 Task: Search one way flight ticket for 4 adults, 2 children, 2 infants in seat and 1 infant on lap in economy from Santa Maria: Santa Maria Public Airport (capt G. Allan Hancock Field) to Riverton: Central Wyoming Regional Airport (was Riverton Regional) on 5-4-2023. Choice of flights is Delta. Number of bags: 1 carry on bag. Price is upto 45000. Outbound departure time preference is 8:15.
Action: Mouse moved to (293, 285)
Screenshot: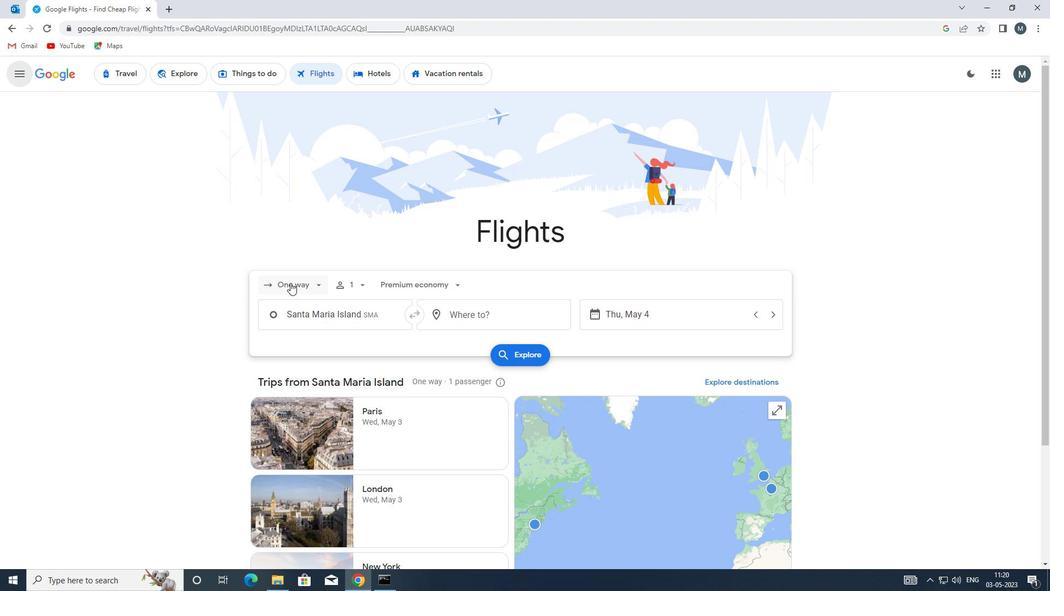 
Action: Mouse pressed left at (293, 285)
Screenshot: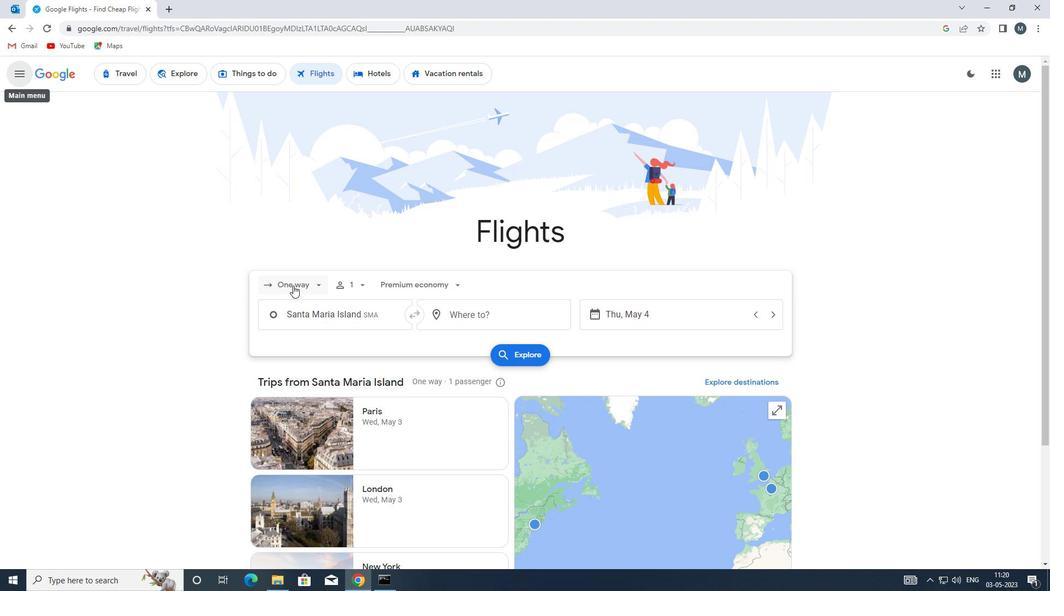 
Action: Mouse moved to (305, 337)
Screenshot: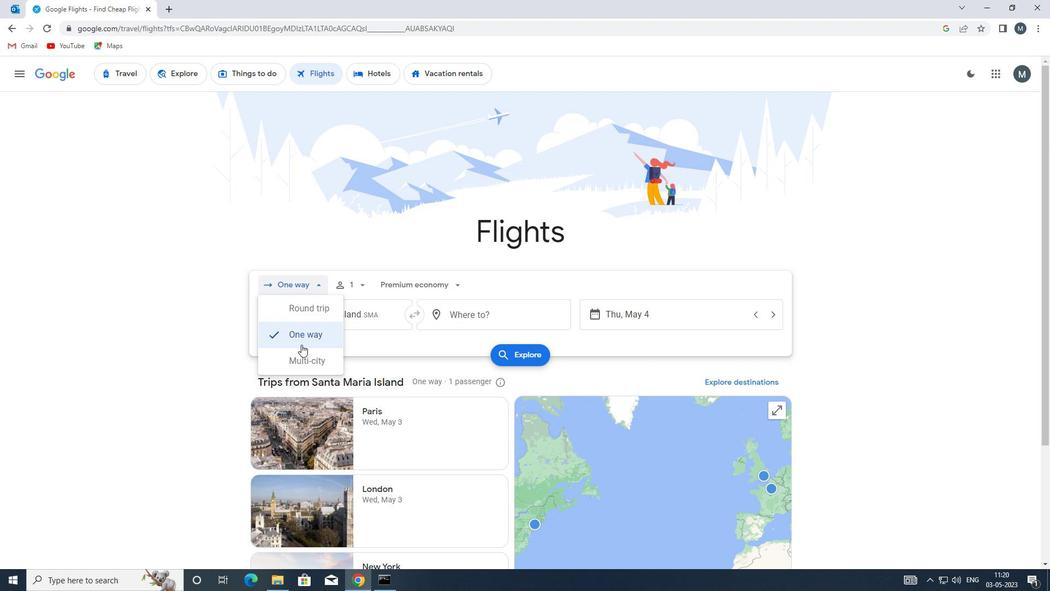 
Action: Mouse pressed left at (305, 337)
Screenshot: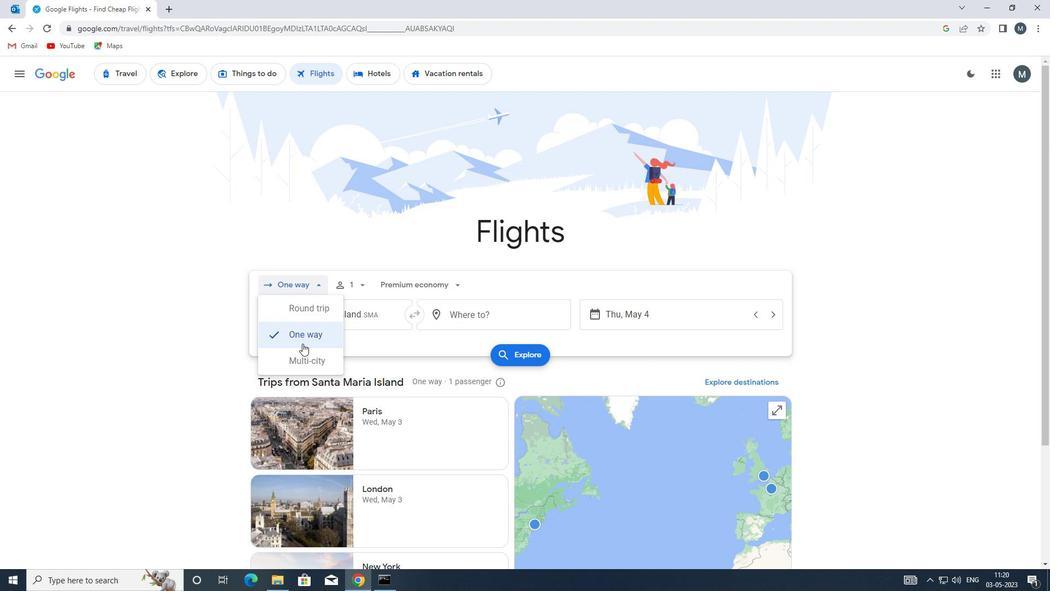 
Action: Mouse moved to (361, 284)
Screenshot: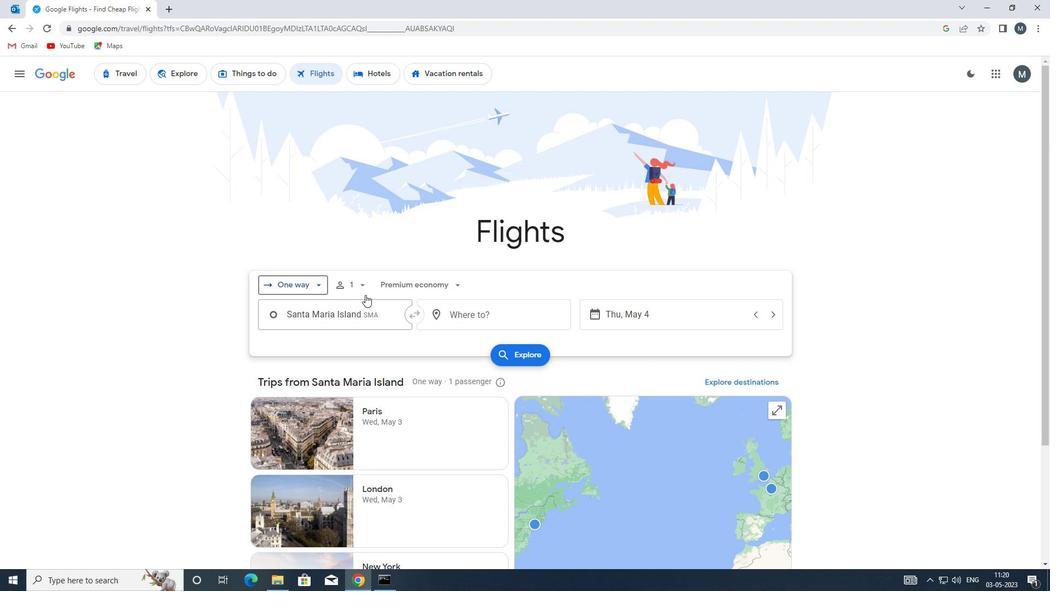 
Action: Mouse pressed left at (361, 284)
Screenshot: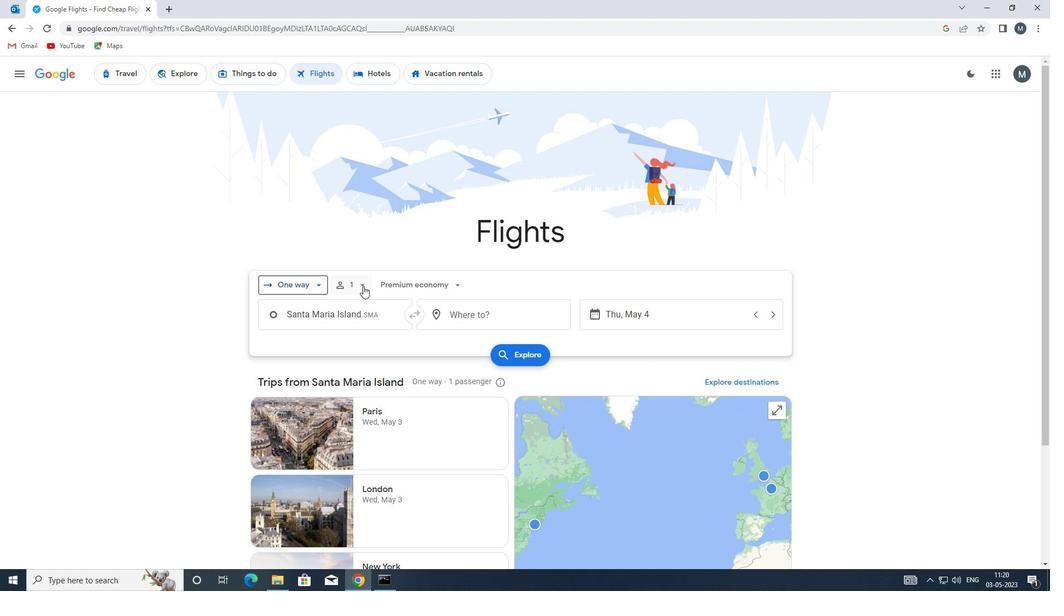
Action: Mouse moved to (443, 312)
Screenshot: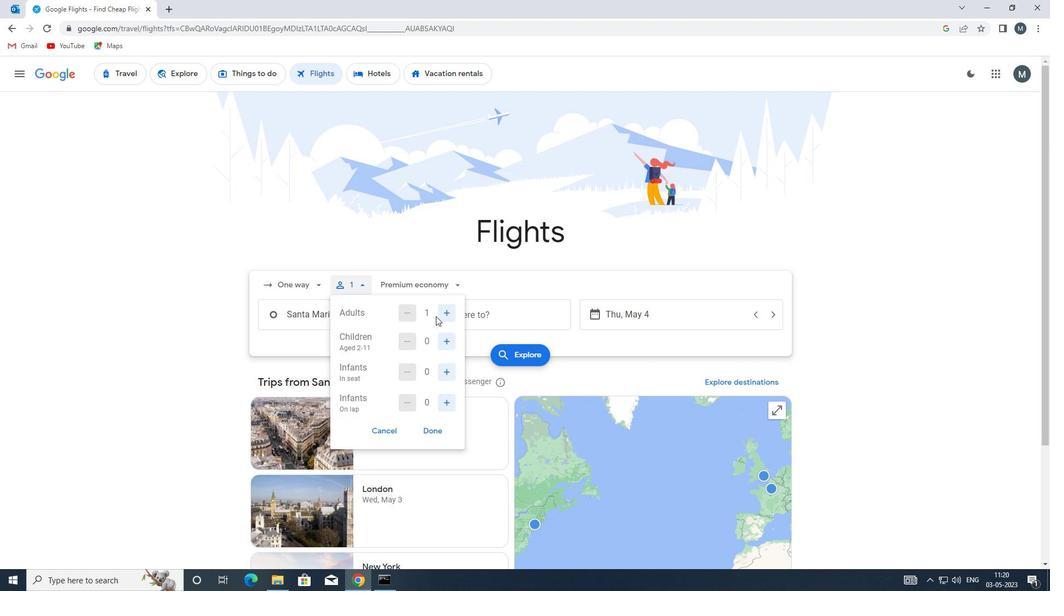 
Action: Mouse pressed left at (443, 312)
Screenshot: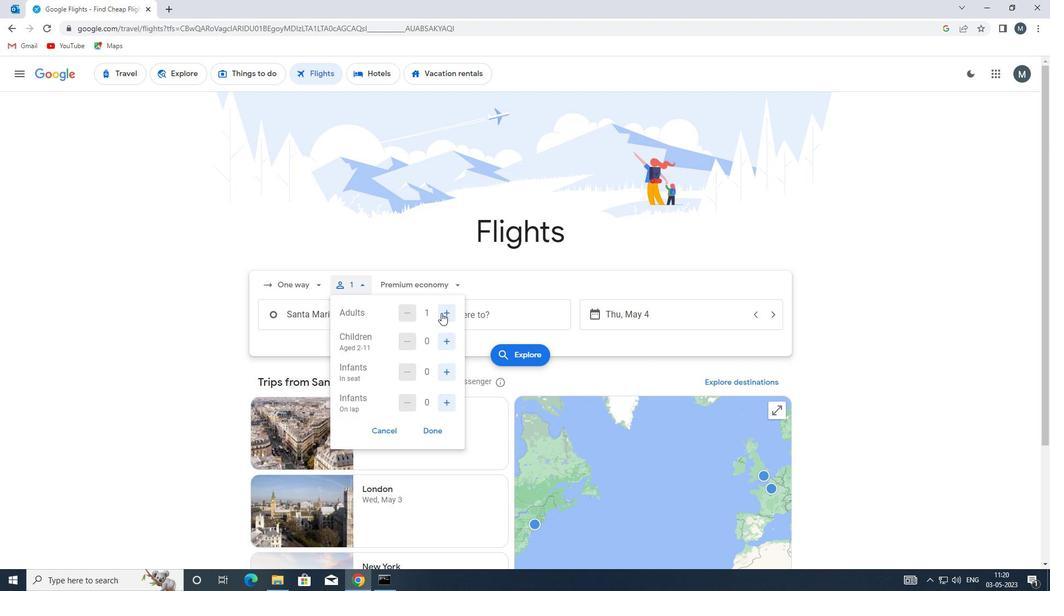 
Action: Mouse pressed left at (443, 312)
Screenshot: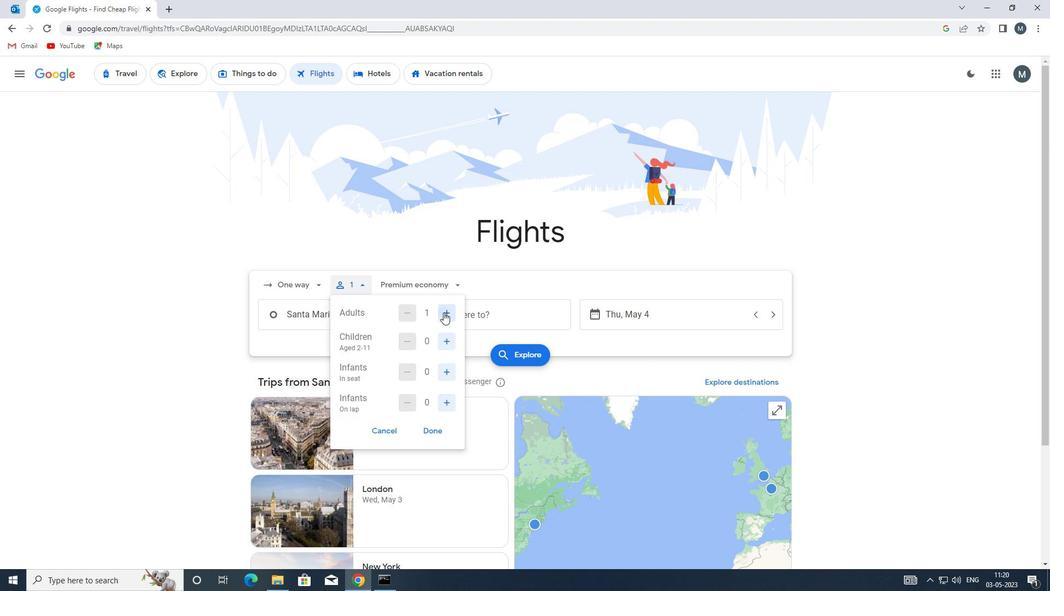 
Action: Mouse moved to (443, 312)
Screenshot: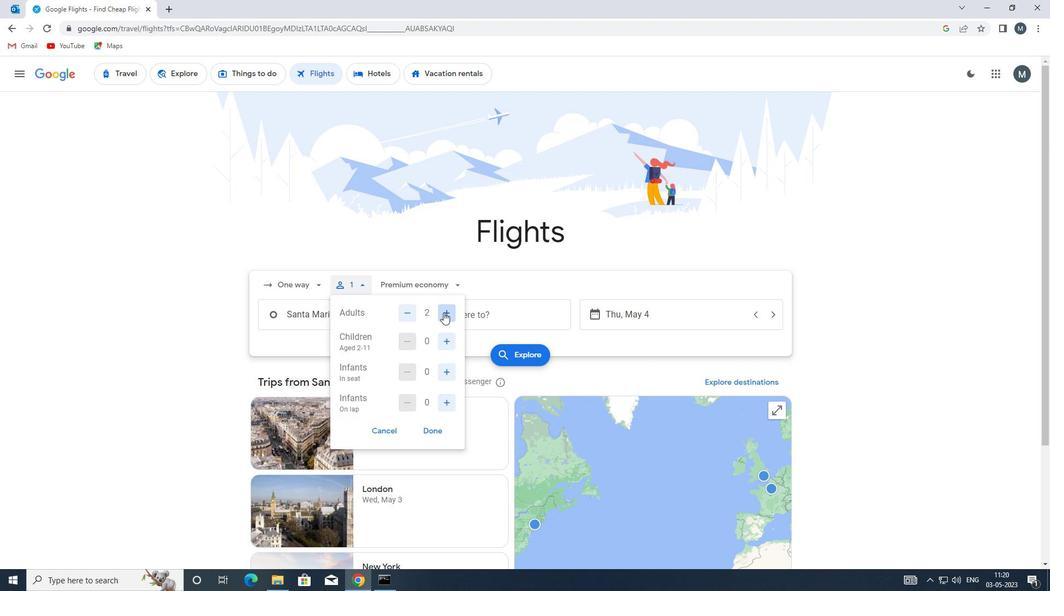 
Action: Mouse pressed left at (443, 312)
Screenshot: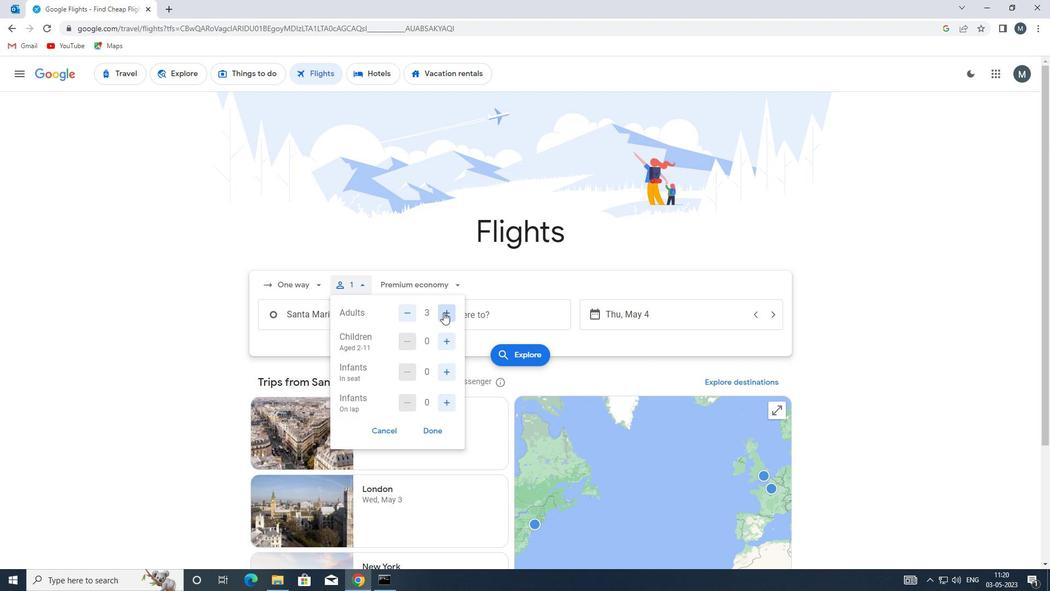 
Action: Mouse moved to (444, 336)
Screenshot: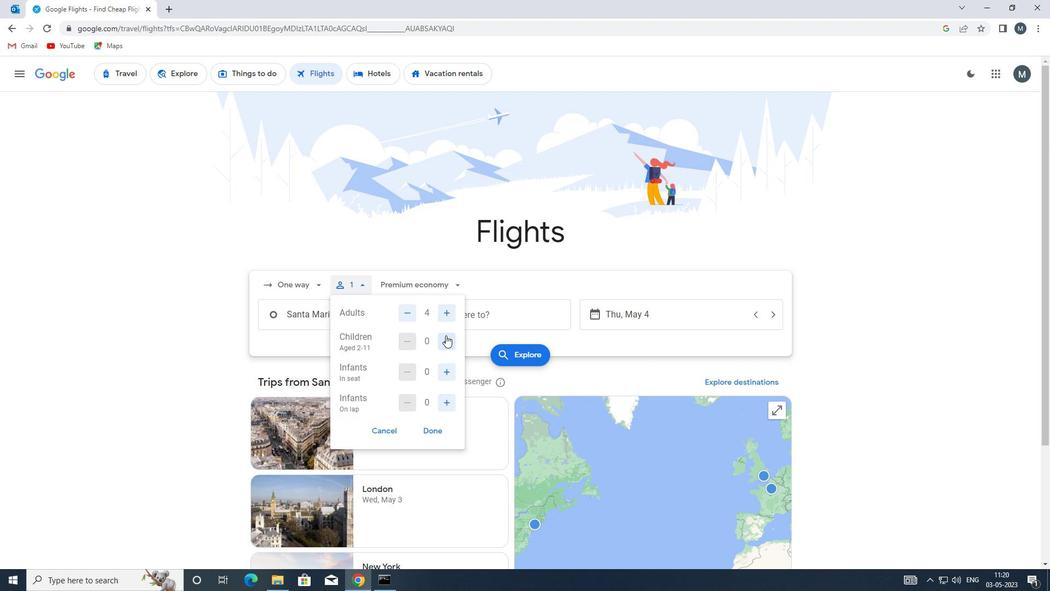 
Action: Mouse pressed left at (444, 336)
Screenshot: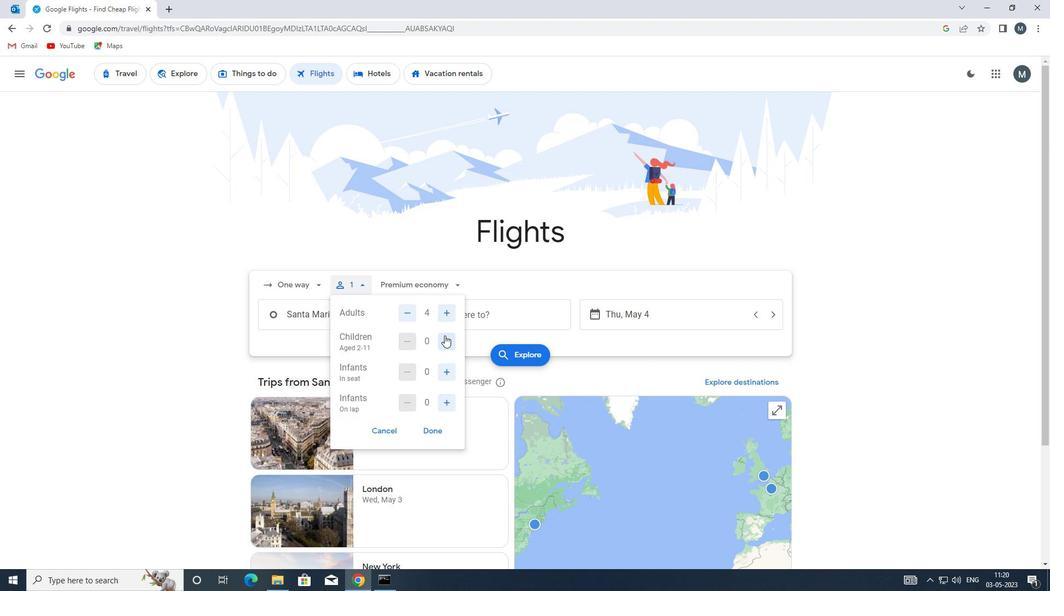 
Action: Mouse pressed left at (444, 336)
Screenshot: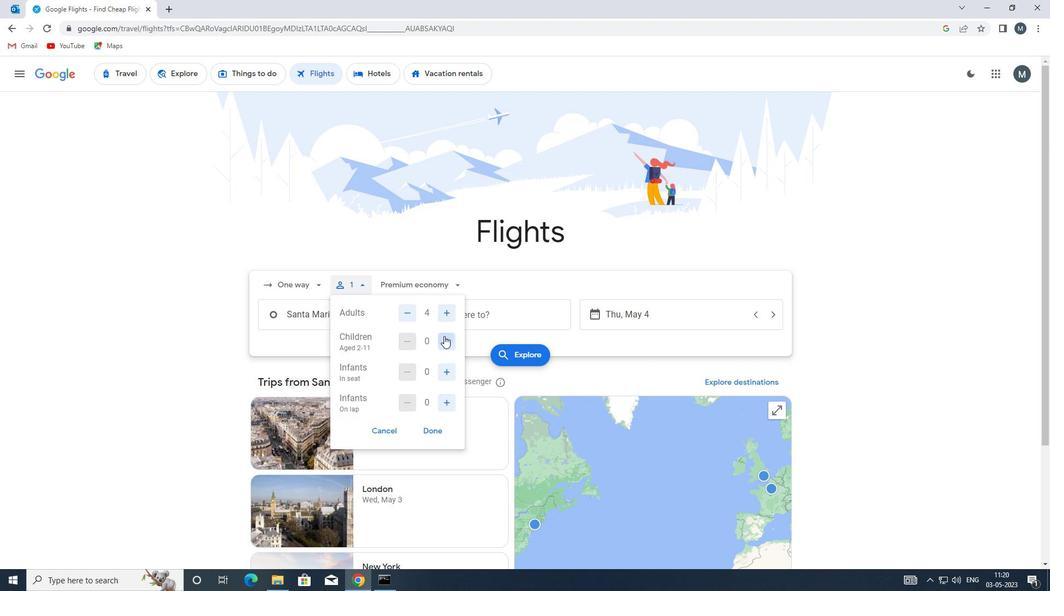
Action: Mouse moved to (446, 368)
Screenshot: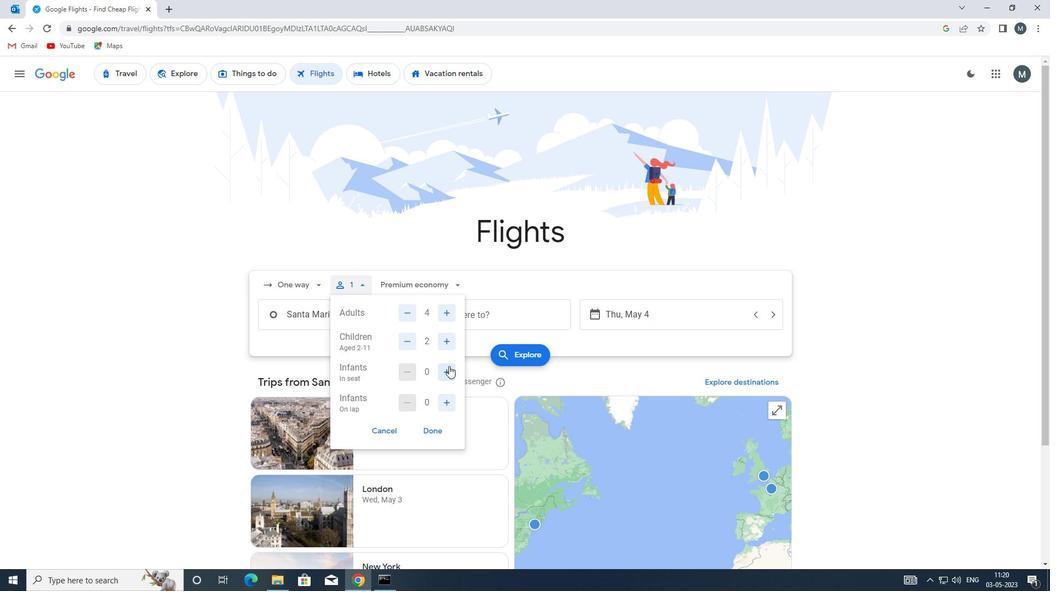 
Action: Mouse pressed left at (446, 368)
Screenshot: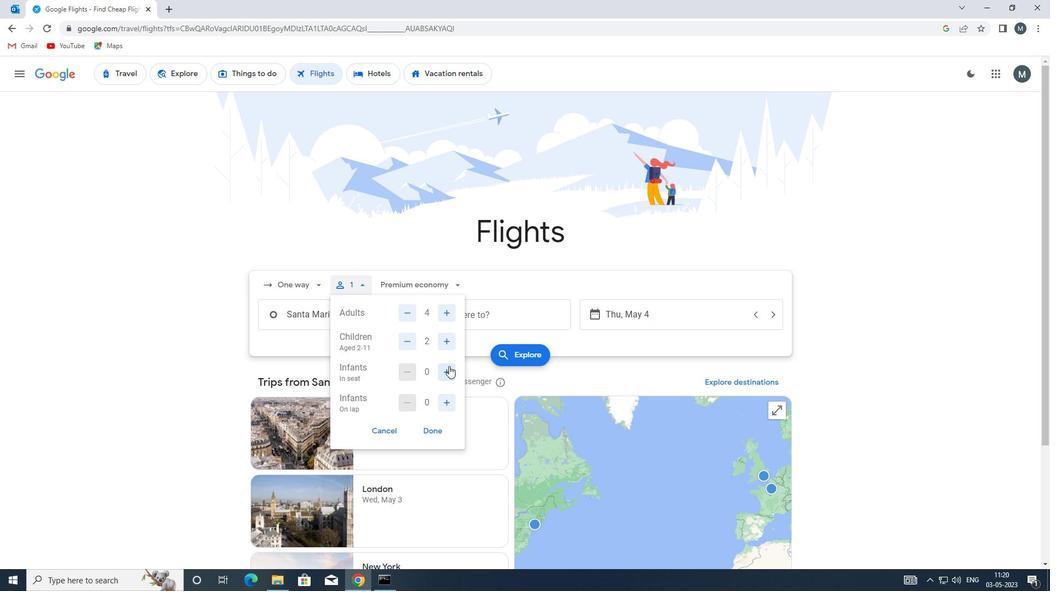 
Action: Mouse moved to (446, 369)
Screenshot: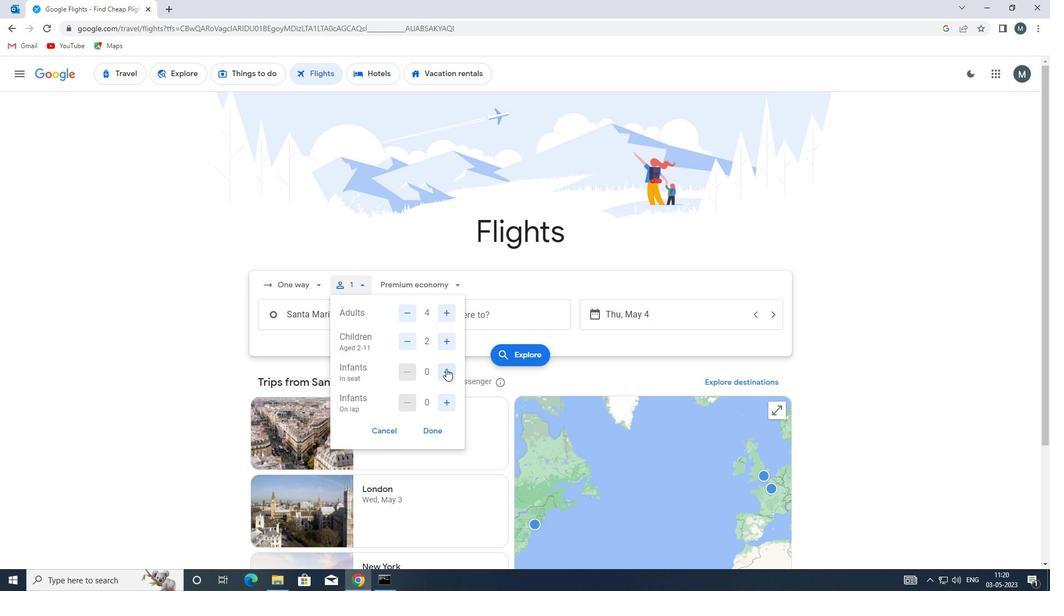 
Action: Mouse pressed left at (446, 369)
Screenshot: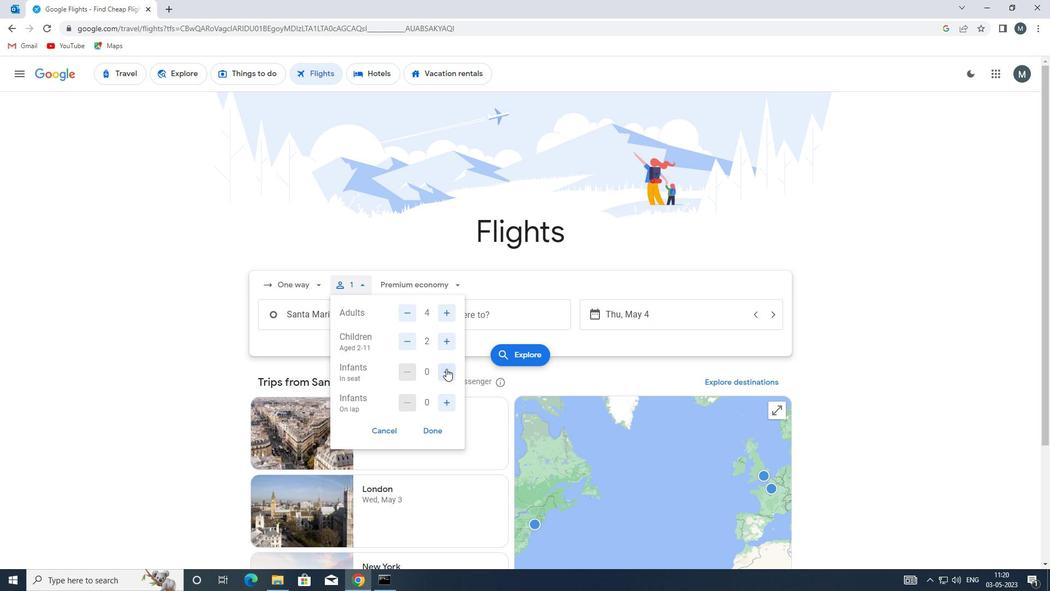 
Action: Mouse moved to (448, 403)
Screenshot: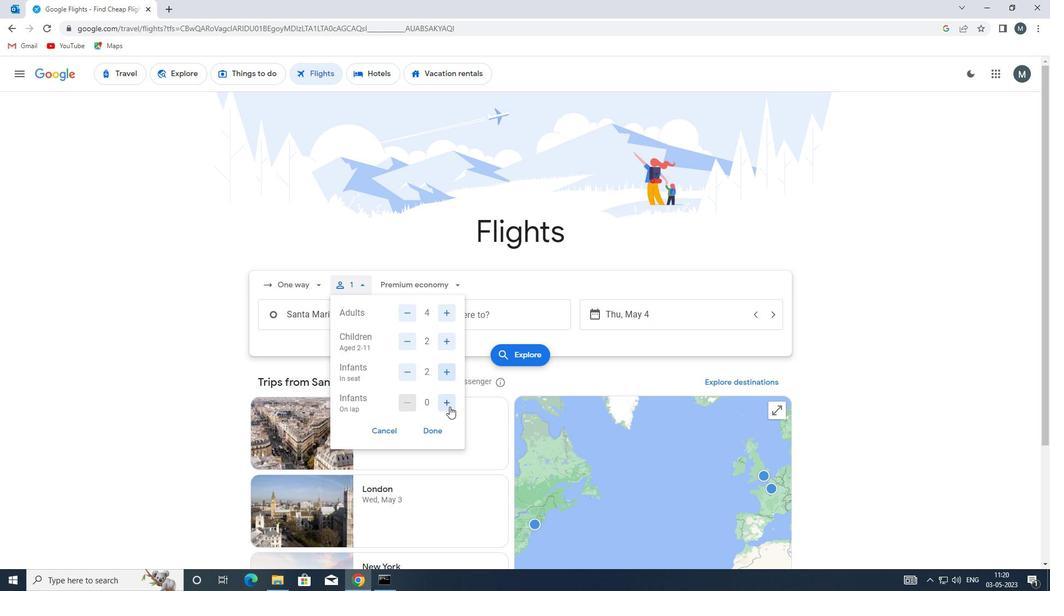 
Action: Mouse pressed left at (448, 403)
Screenshot: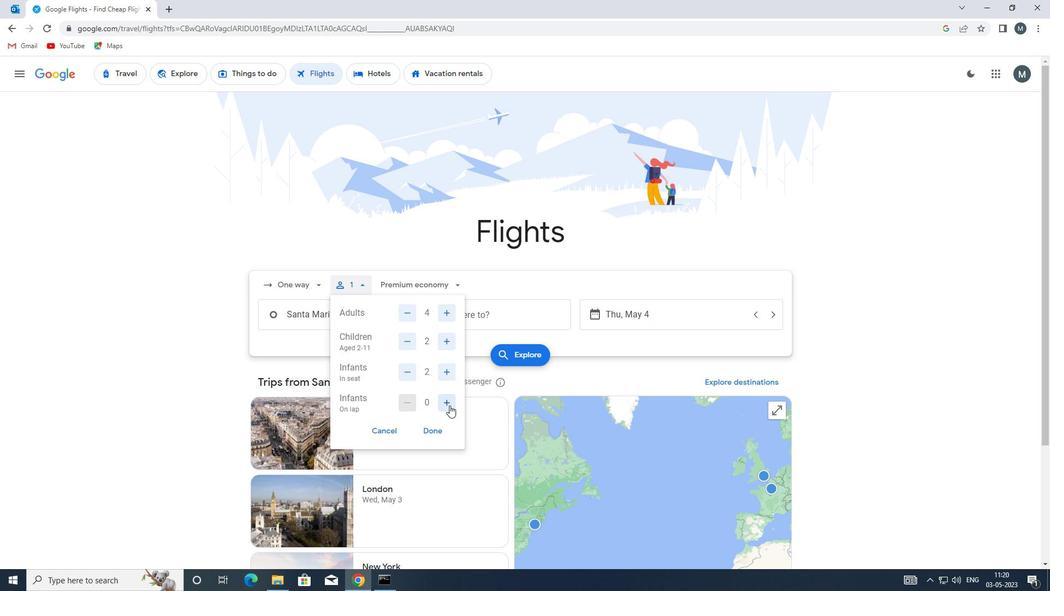 
Action: Mouse moved to (432, 432)
Screenshot: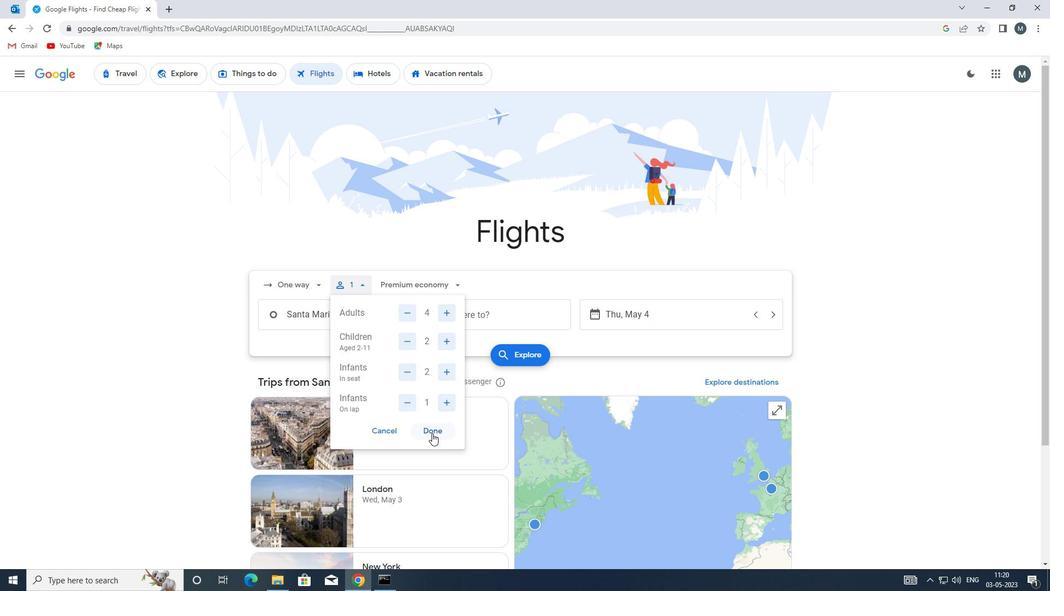 
Action: Mouse pressed left at (432, 432)
Screenshot: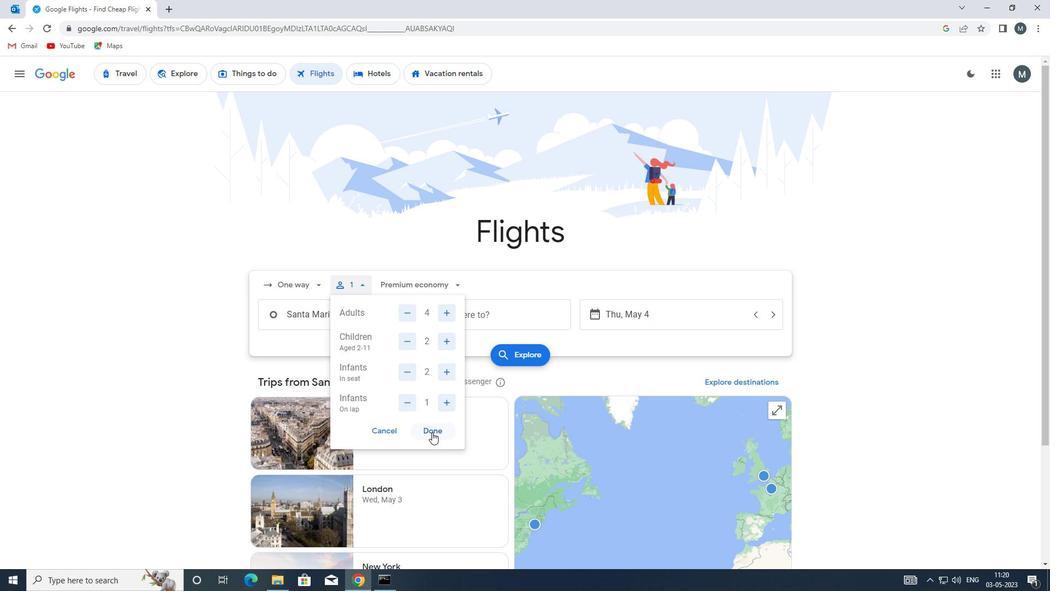 
Action: Mouse moved to (439, 285)
Screenshot: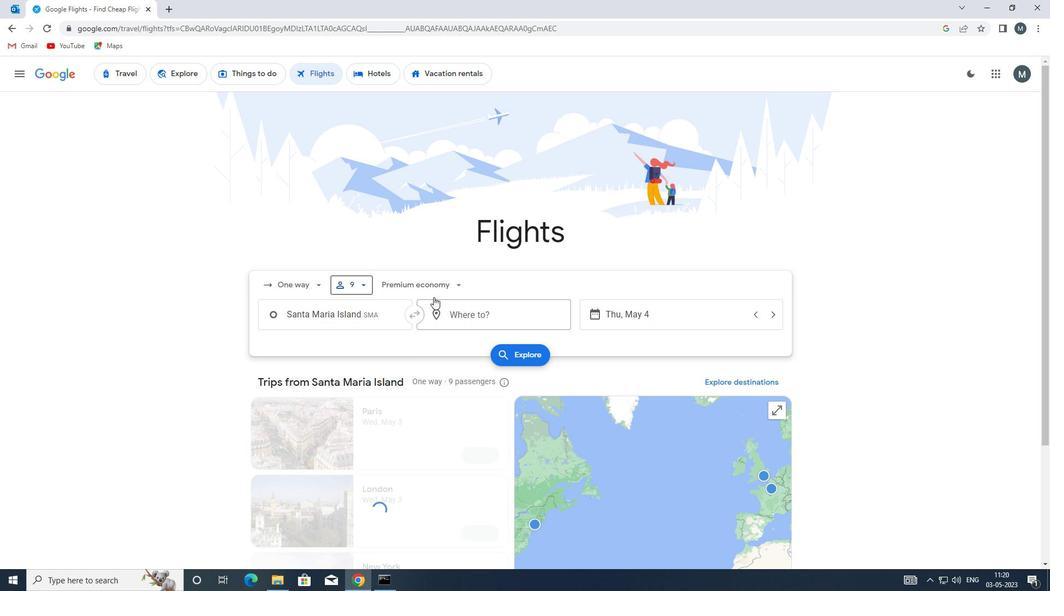 
Action: Mouse pressed left at (439, 285)
Screenshot: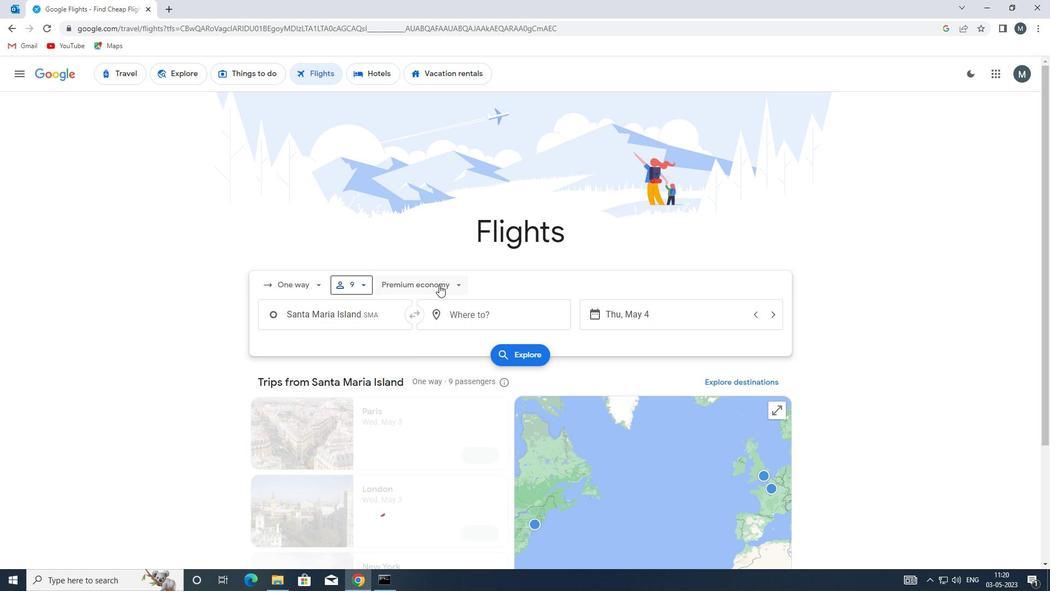 
Action: Mouse moved to (439, 303)
Screenshot: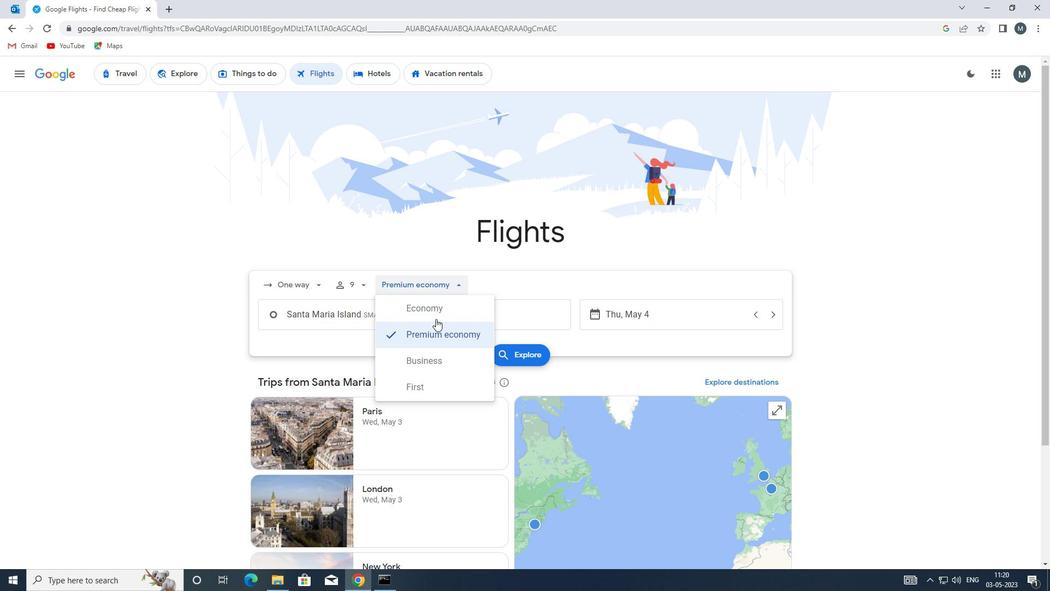 
Action: Mouse pressed left at (439, 303)
Screenshot: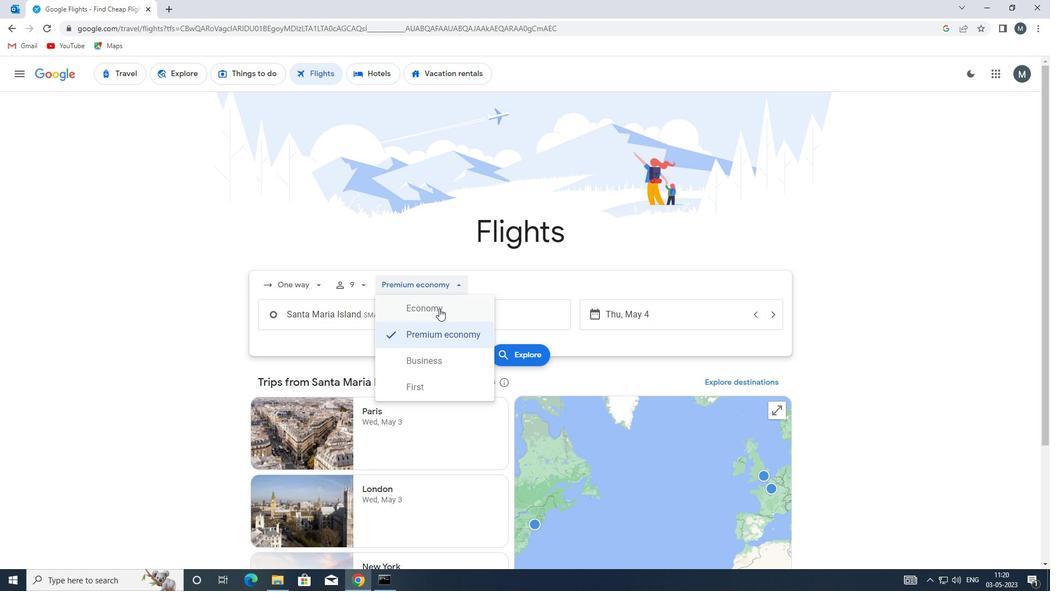 
Action: Mouse moved to (349, 317)
Screenshot: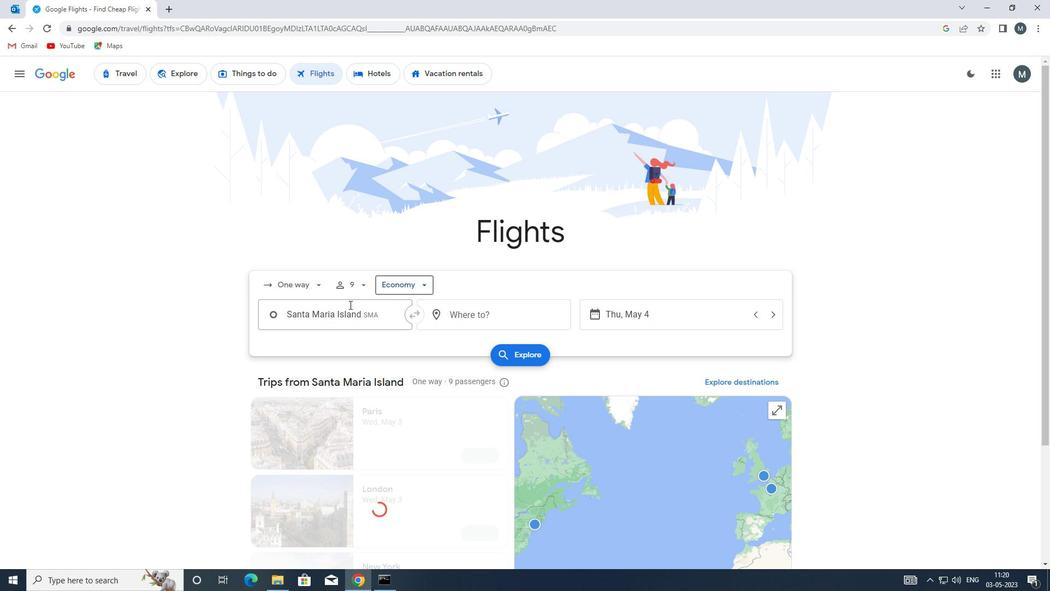
Action: Mouse pressed left at (349, 317)
Screenshot: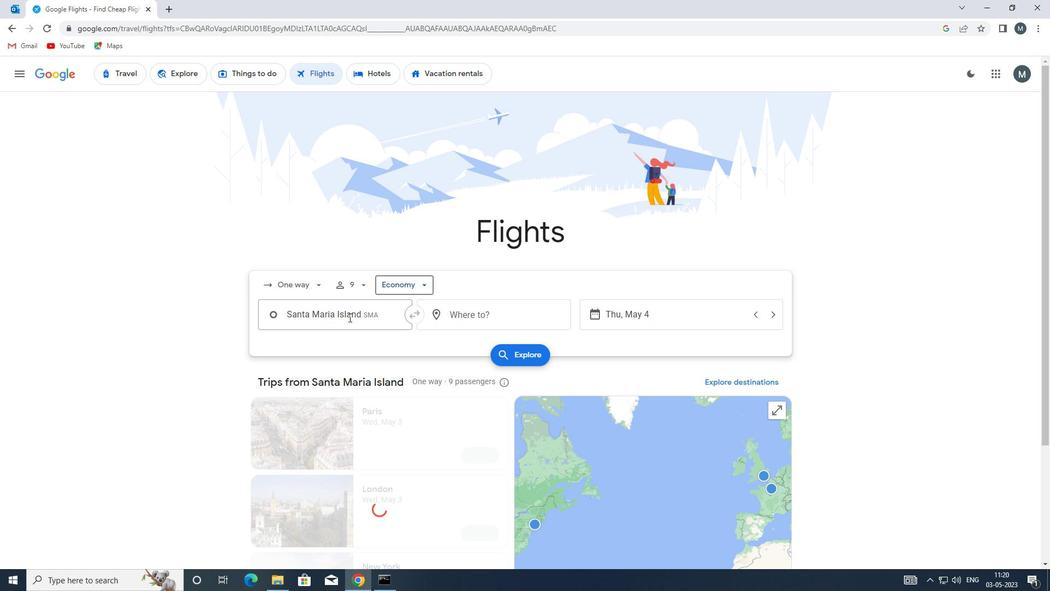 
Action: Key pressed santa<Key.space>maria<Key.space>a
Screenshot: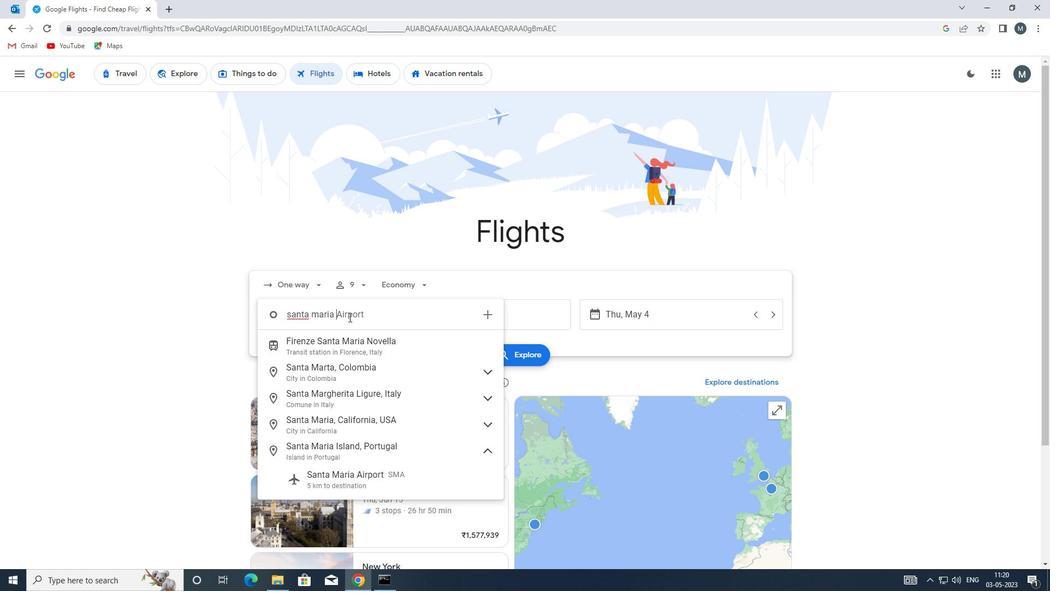 
Action: Mouse moved to (359, 339)
Screenshot: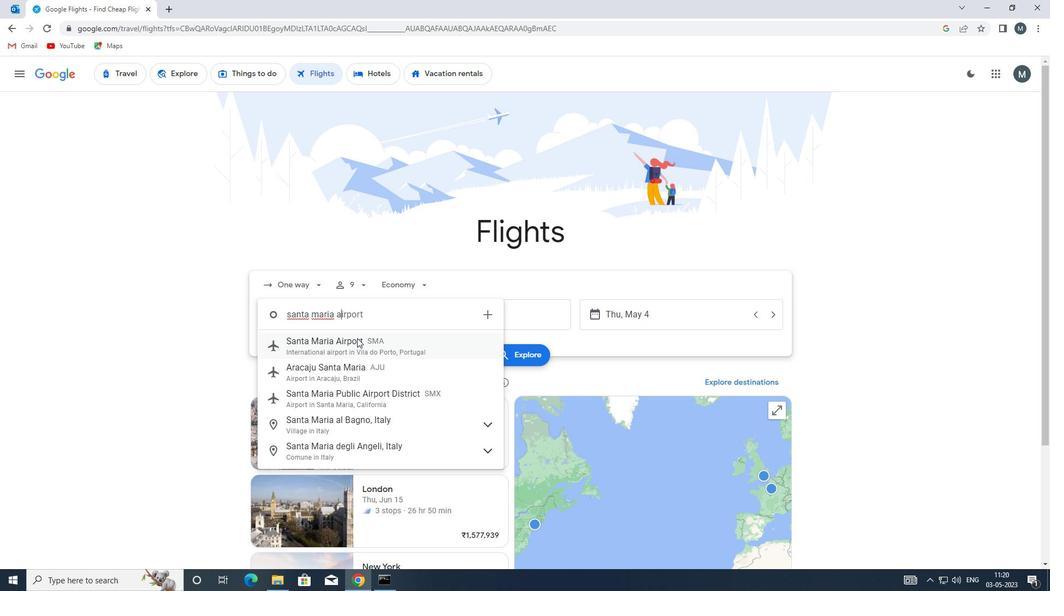 
Action: Mouse pressed left at (359, 339)
Screenshot: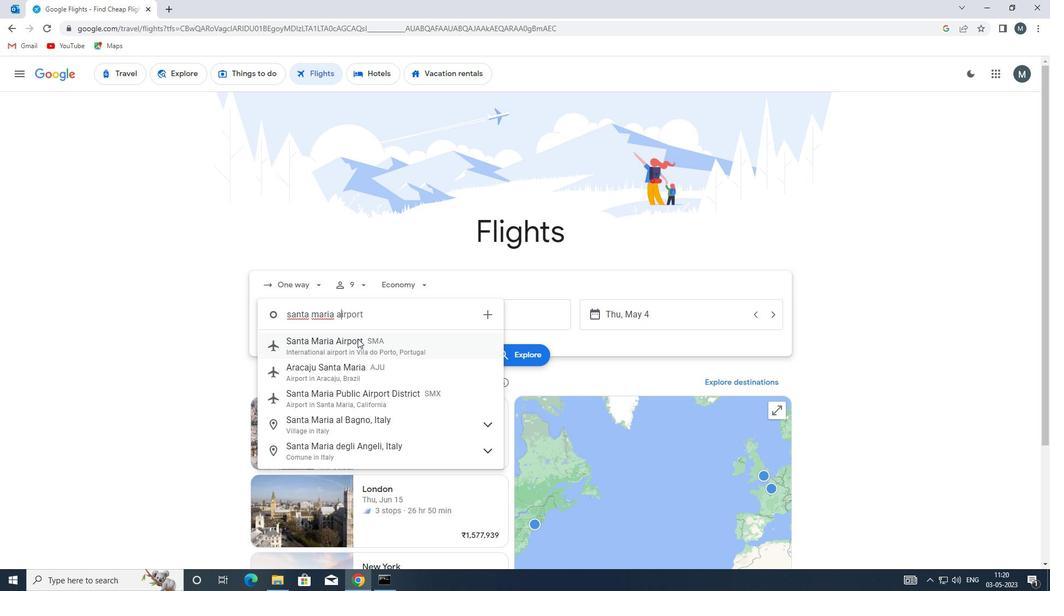 
Action: Mouse moved to (534, 316)
Screenshot: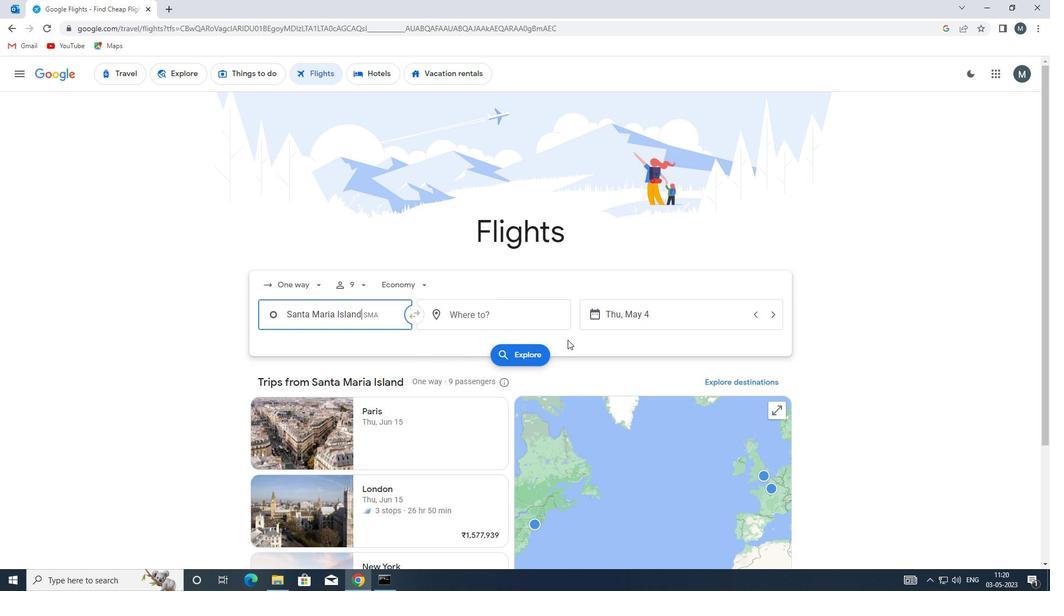 
Action: Mouse pressed left at (534, 316)
Screenshot: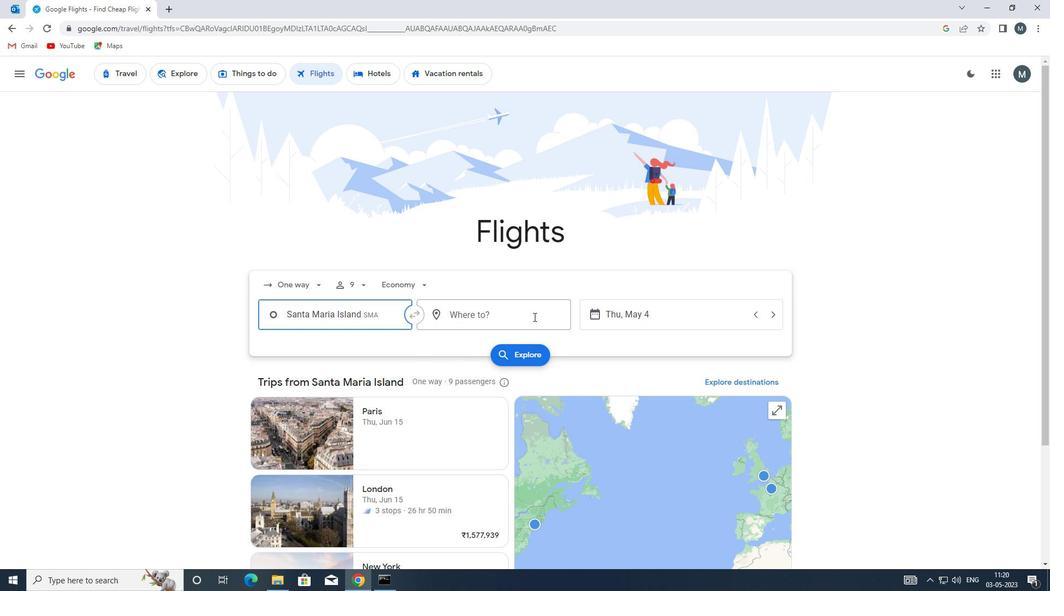 
Action: Mouse moved to (534, 315)
Screenshot: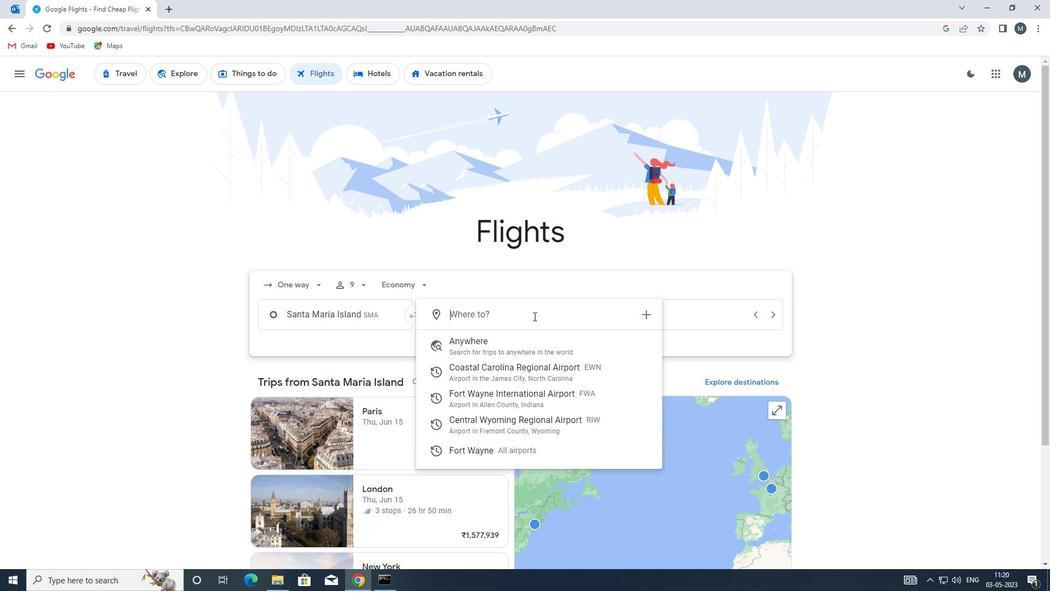 
Action: Key pressed riw
Screenshot: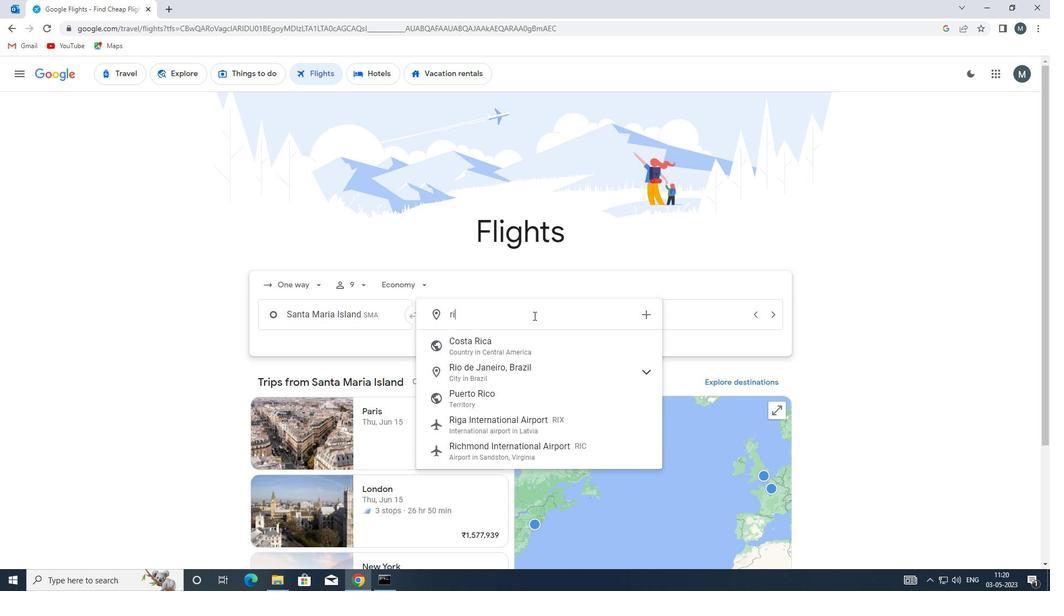 
Action: Mouse moved to (528, 343)
Screenshot: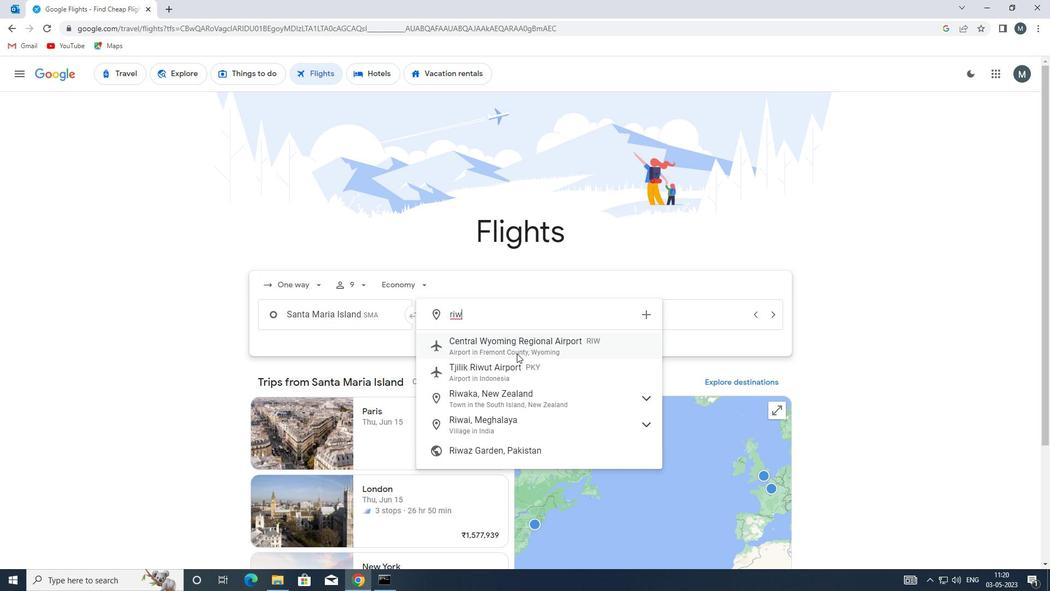 
Action: Mouse pressed left at (528, 343)
Screenshot: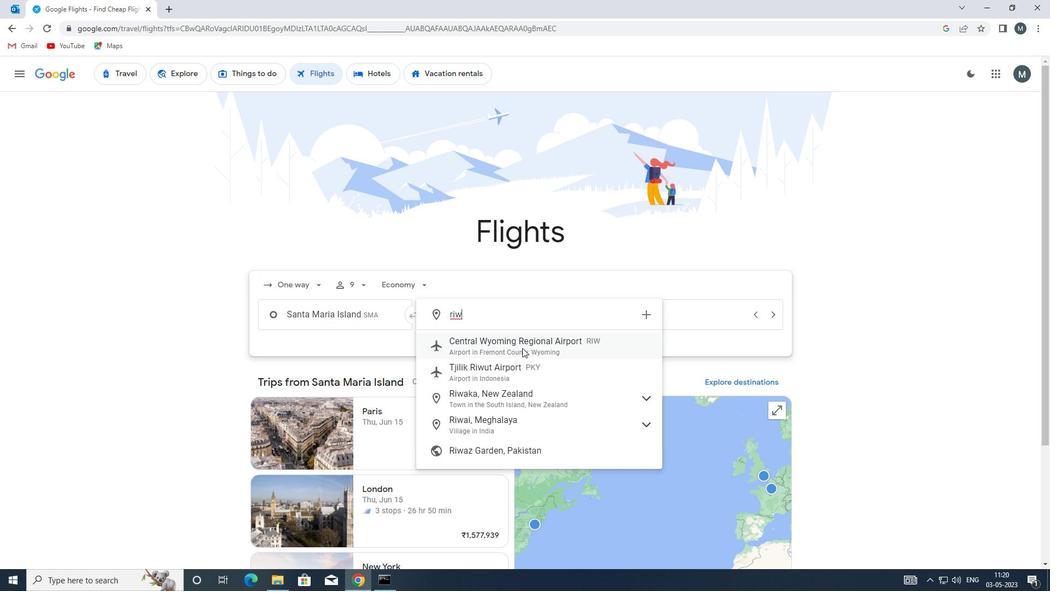 
Action: Mouse moved to (634, 320)
Screenshot: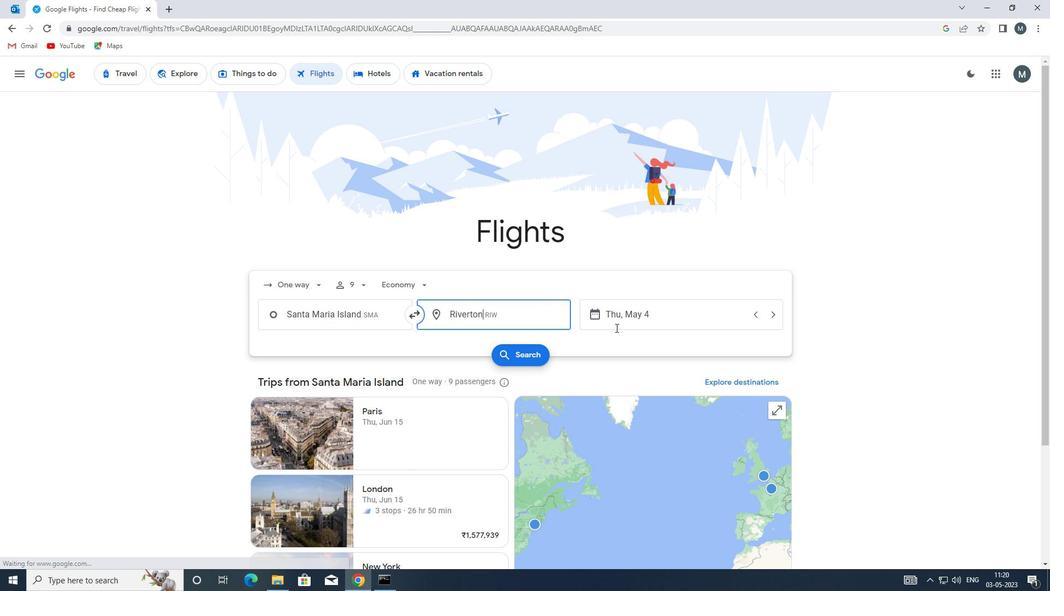 
Action: Mouse pressed left at (634, 320)
Screenshot: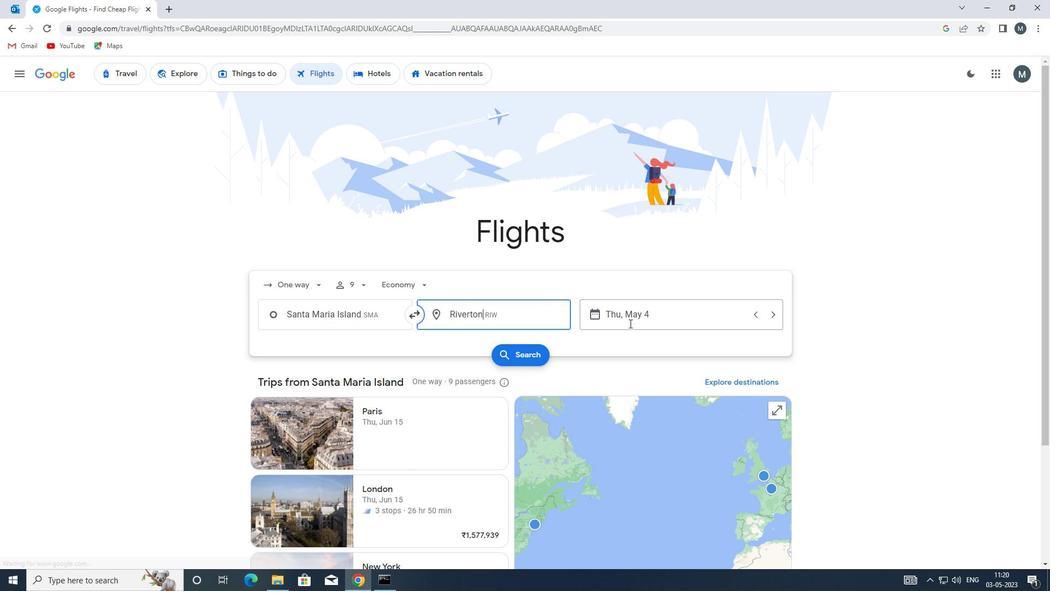 
Action: Mouse moved to (506, 372)
Screenshot: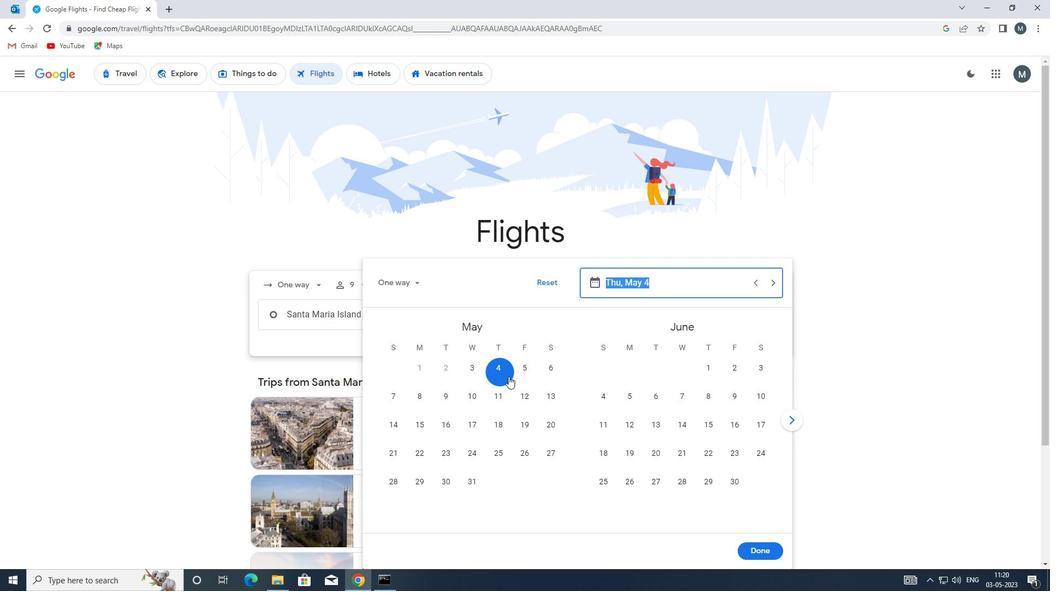 
Action: Mouse pressed left at (506, 372)
Screenshot: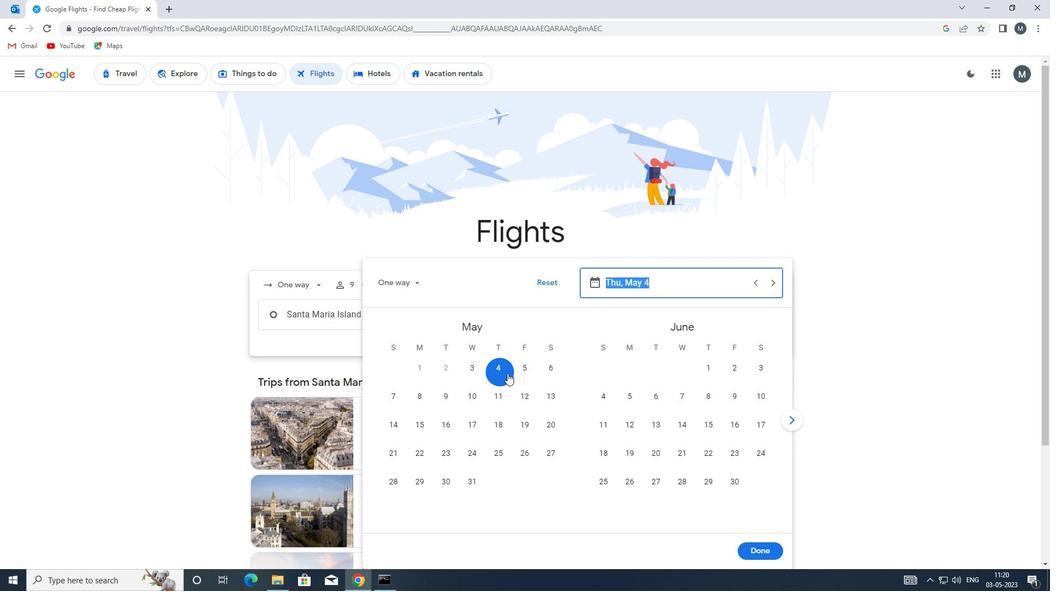 
Action: Mouse moved to (760, 548)
Screenshot: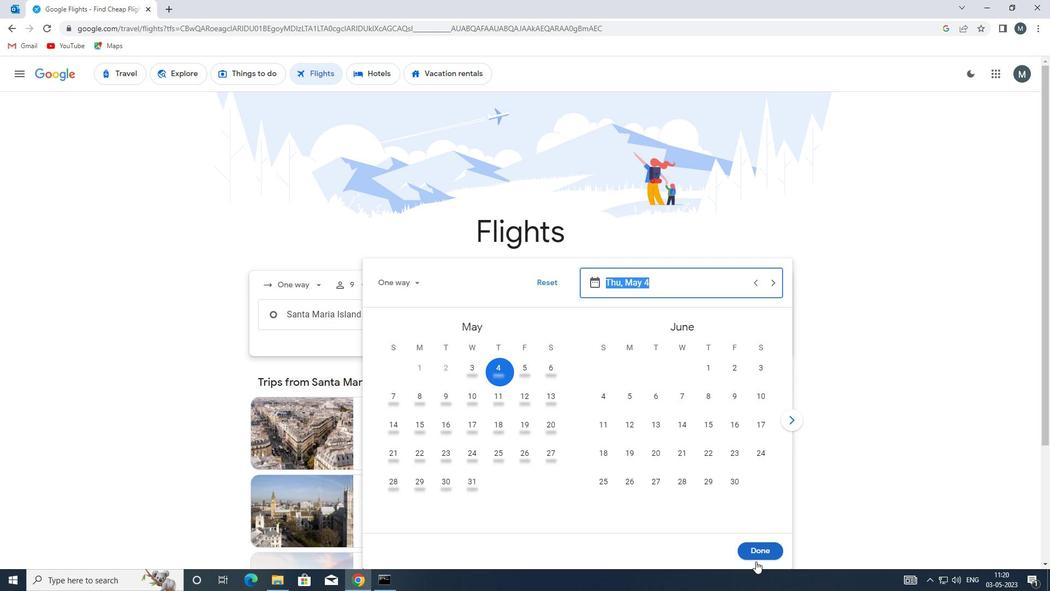 
Action: Mouse pressed left at (760, 548)
Screenshot: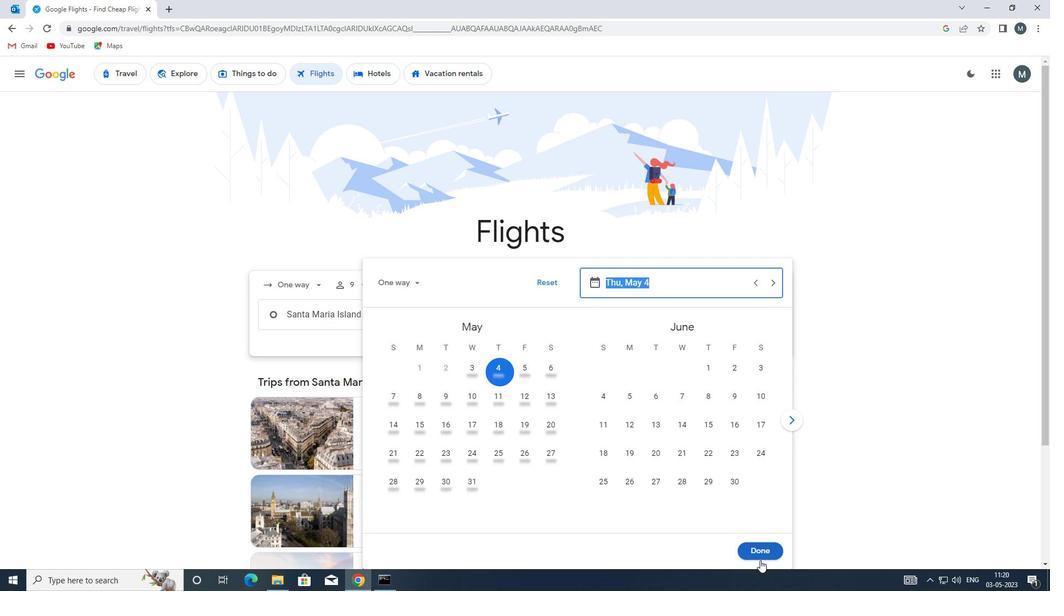 
Action: Mouse moved to (507, 352)
Screenshot: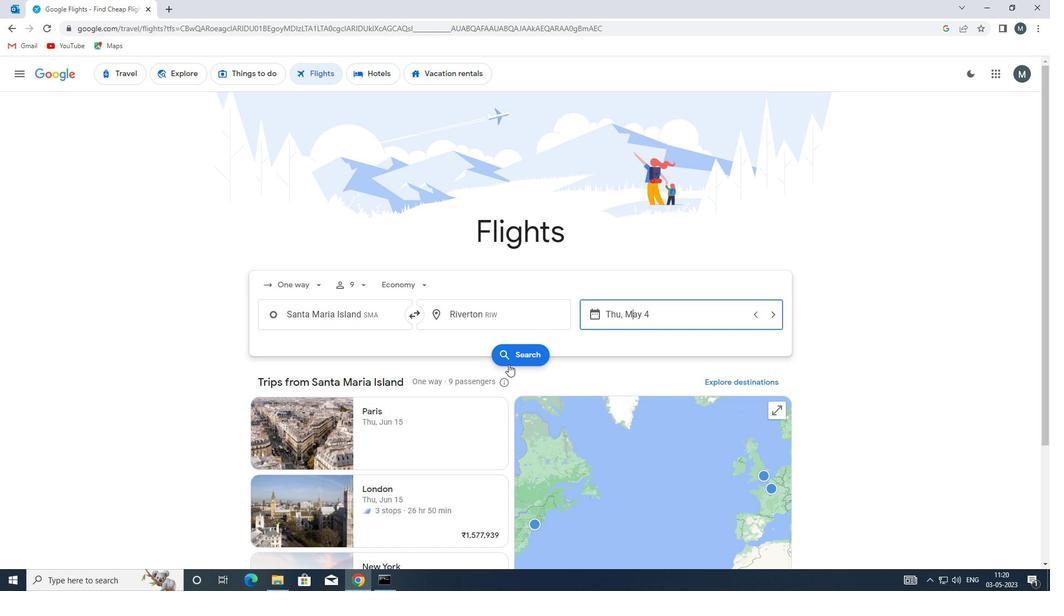 
Action: Mouse pressed left at (507, 352)
Screenshot: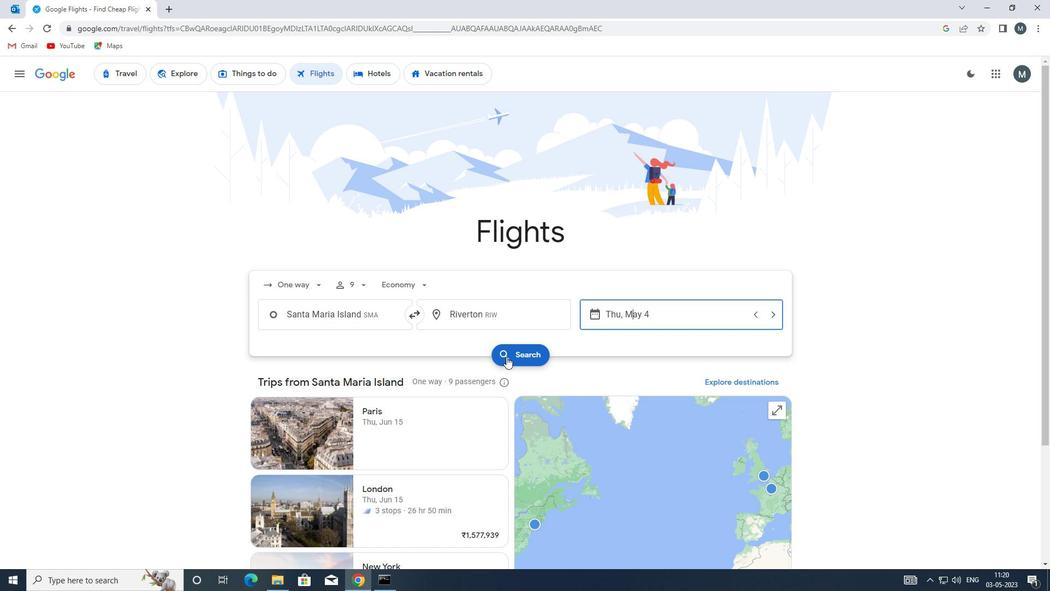 
Action: Mouse moved to (272, 177)
Screenshot: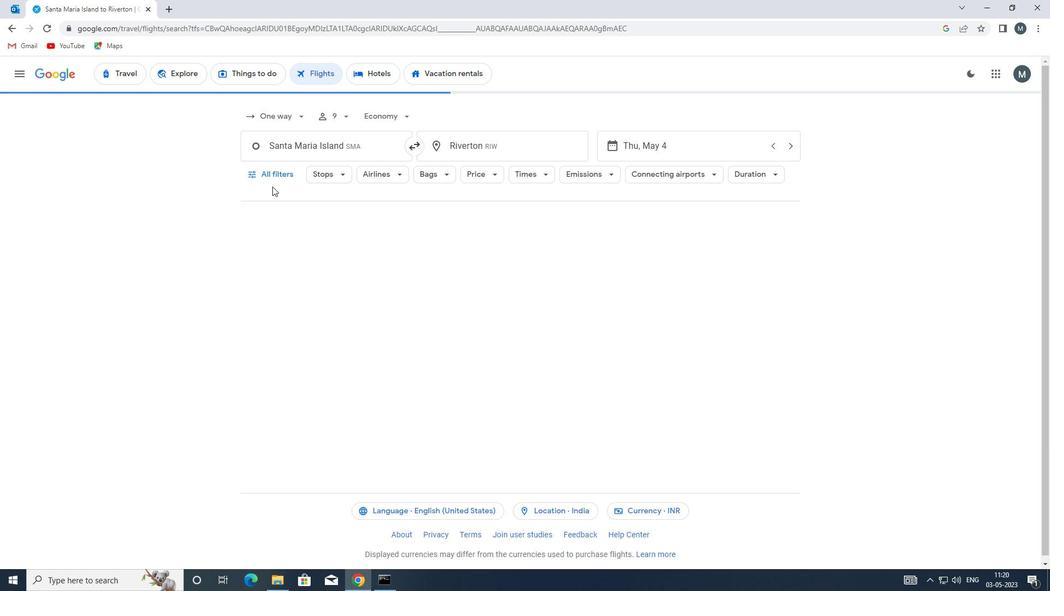 
Action: Mouse pressed left at (272, 177)
Screenshot: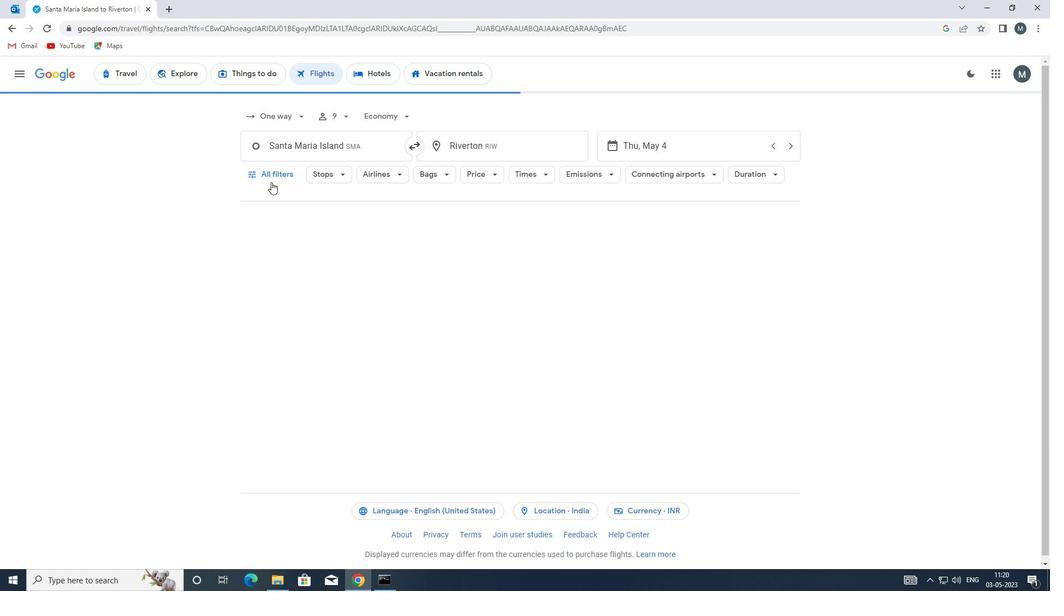 
Action: Mouse moved to (314, 314)
Screenshot: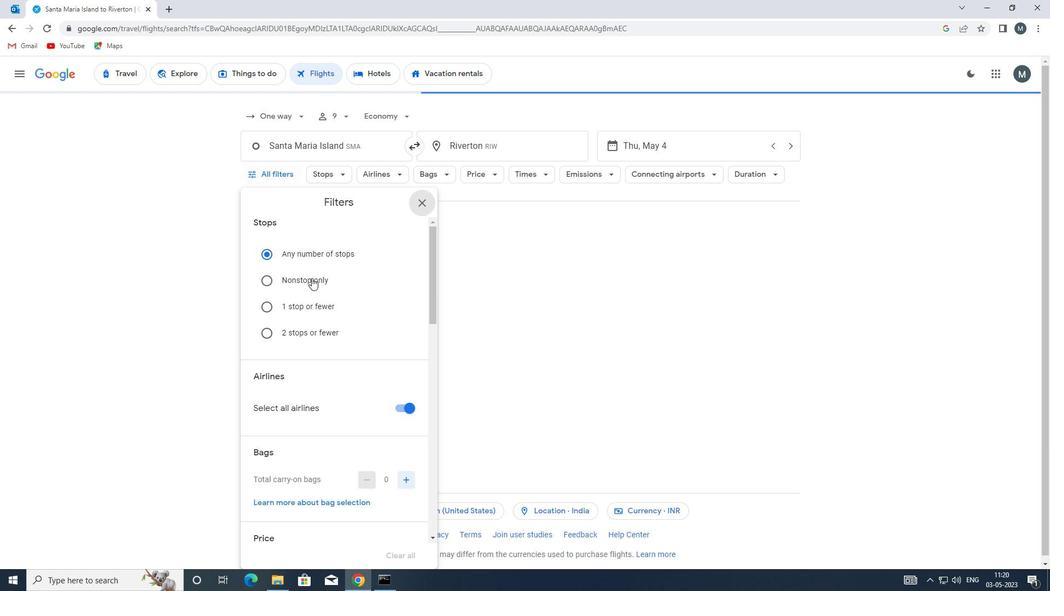 
Action: Mouse scrolled (314, 314) with delta (0, 0)
Screenshot: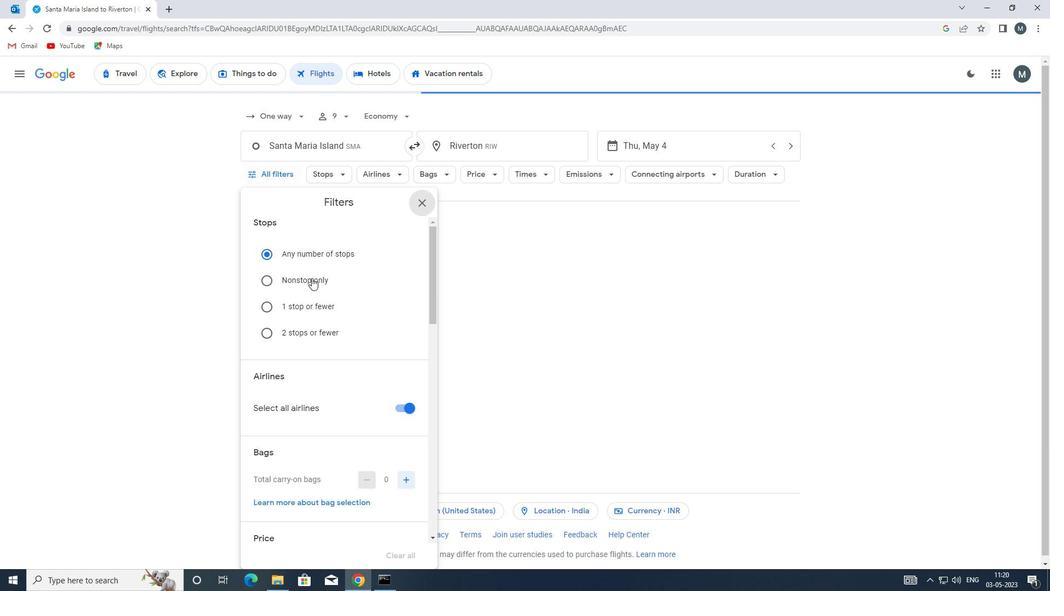 
Action: Mouse moved to (400, 353)
Screenshot: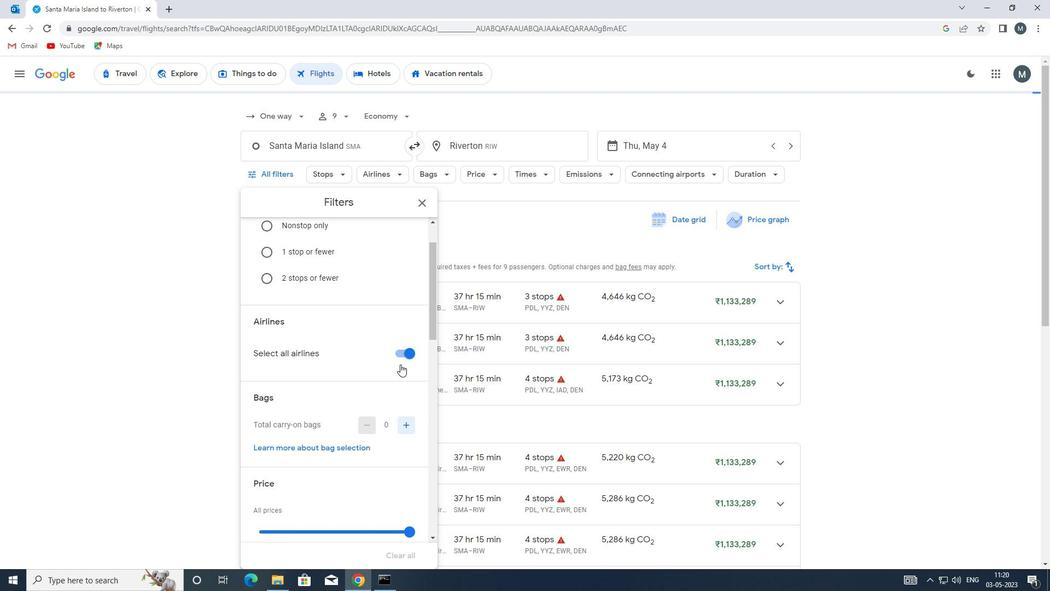 
Action: Mouse pressed left at (400, 353)
Screenshot: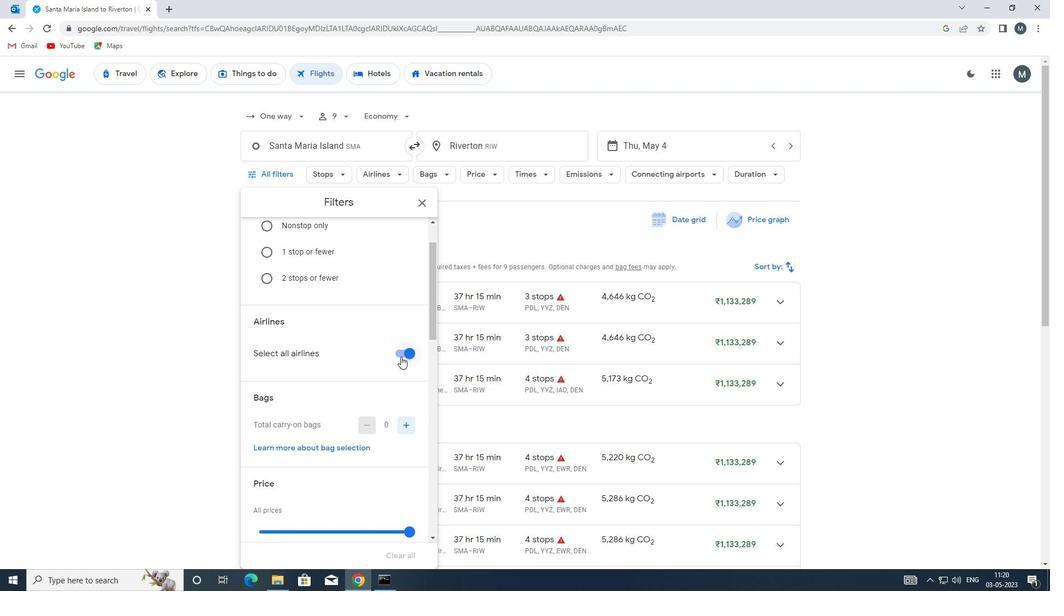 
Action: Mouse moved to (342, 344)
Screenshot: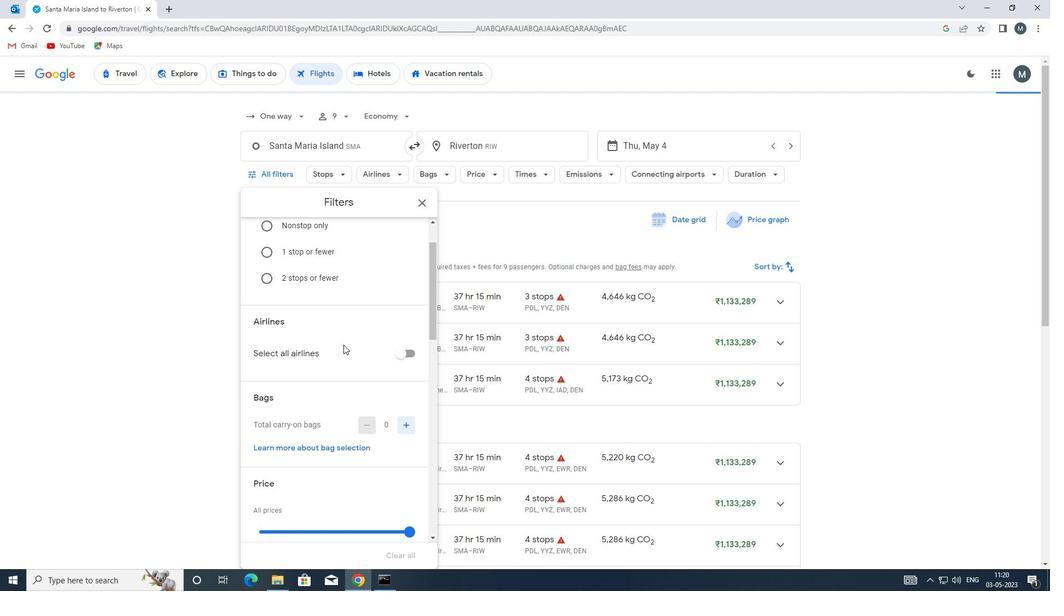 
Action: Mouse scrolled (342, 344) with delta (0, 0)
Screenshot: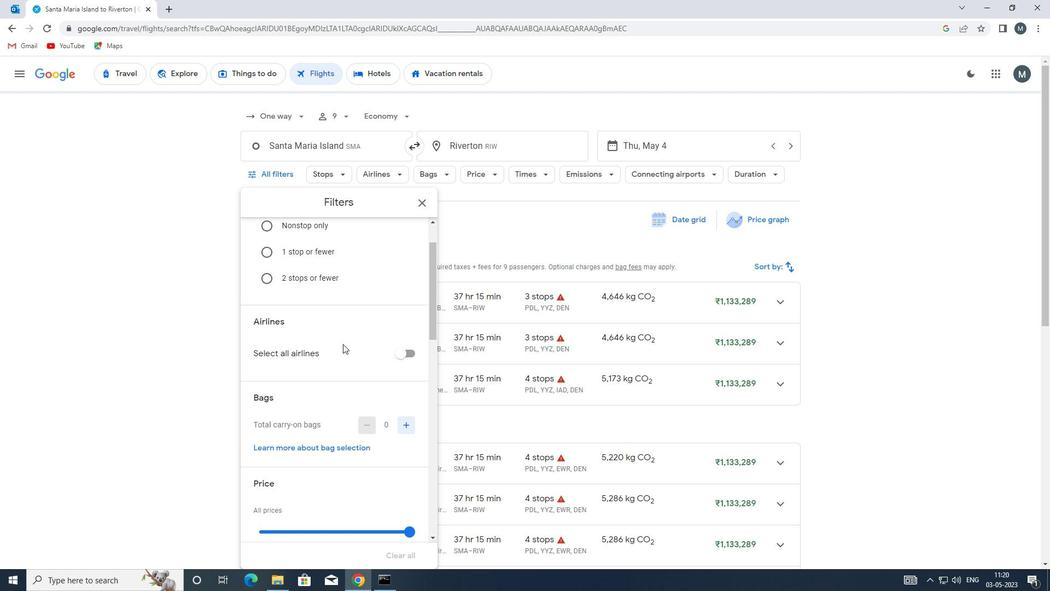 
Action: Mouse scrolled (342, 344) with delta (0, 0)
Screenshot: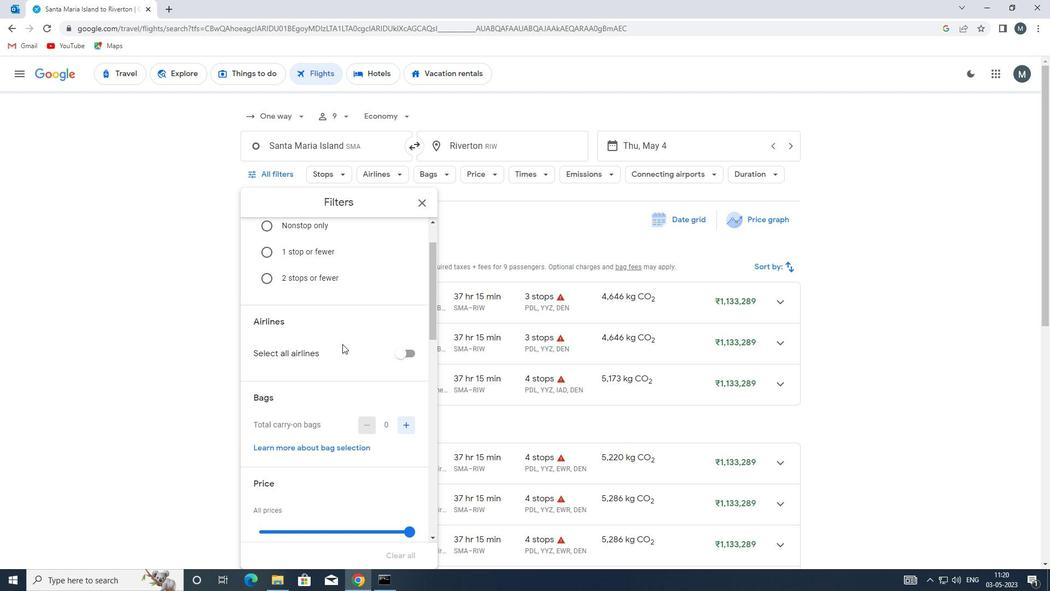 
Action: Mouse scrolled (342, 343) with delta (0, 0)
Screenshot: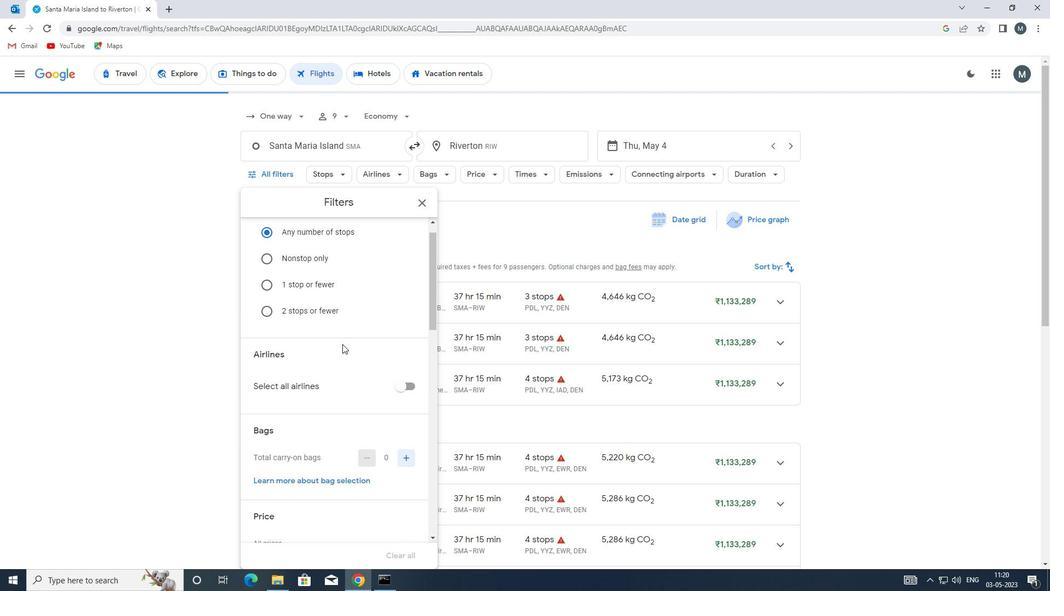 
Action: Mouse moved to (342, 344)
Screenshot: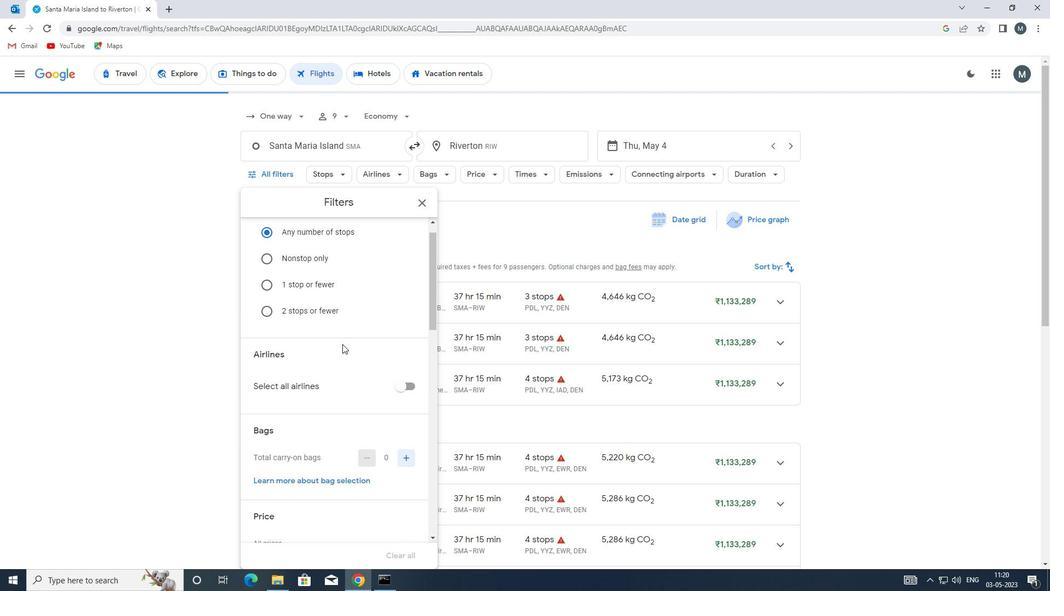 
Action: Mouse scrolled (342, 344) with delta (0, 0)
Screenshot: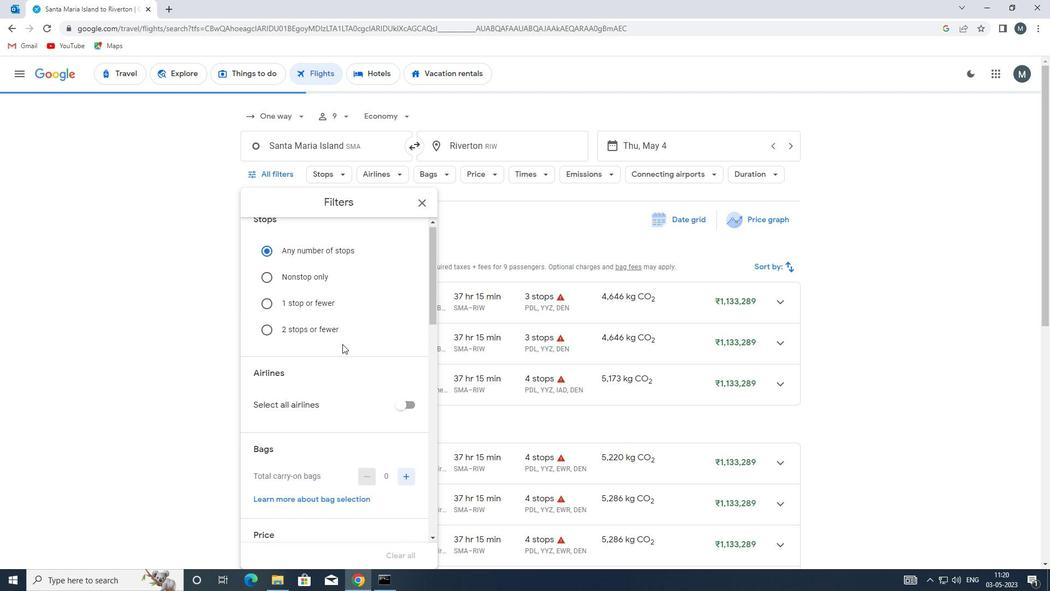 
Action: Mouse scrolled (342, 344) with delta (0, 0)
Screenshot: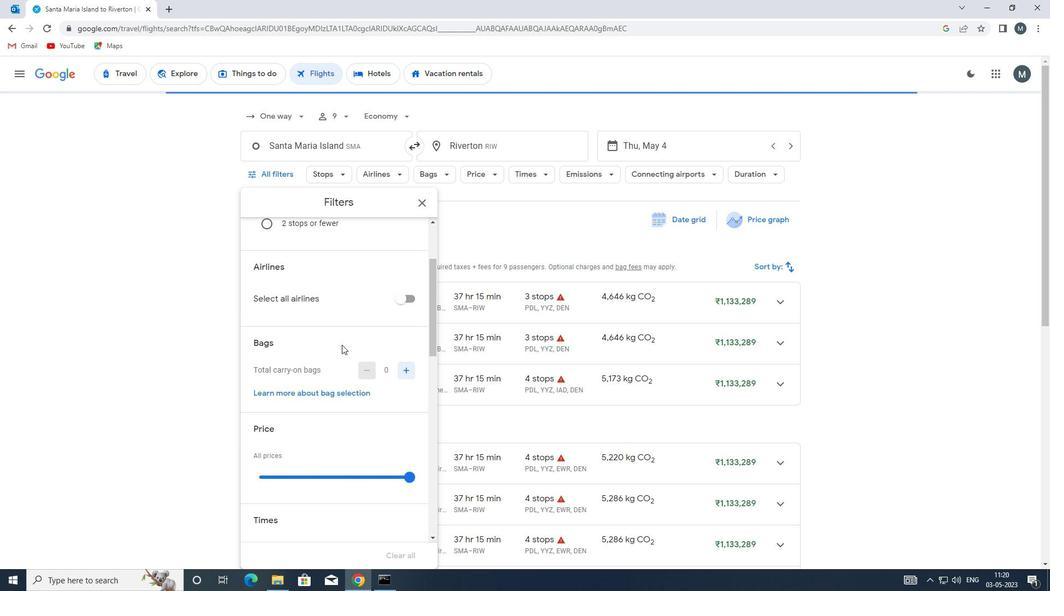 
Action: Mouse moved to (325, 337)
Screenshot: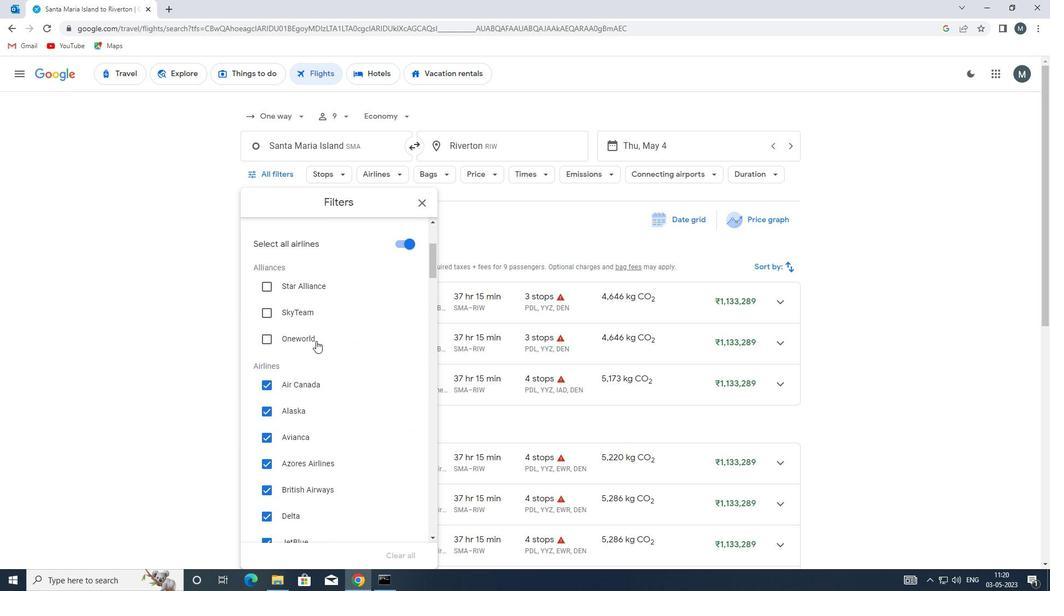 
Action: Mouse scrolled (325, 336) with delta (0, 0)
Screenshot: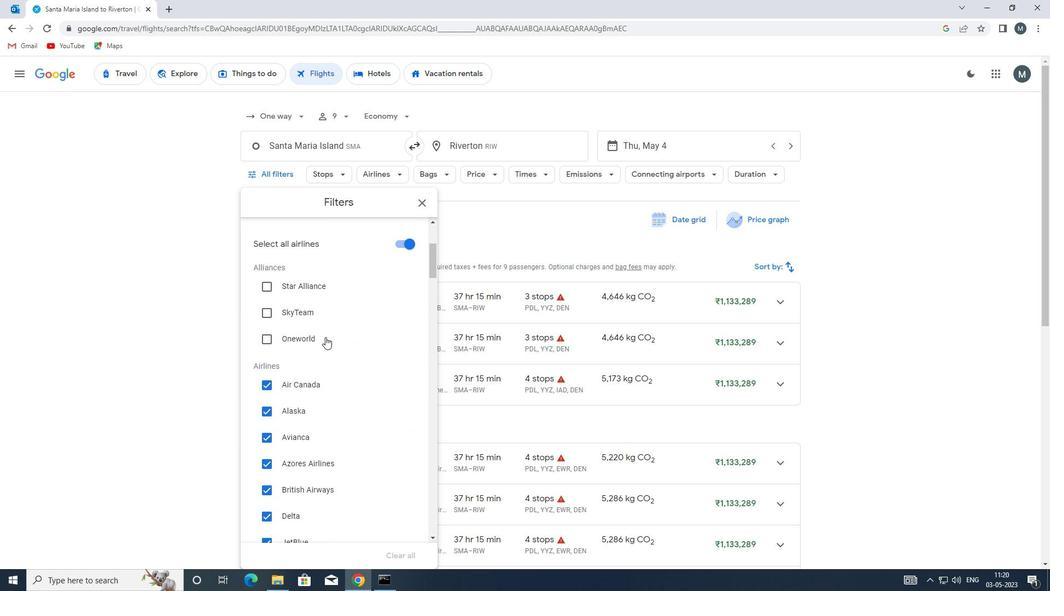
Action: Mouse moved to (358, 282)
Screenshot: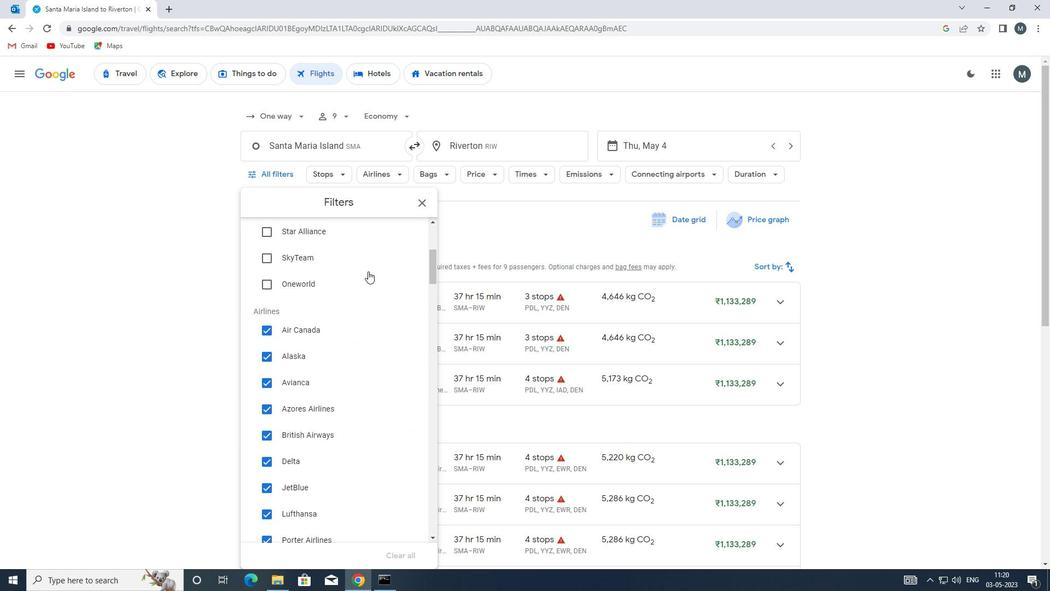 
Action: Mouse scrolled (358, 282) with delta (0, 0)
Screenshot: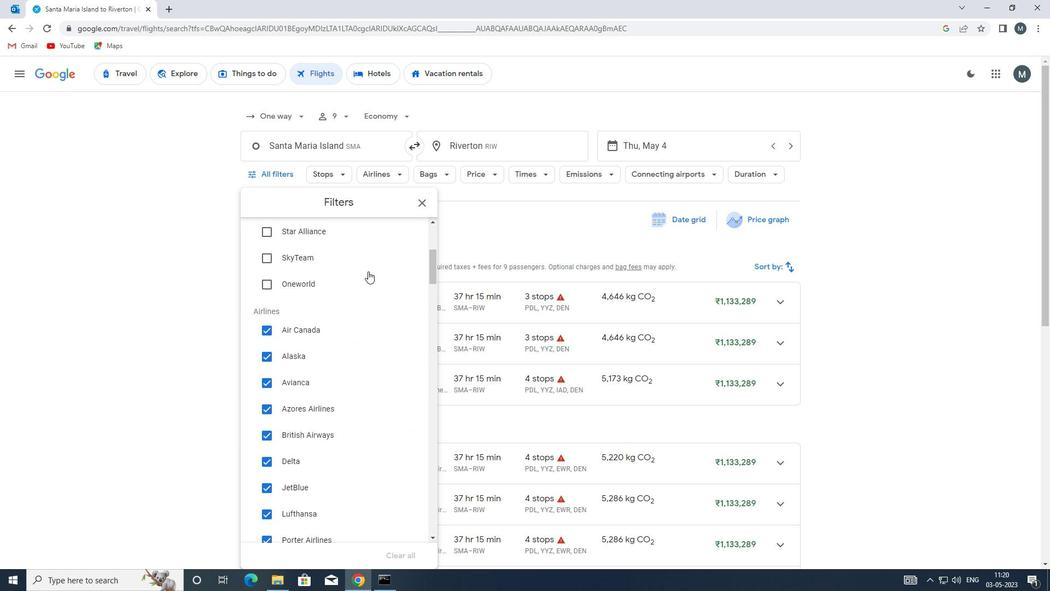 
Action: Mouse scrolled (358, 282) with delta (0, 0)
Screenshot: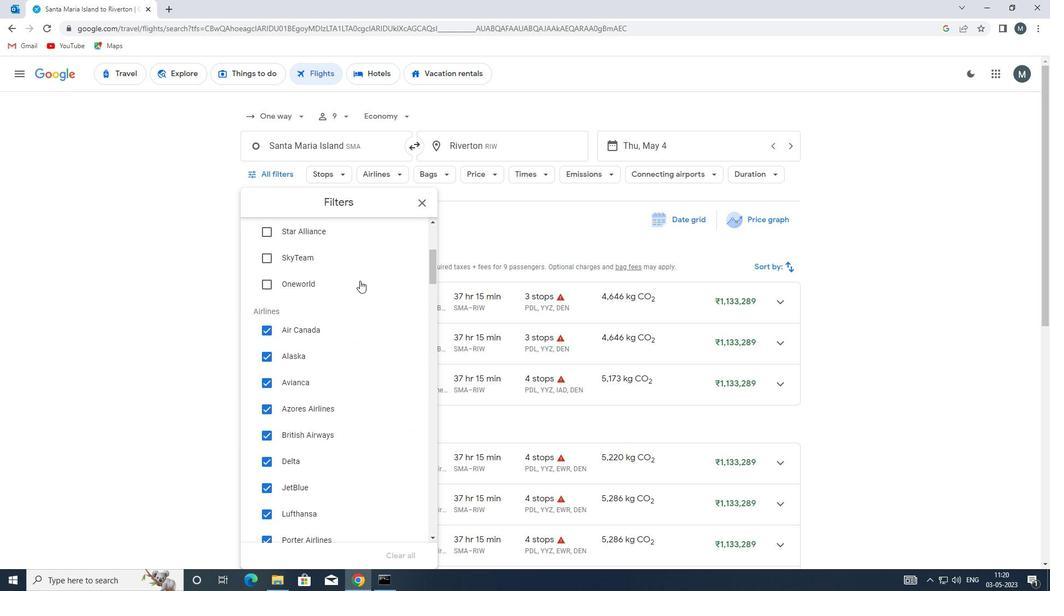 
Action: Mouse moved to (393, 297)
Screenshot: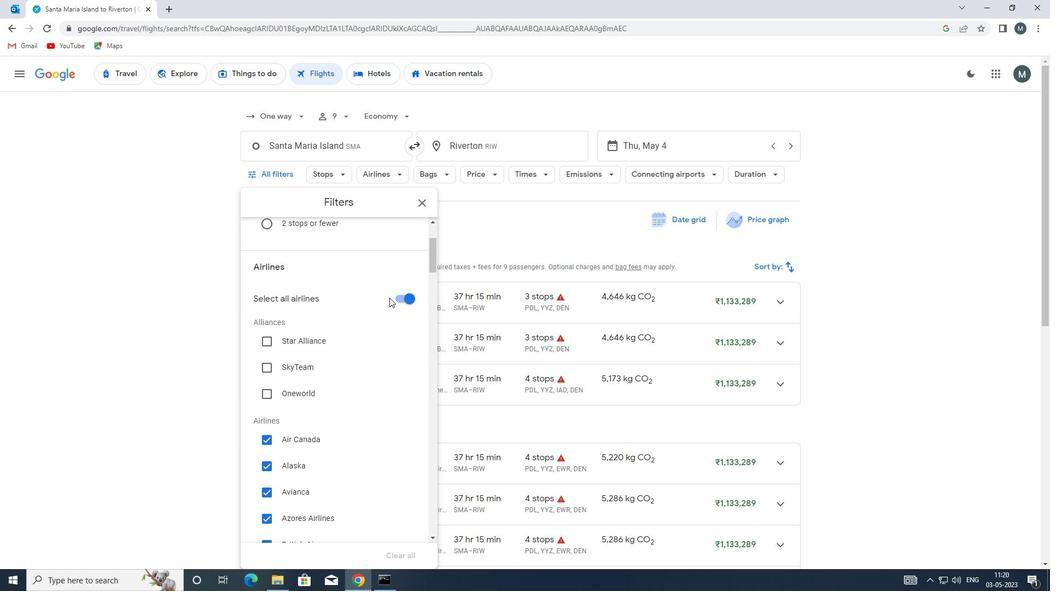 
Action: Mouse pressed left at (393, 297)
Screenshot: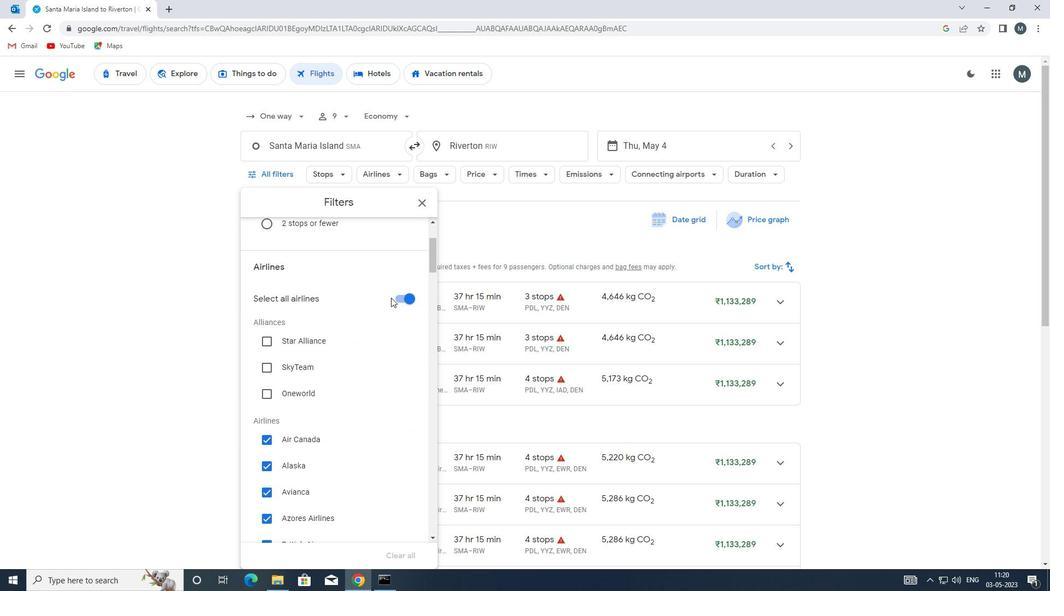 
Action: Mouse moved to (396, 297)
Screenshot: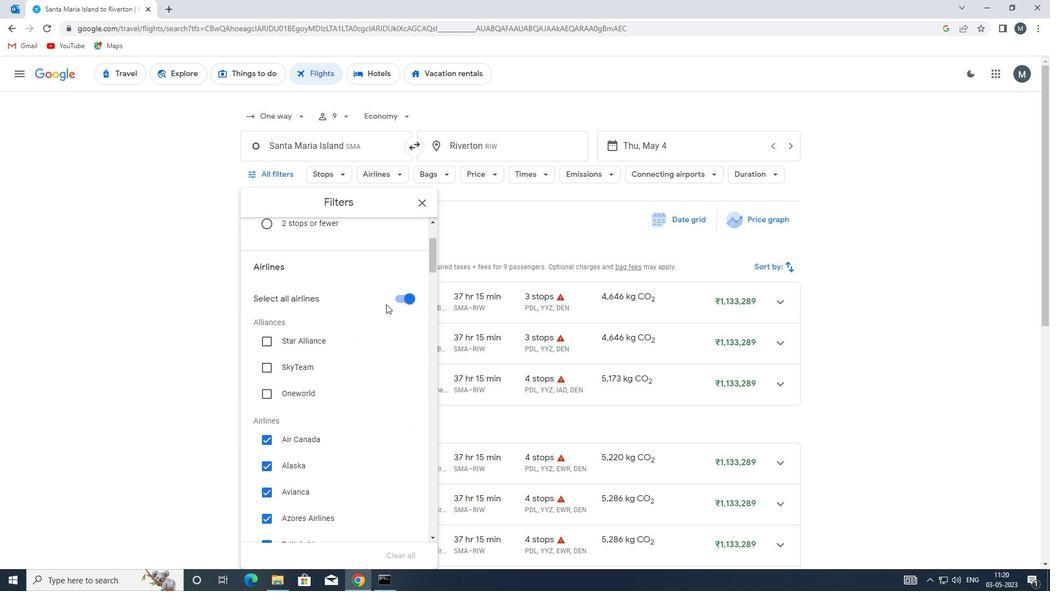 
Action: Mouse pressed left at (396, 297)
Screenshot: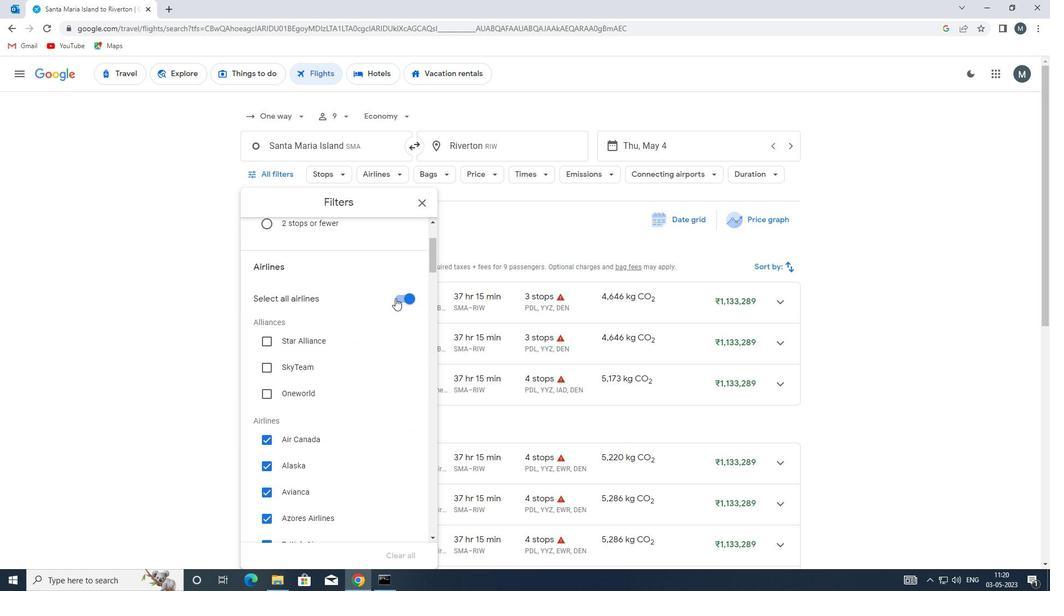 
Action: Mouse moved to (350, 326)
Screenshot: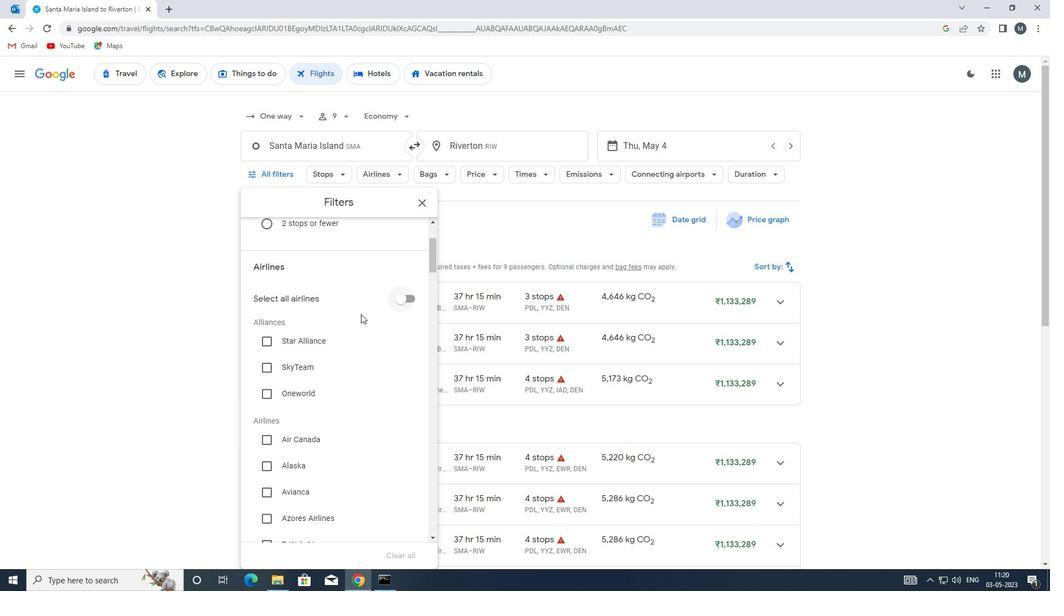 
Action: Mouse scrolled (350, 325) with delta (0, 0)
Screenshot: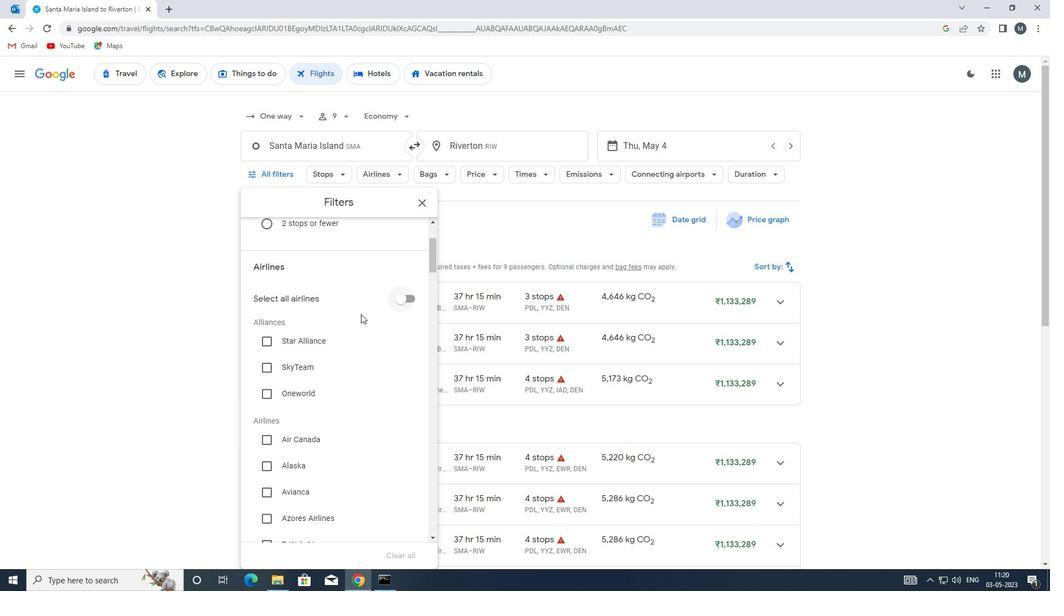 
Action: Mouse moved to (340, 360)
Screenshot: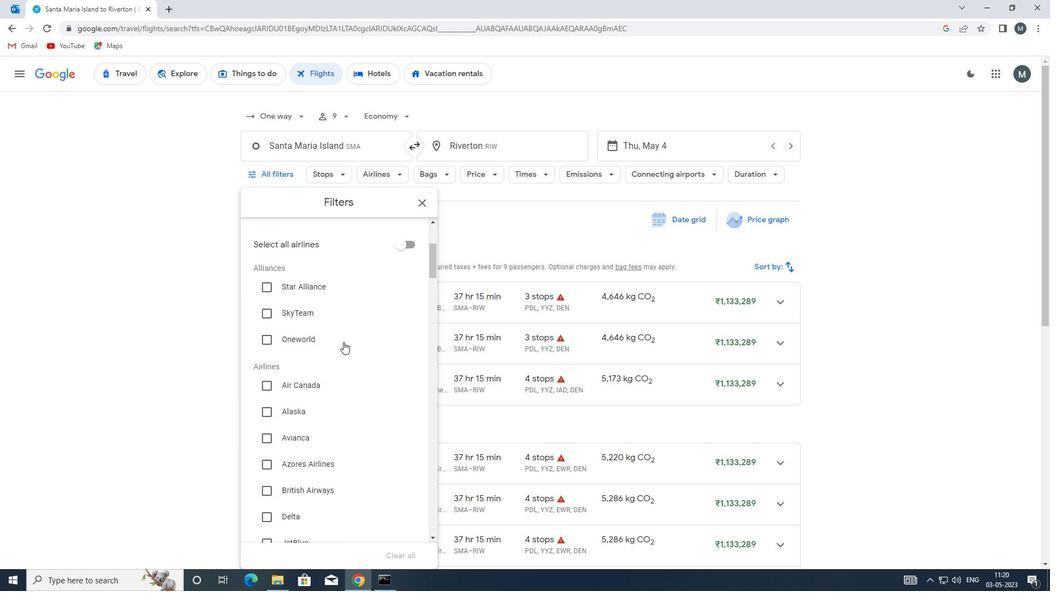 
Action: Mouse scrolled (340, 359) with delta (0, 0)
Screenshot: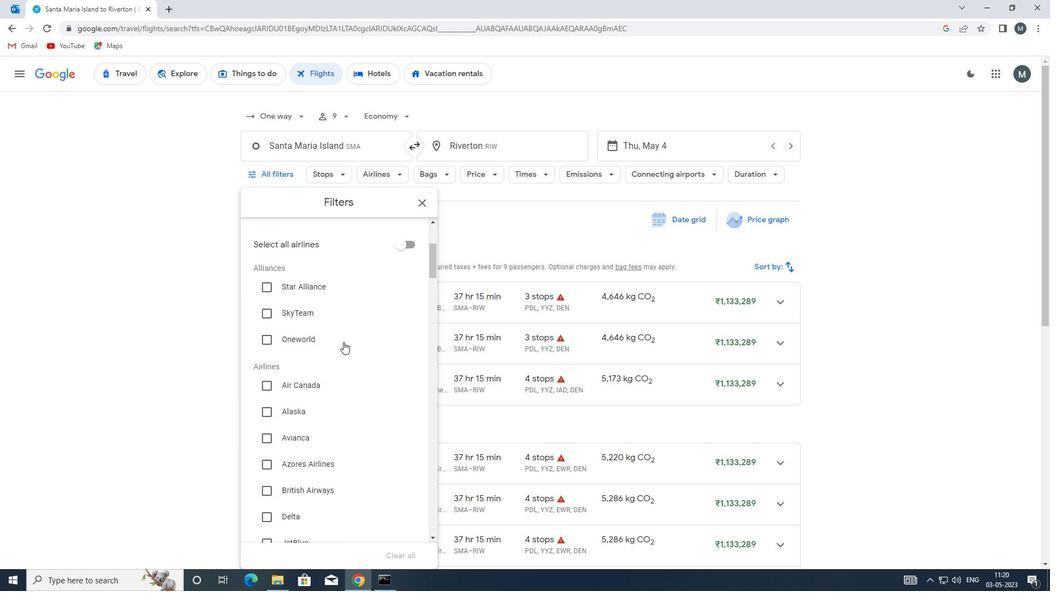 
Action: Mouse moved to (334, 363)
Screenshot: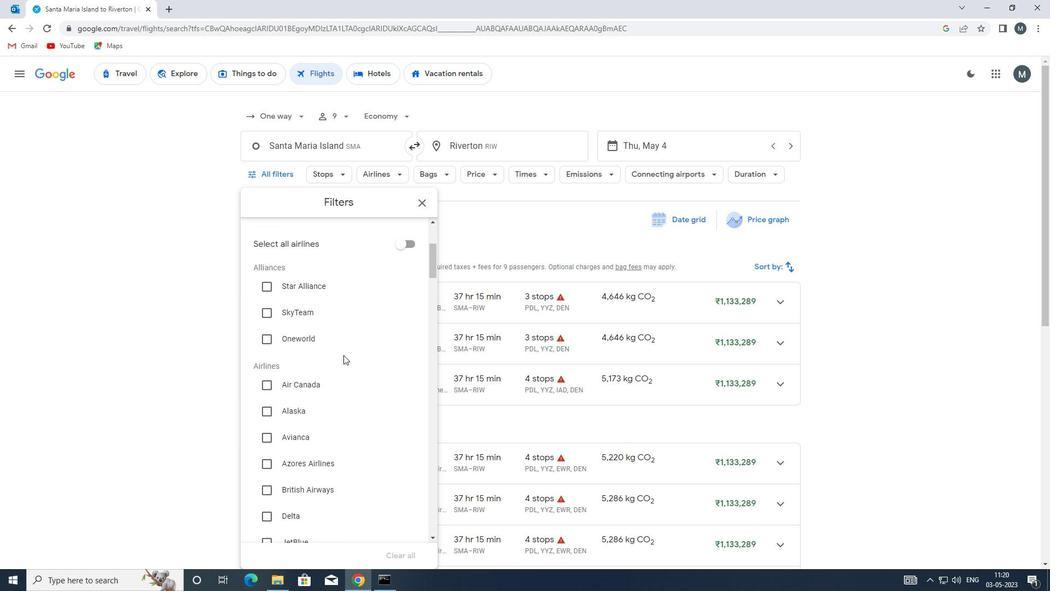 
Action: Mouse scrolled (334, 363) with delta (0, 0)
Screenshot: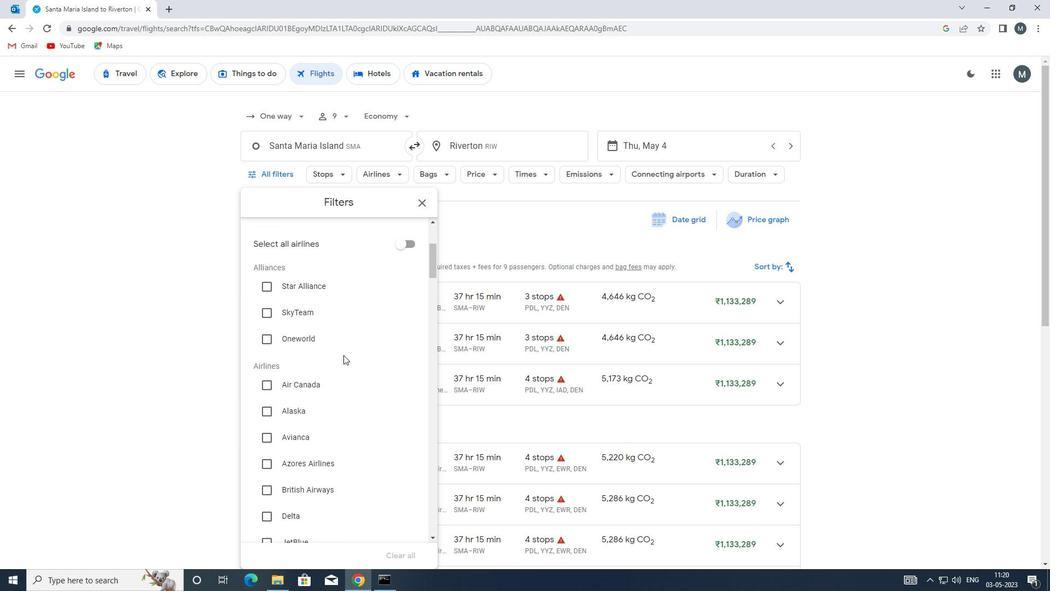 
Action: Mouse moved to (265, 406)
Screenshot: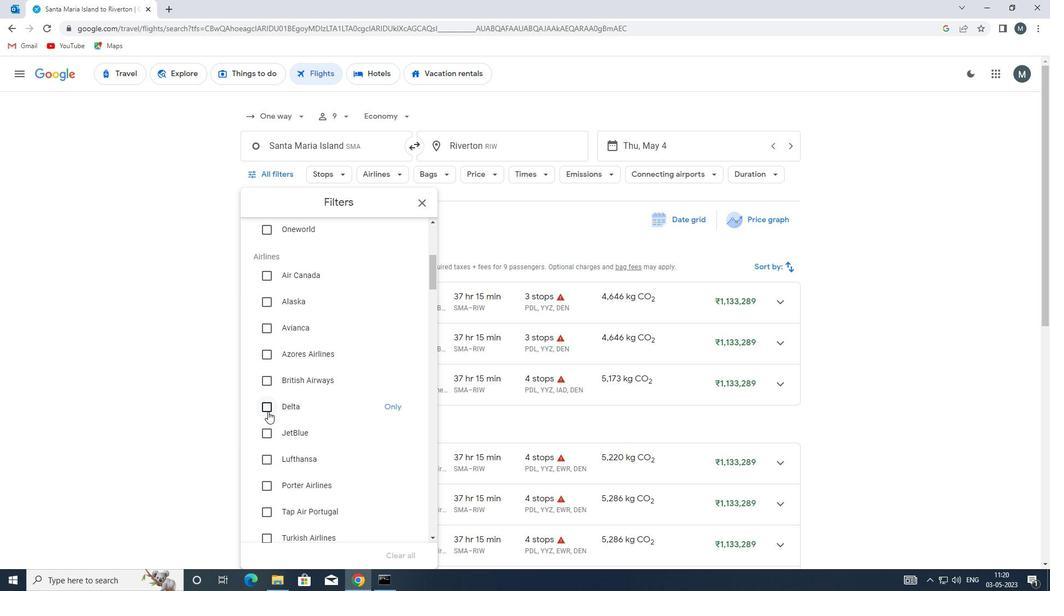 
Action: Mouse pressed left at (265, 406)
Screenshot: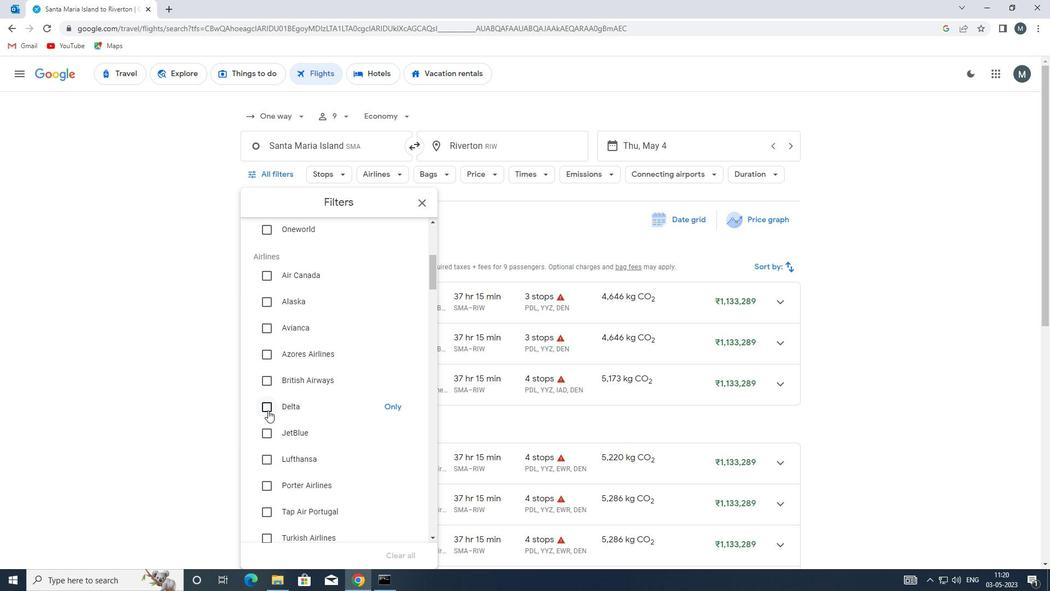 
Action: Mouse moved to (363, 385)
Screenshot: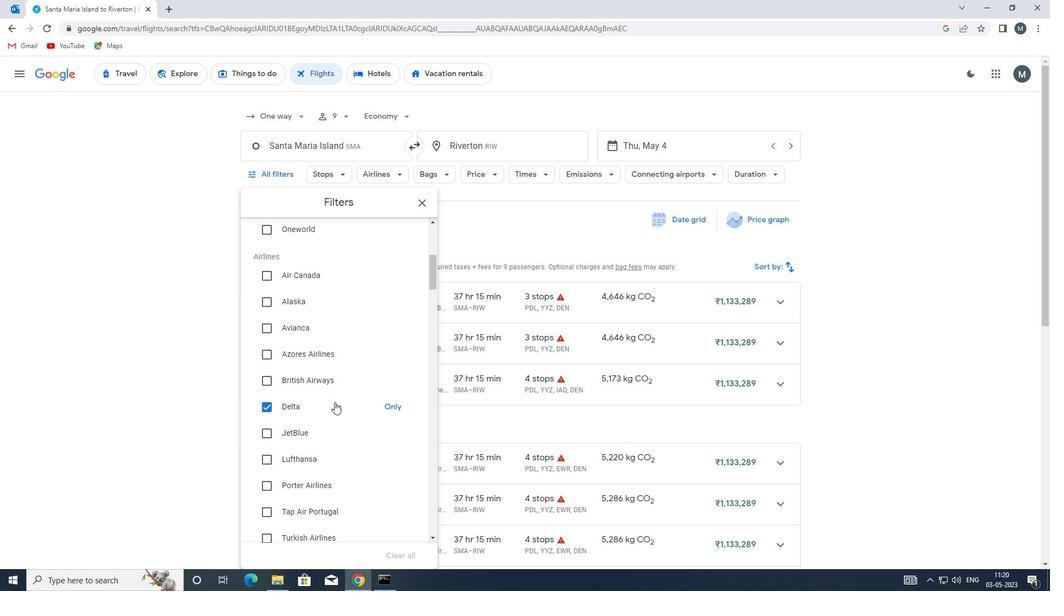 
Action: Mouse scrolled (363, 385) with delta (0, 0)
Screenshot: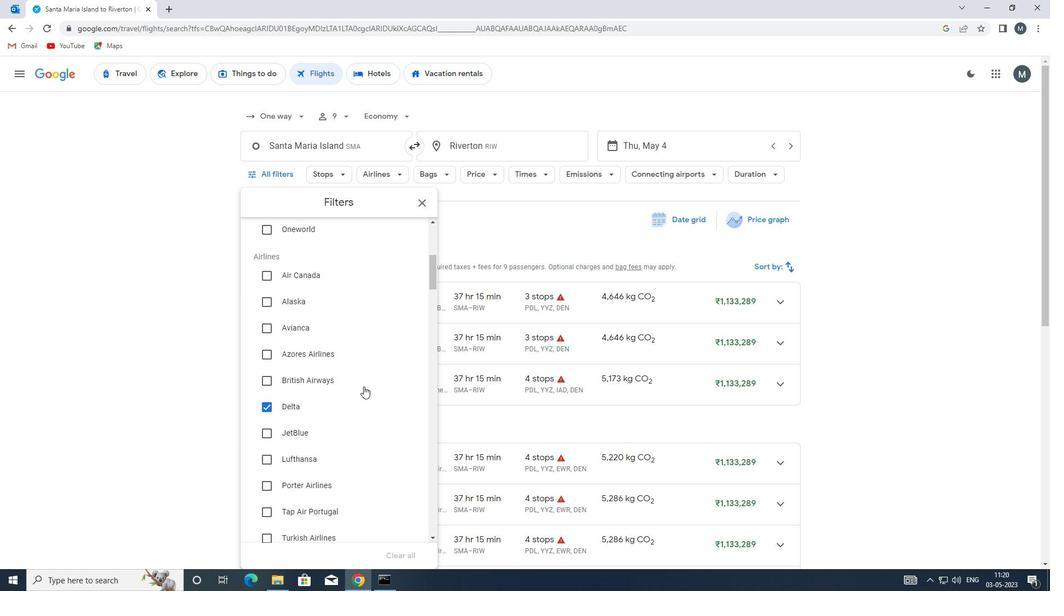
Action: Mouse scrolled (363, 385) with delta (0, 0)
Screenshot: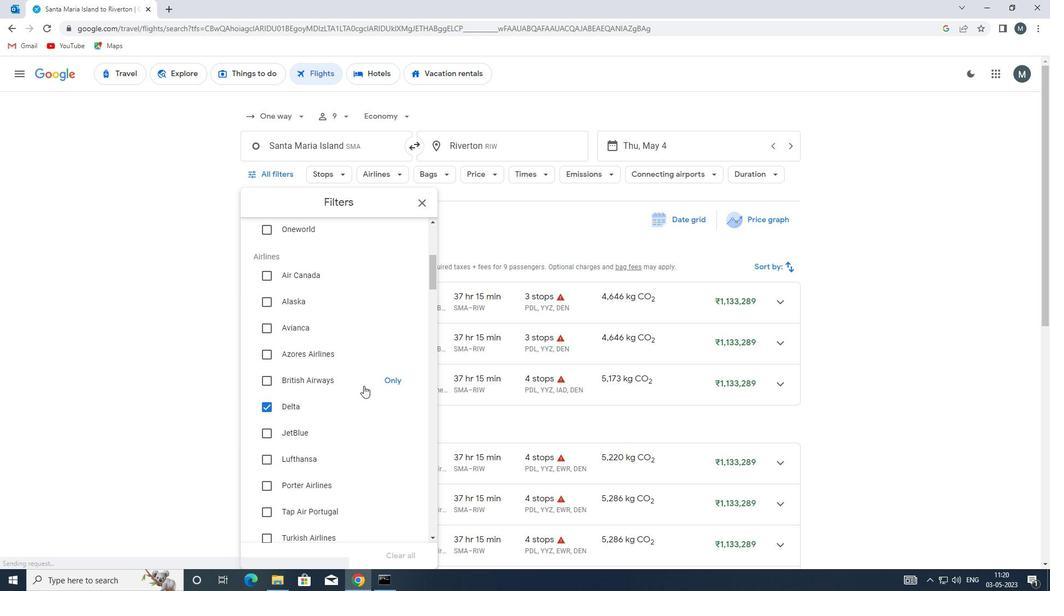 
Action: Mouse moved to (362, 386)
Screenshot: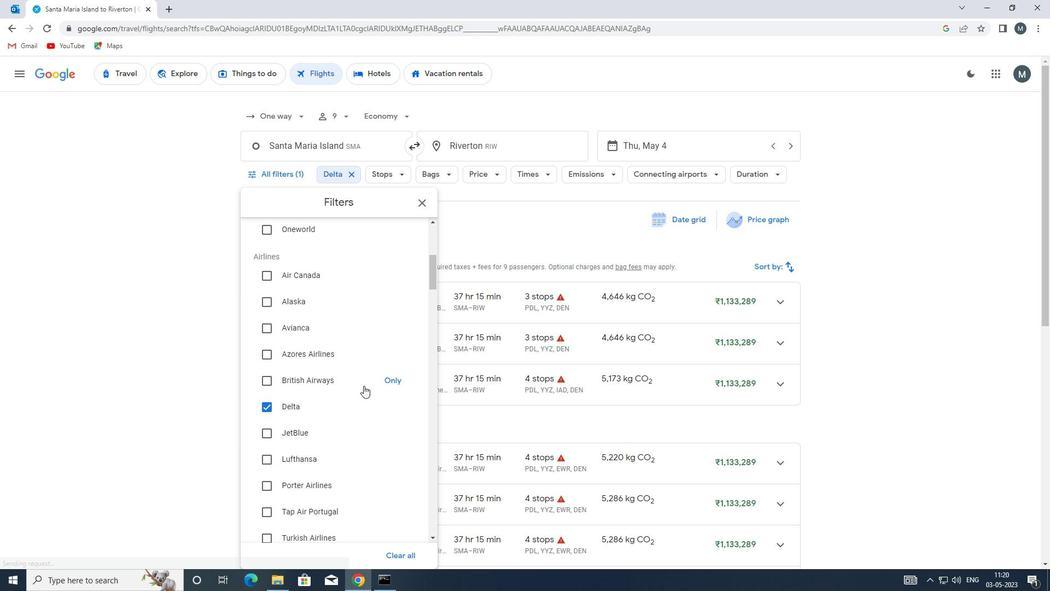 
Action: Mouse scrolled (362, 386) with delta (0, 0)
Screenshot: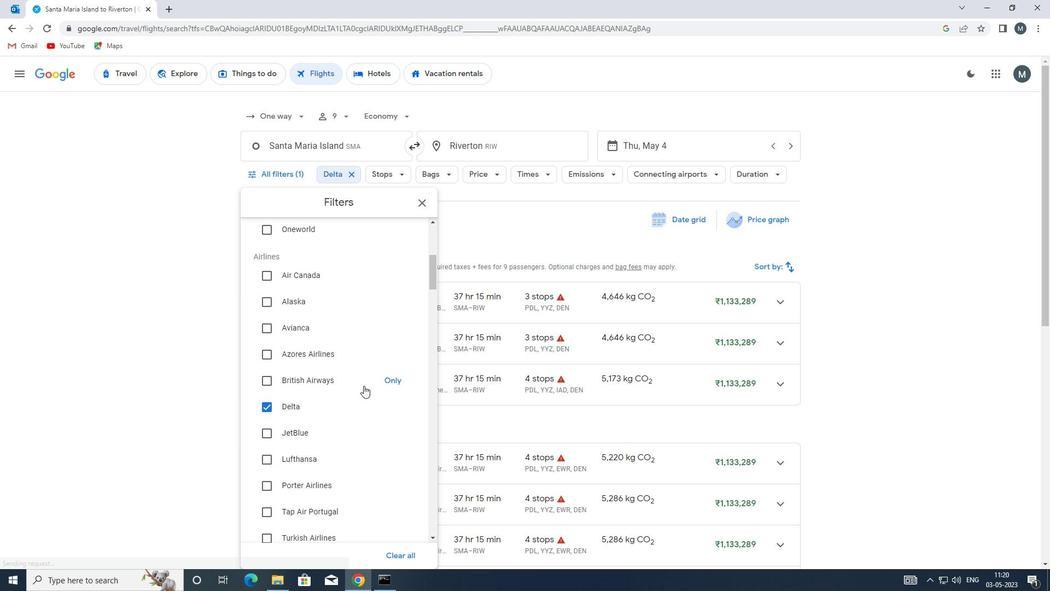 
Action: Mouse moved to (361, 388)
Screenshot: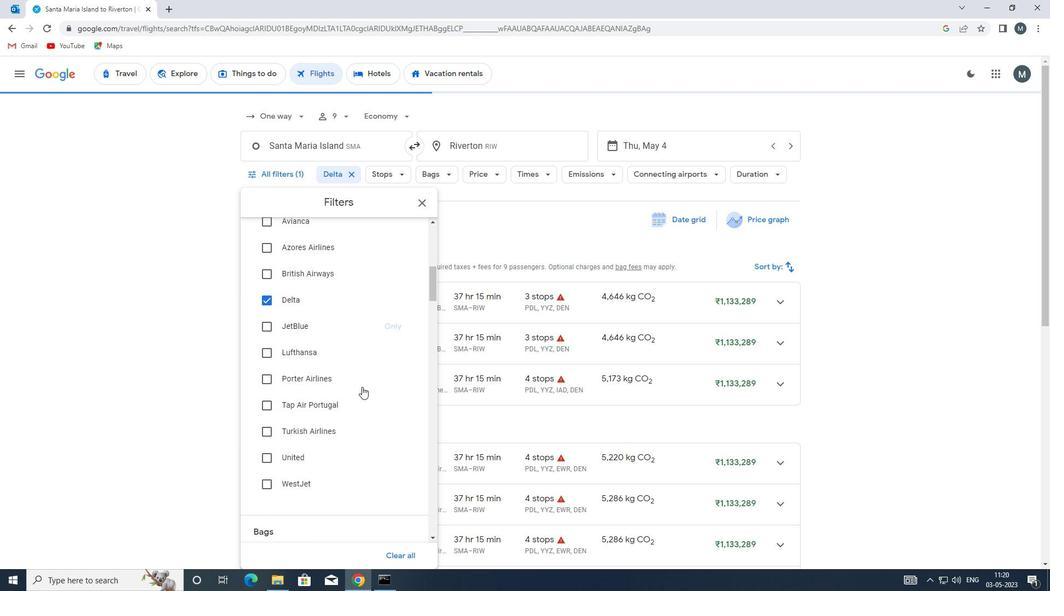 
Action: Mouse scrolled (361, 387) with delta (0, 0)
Screenshot: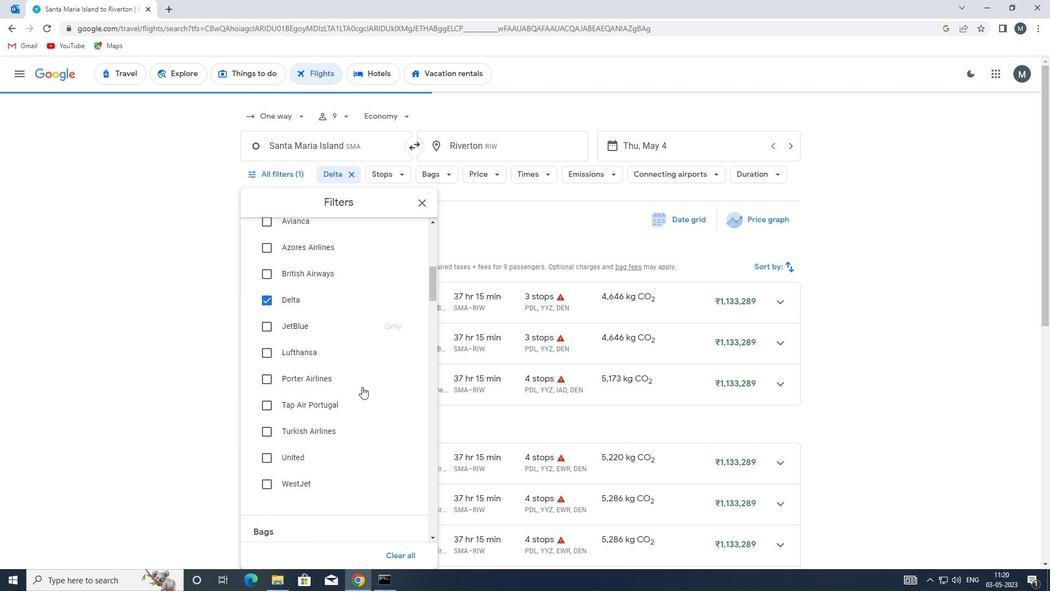 
Action: Mouse moved to (408, 445)
Screenshot: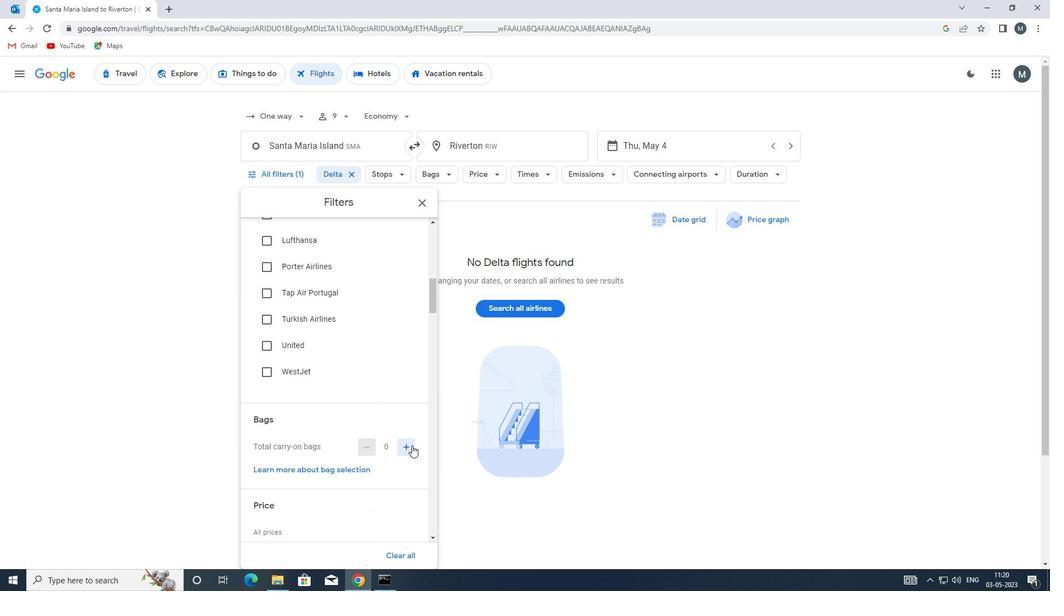 
Action: Mouse pressed left at (408, 445)
Screenshot: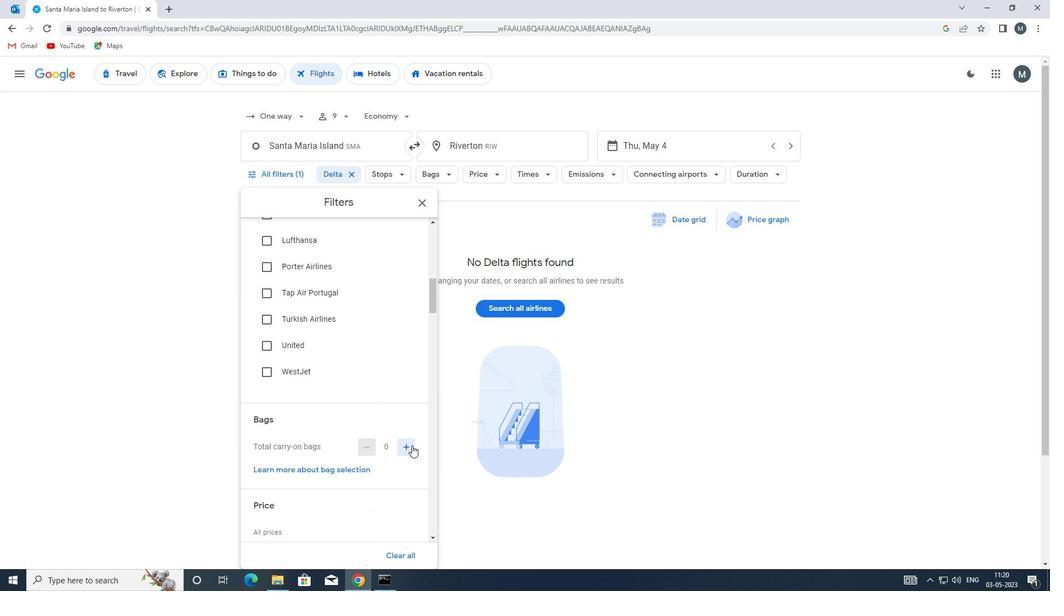 
Action: Mouse moved to (356, 386)
Screenshot: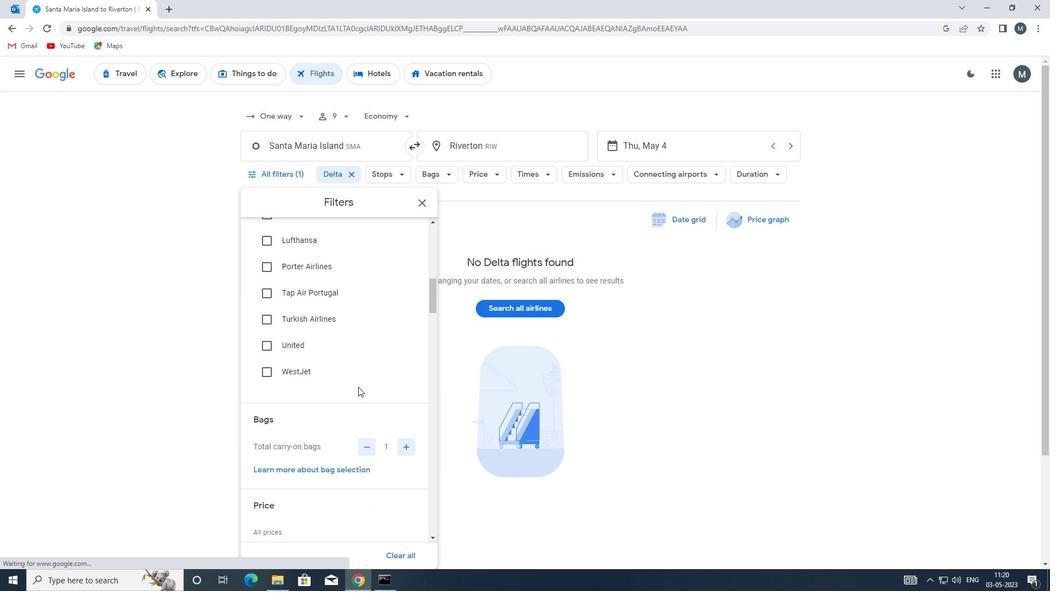 
Action: Mouse scrolled (356, 386) with delta (0, 0)
Screenshot: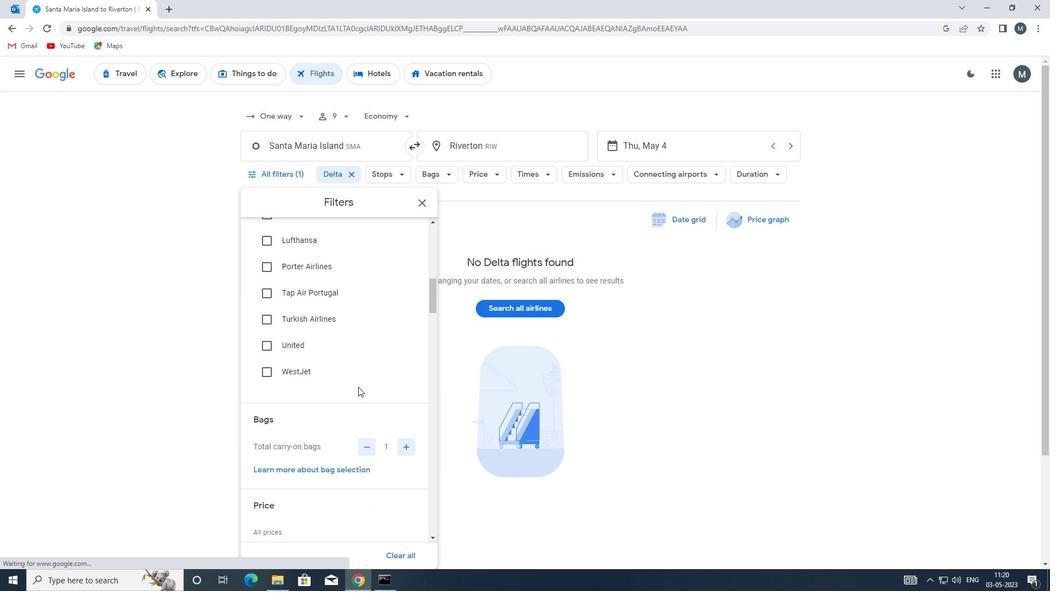
Action: Mouse moved to (356, 388)
Screenshot: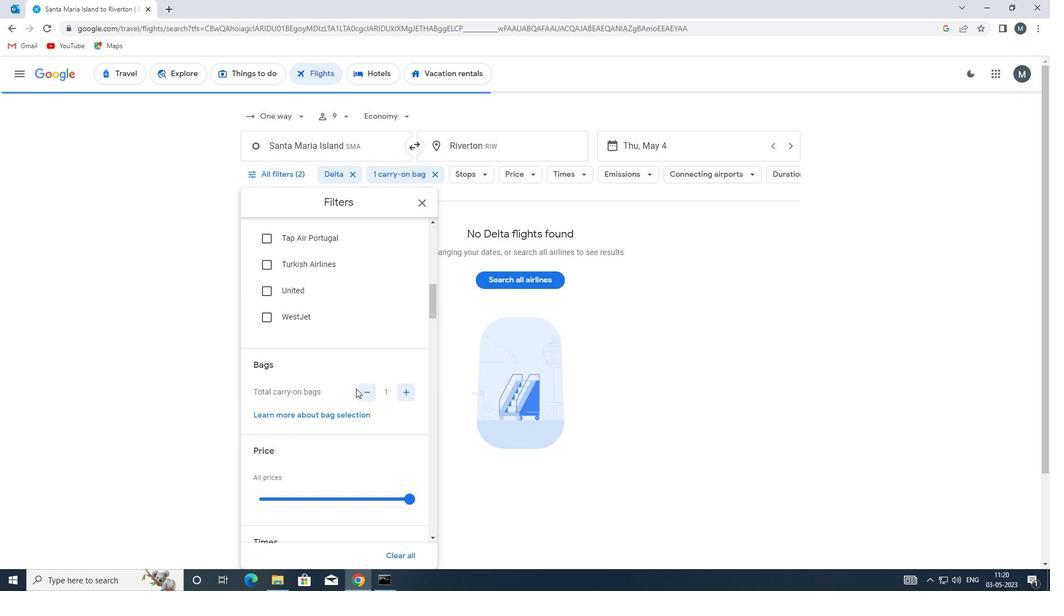 
Action: Mouse scrolled (356, 388) with delta (0, 0)
Screenshot: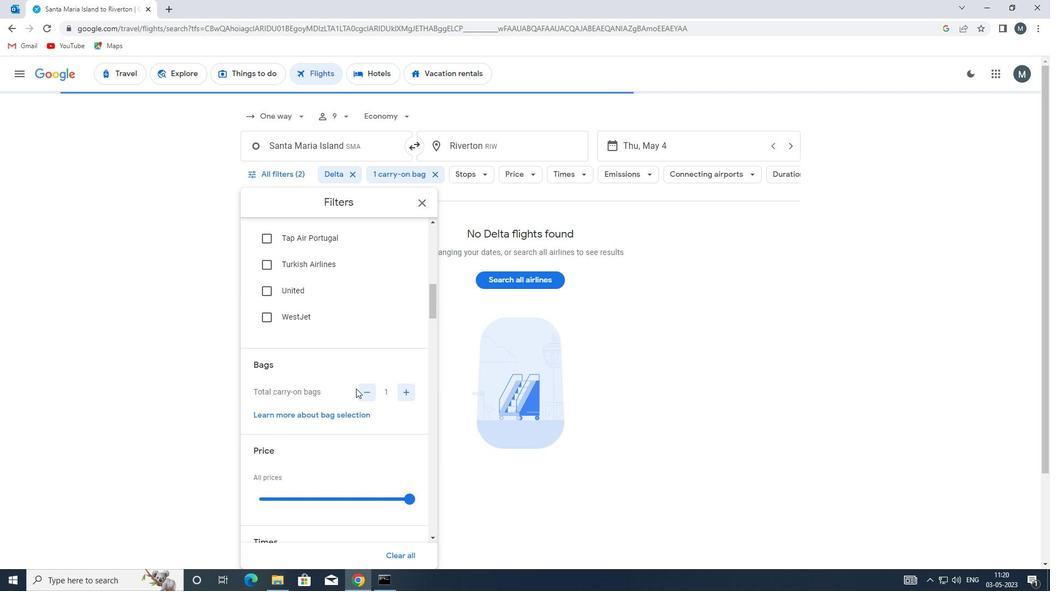 
Action: Mouse moved to (356, 389)
Screenshot: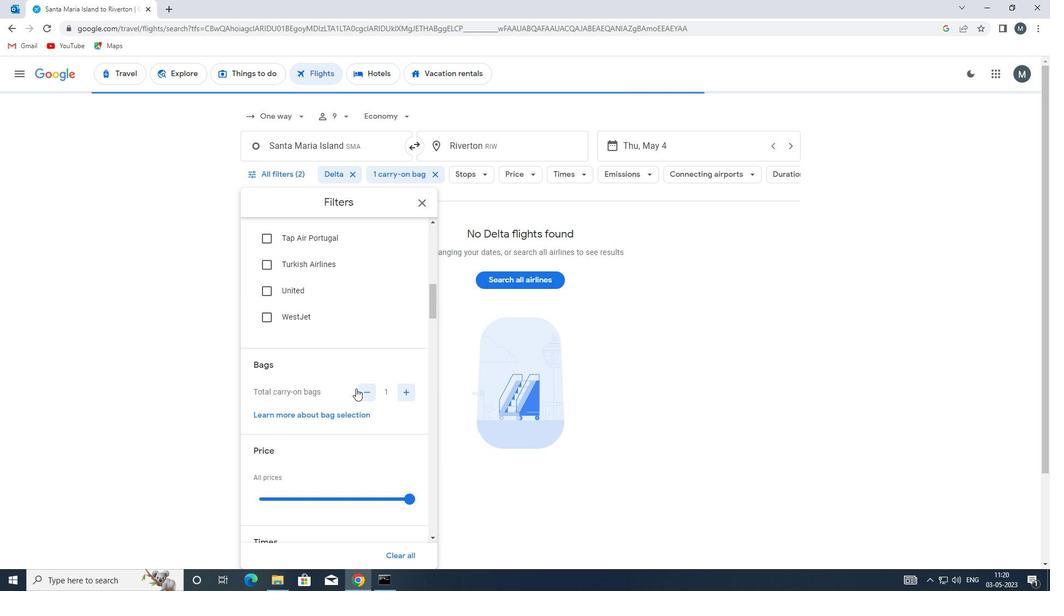 
Action: Mouse scrolled (356, 388) with delta (0, 0)
Screenshot: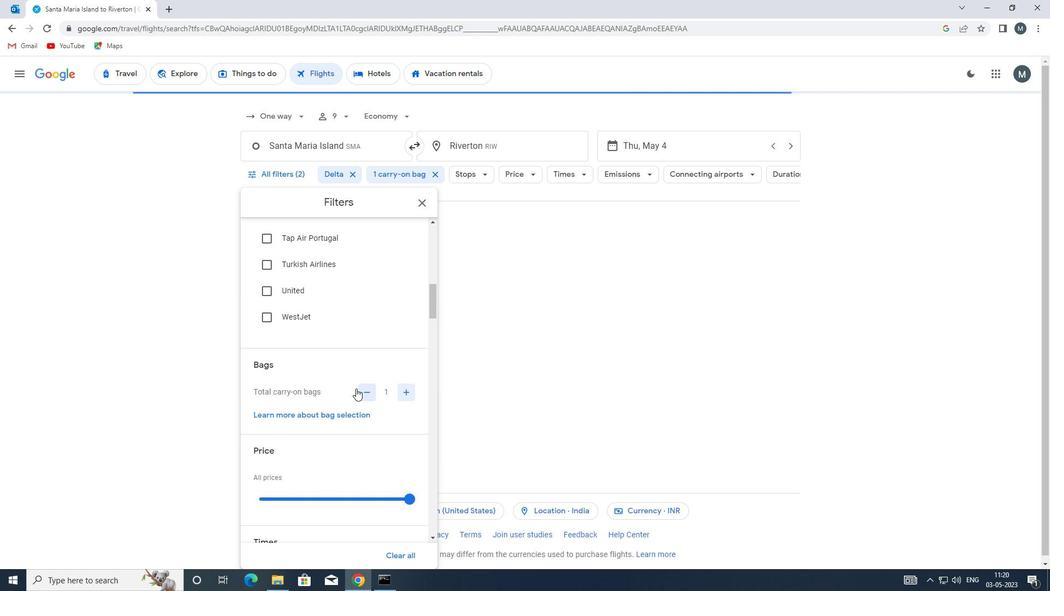 
Action: Mouse moved to (348, 387)
Screenshot: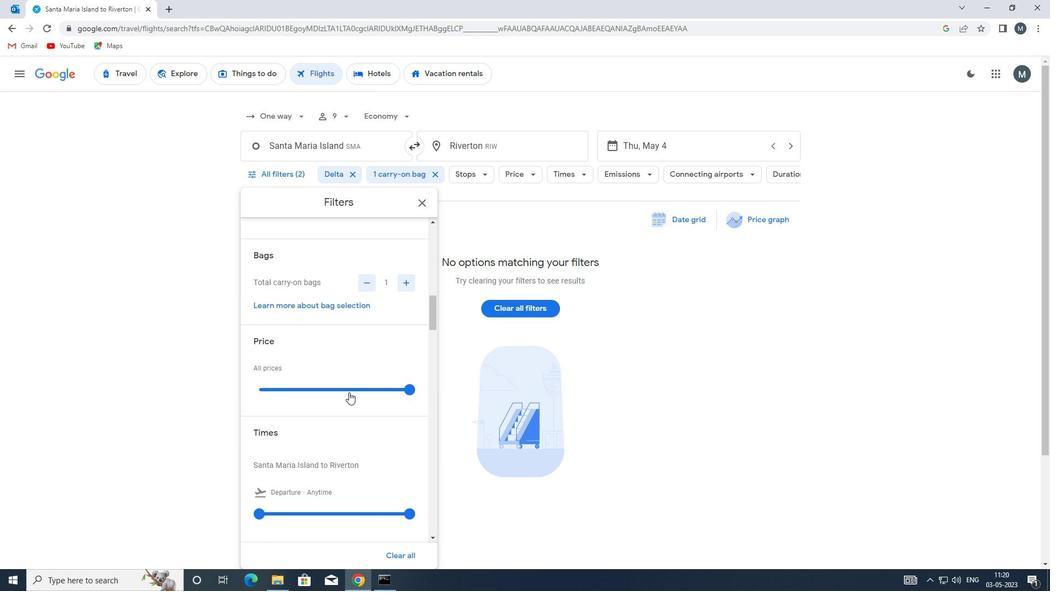 
Action: Mouse pressed left at (348, 387)
Screenshot: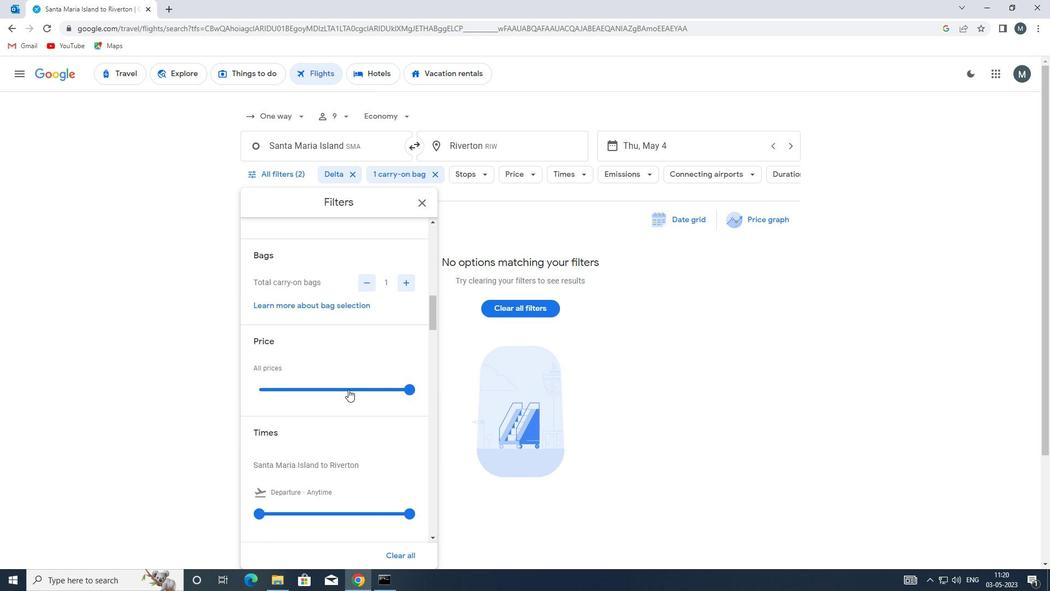 
Action: Mouse moved to (351, 387)
Screenshot: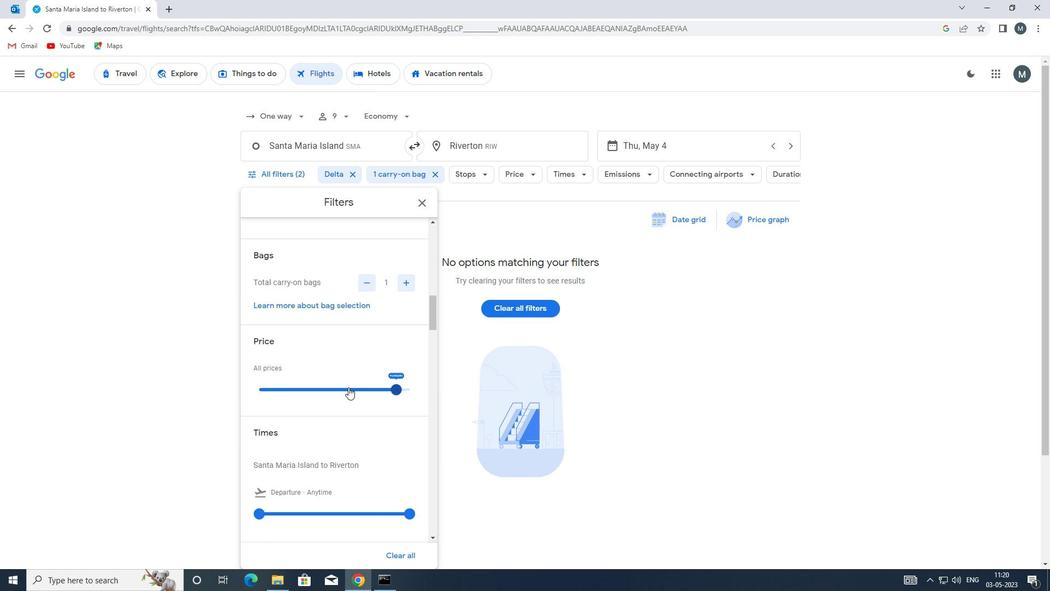 
Action: Mouse pressed left at (351, 387)
Screenshot: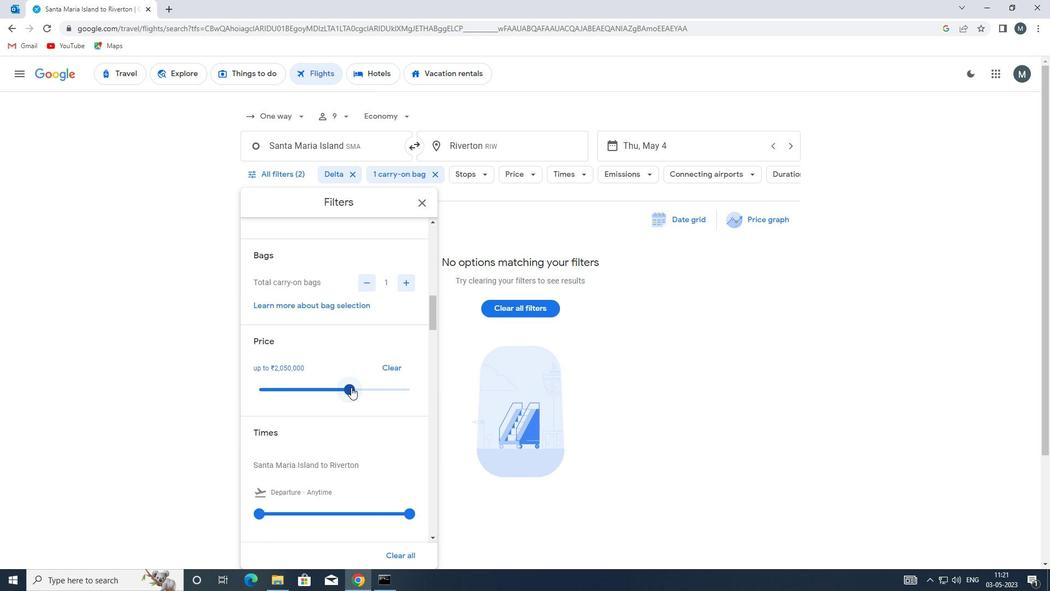 
Action: Mouse moved to (293, 378)
Screenshot: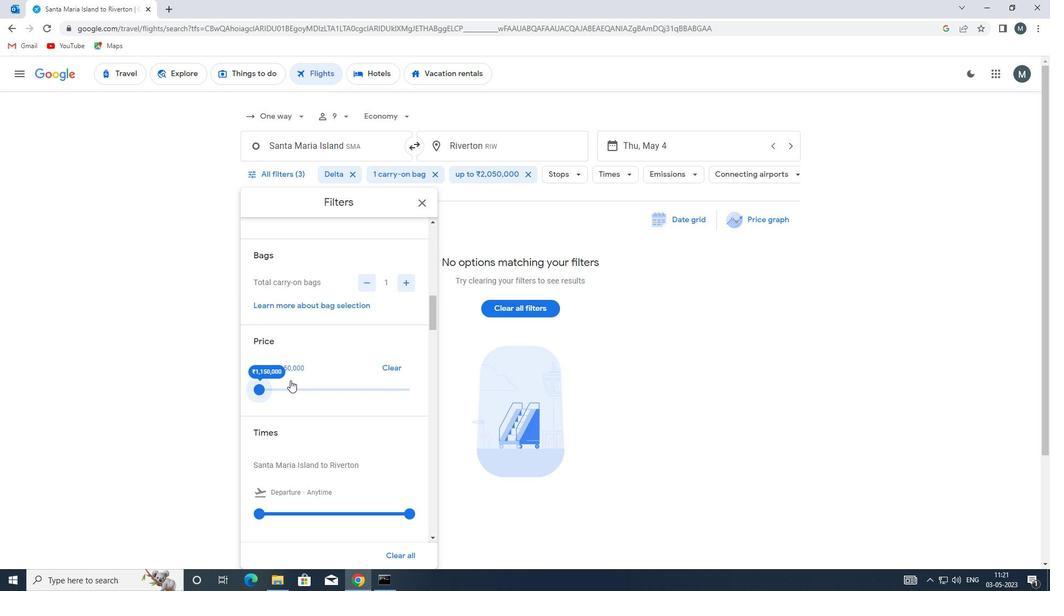 
Action: Mouse scrolled (293, 378) with delta (0, 0)
Screenshot: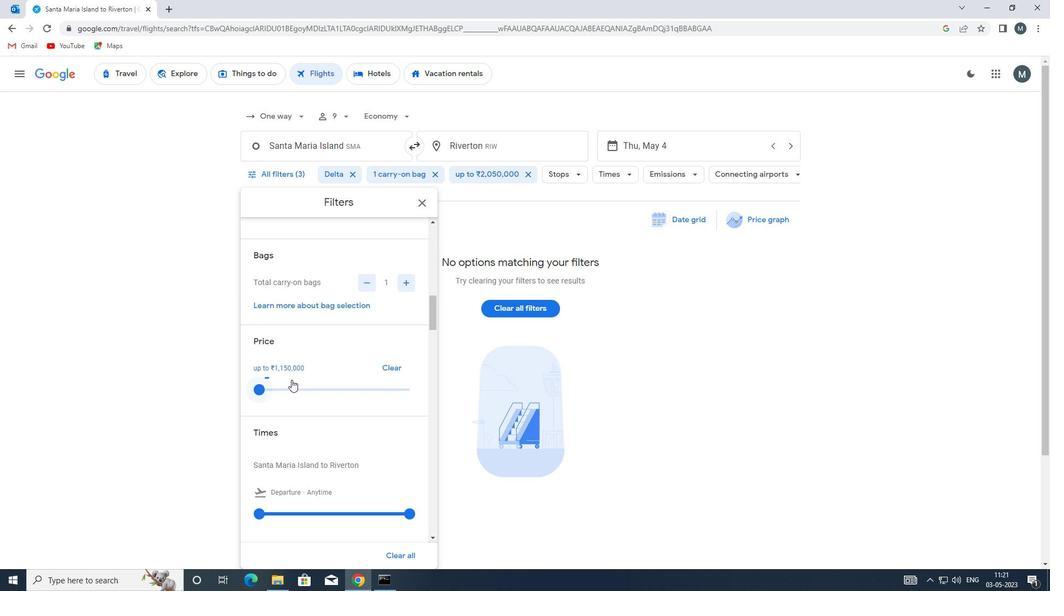 
Action: Mouse scrolled (293, 378) with delta (0, 0)
Screenshot: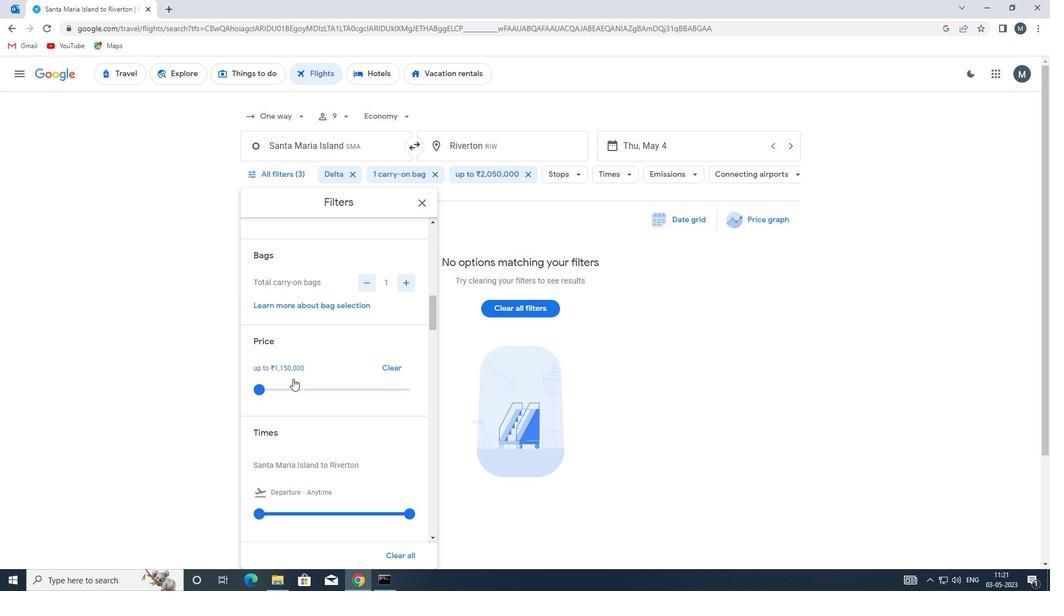 
Action: Mouse moved to (314, 361)
Screenshot: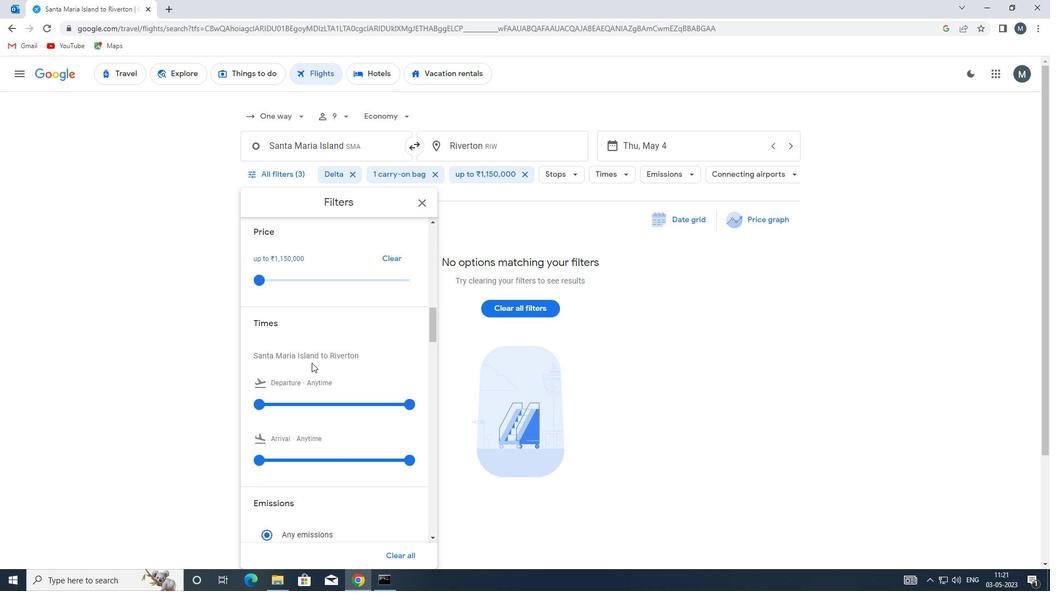 
Action: Mouse scrolled (314, 361) with delta (0, 0)
Screenshot: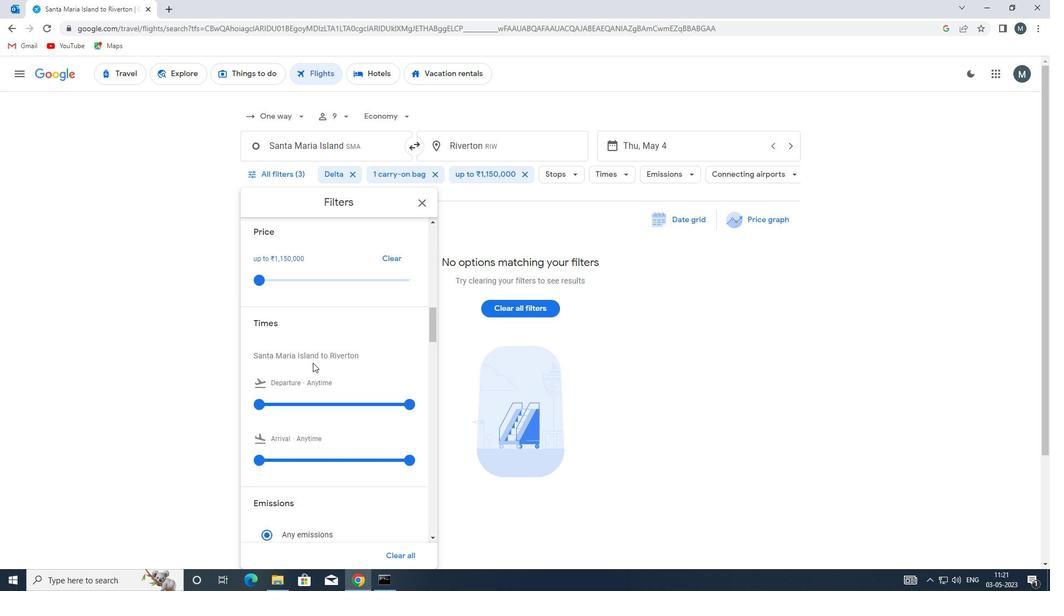 
Action: Mouse moved to (264, 351)
Screenshot: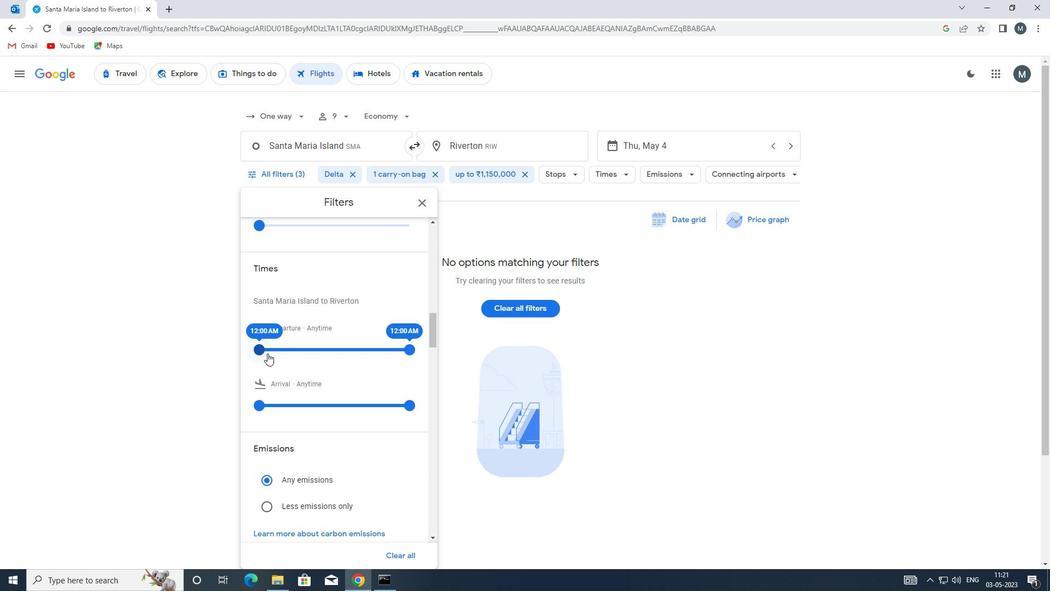 
Action: Mouse pressed left at (264, 351)
Screenshot: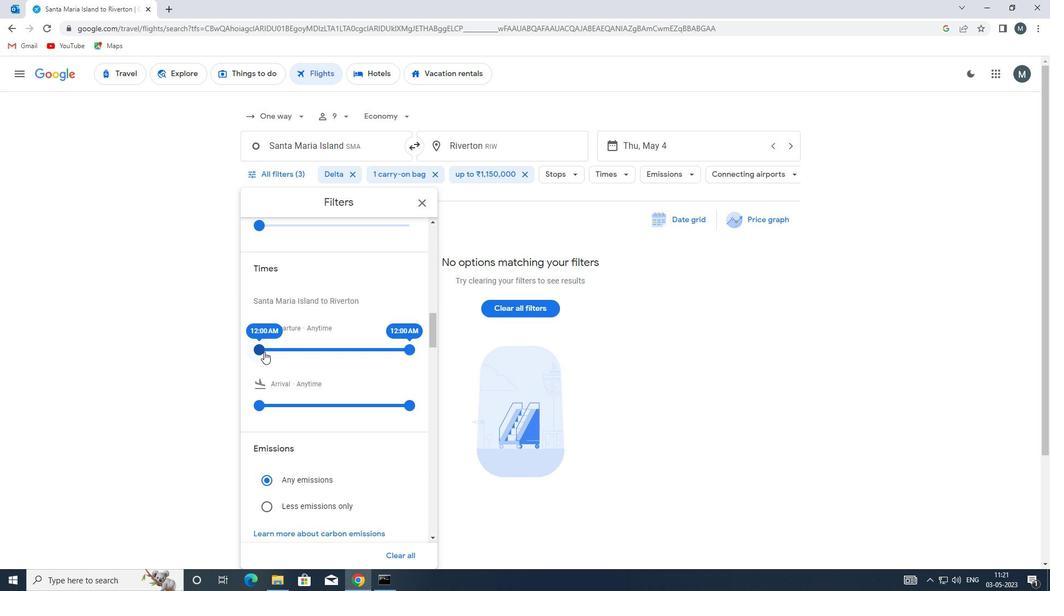 
Action: Mouse moved to (403, 348)
Screenshot: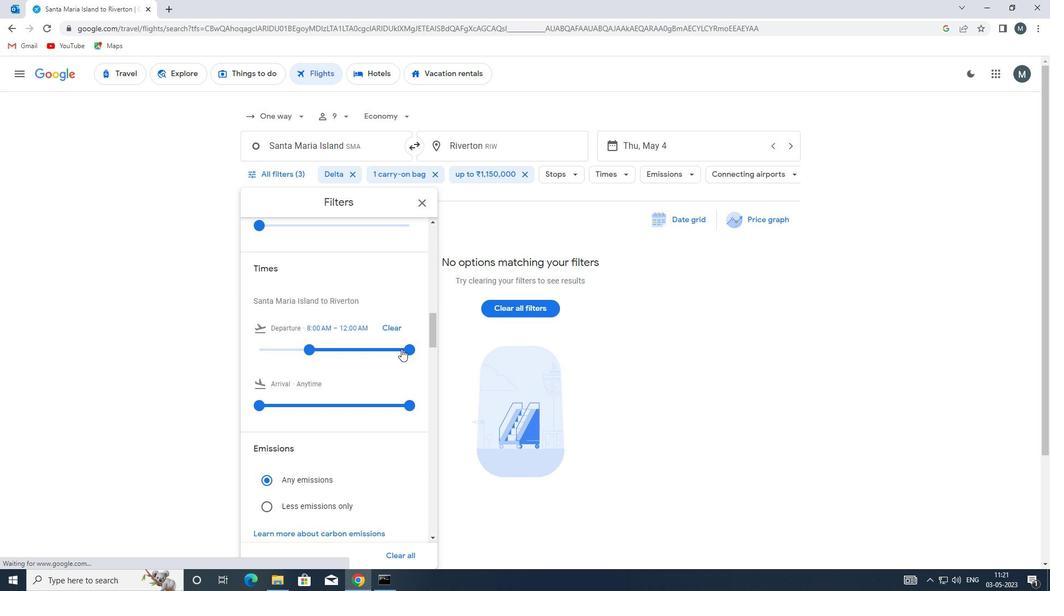 
Action: Mouse pressed left at (403, 348)
Screenshot: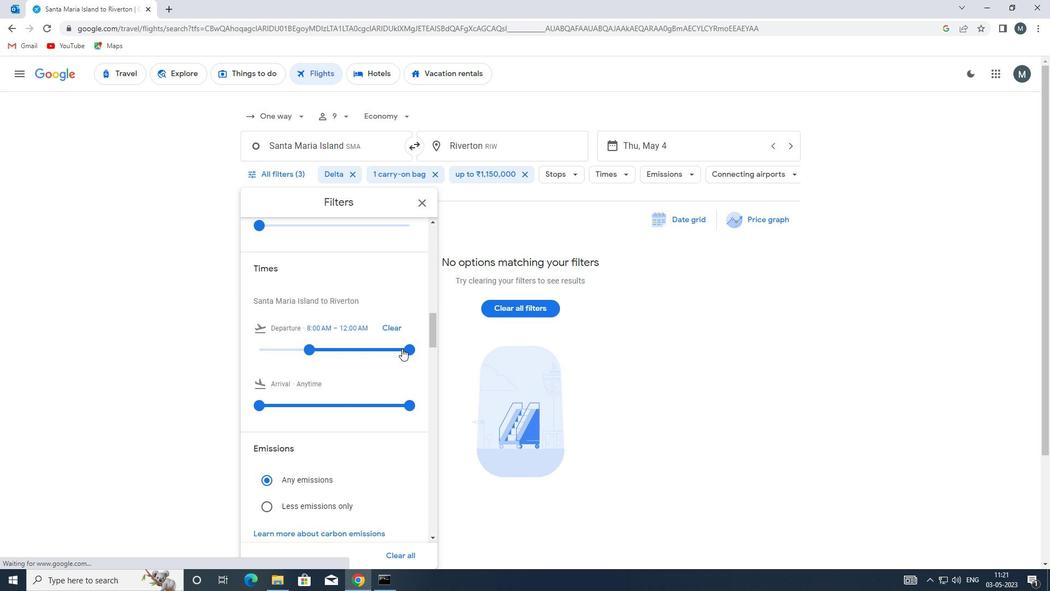 
Action: Mouse moved to (320, 345)
Screenshot: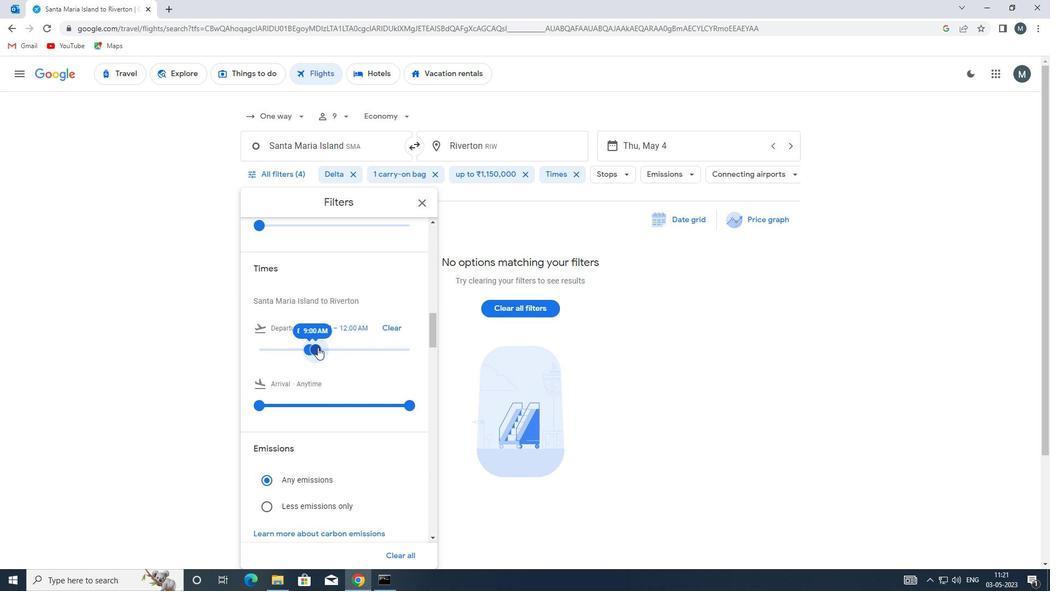 
Action: Mouse scrolled (320, 345) with delta (0, 0)
Screenshot: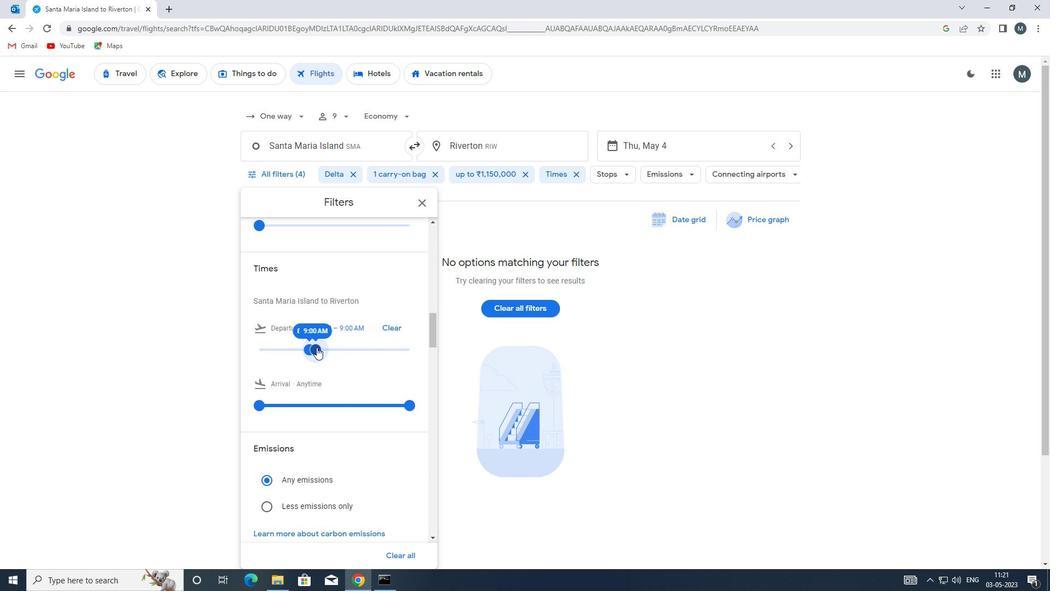 
Action: Mouse scrolled (320, 345) with delta (0, 0)
Screenshot: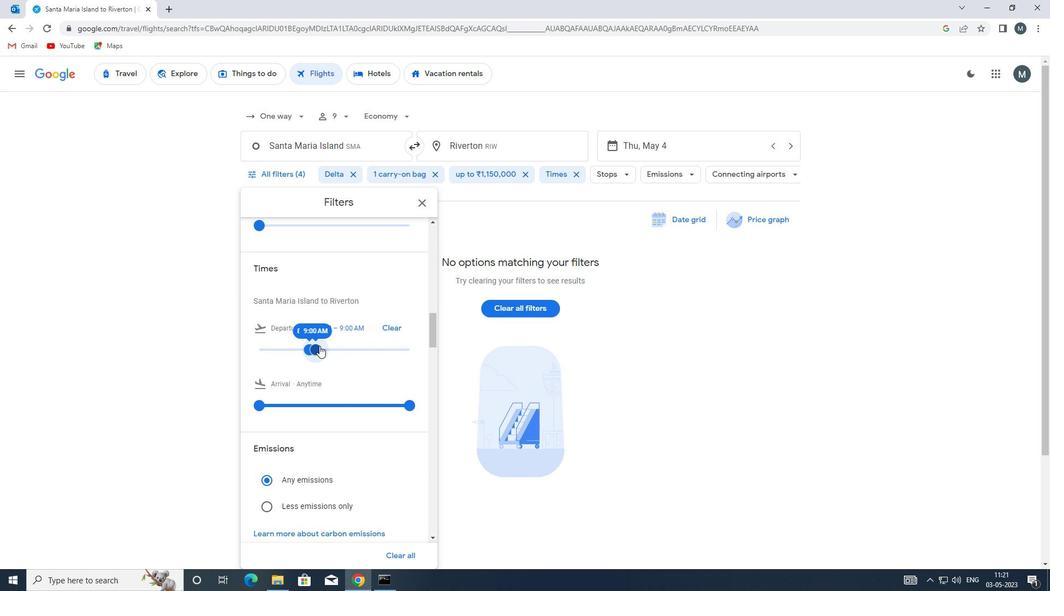 
Action: Mouse moved to (419, 202)
Screenshot: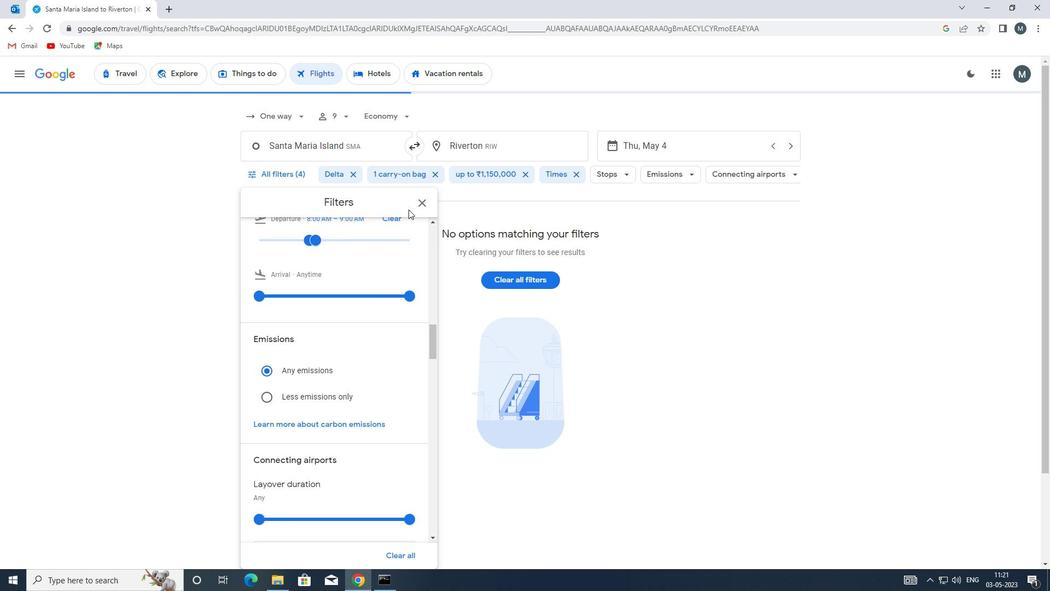 
Action: Mouse pressed left at (419, 202)
Screenshot: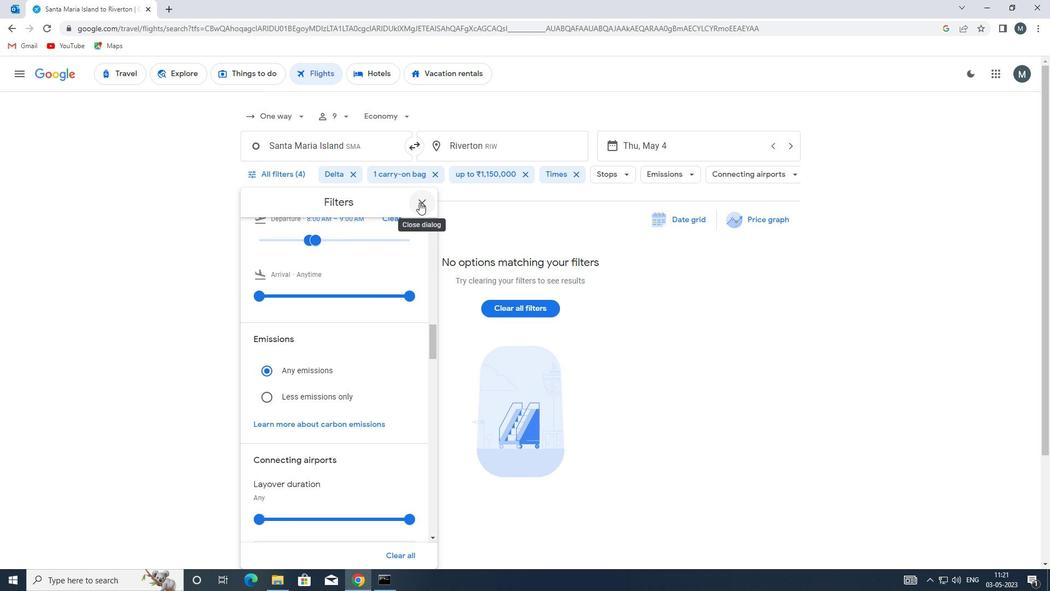 
